 Task: Look for space in Al Quwaysimah, Jordan from 1st June, 2023 to 9th June, 2023 for 4 adults in price range Rs.6000 to Rs.12000. Place can be entire place with 2 bedrooms having 2 beds and 2 bathrooms. Property type can be house, flat, guest house. Amenities needed are: washing machine. Booking option can be shelf check-in. Required host language is English.
Action: Mouse moved to (607, 104)
Screenshot: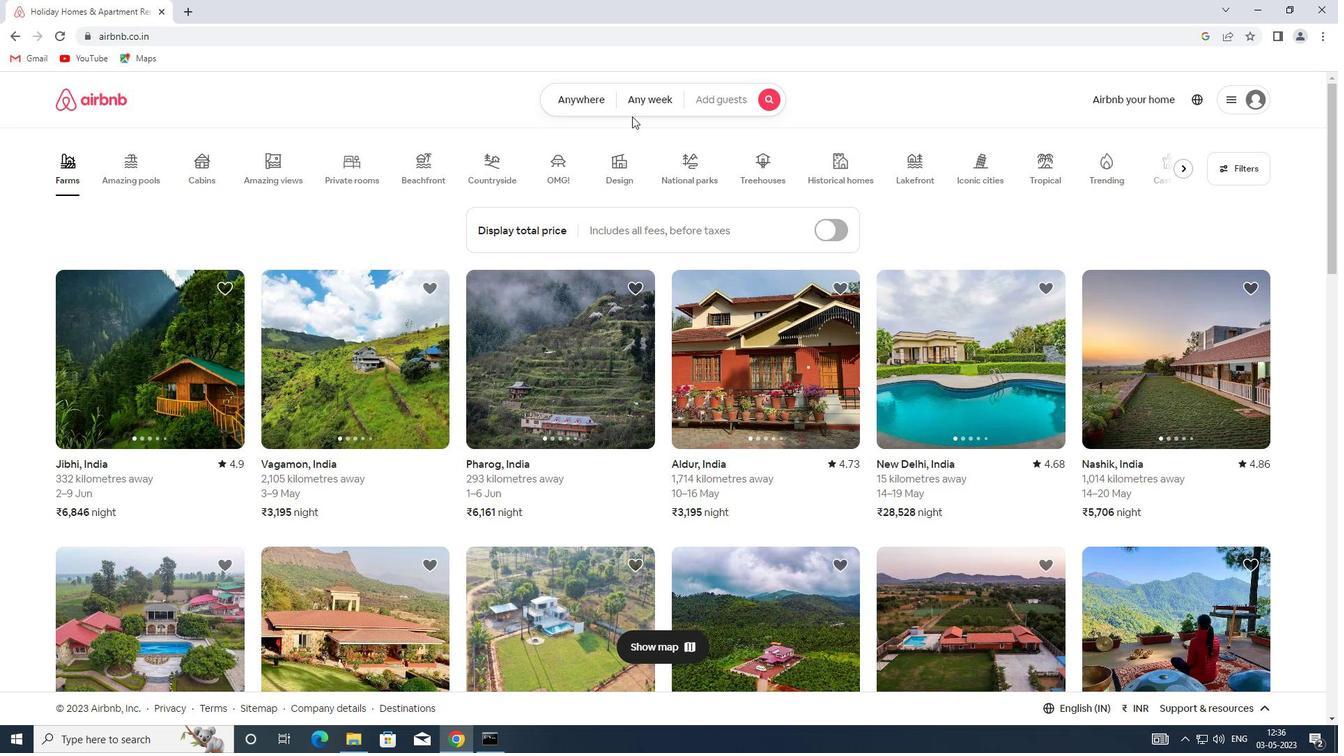 
Action: Mouse pressed left at (607, 104)
Screenshot: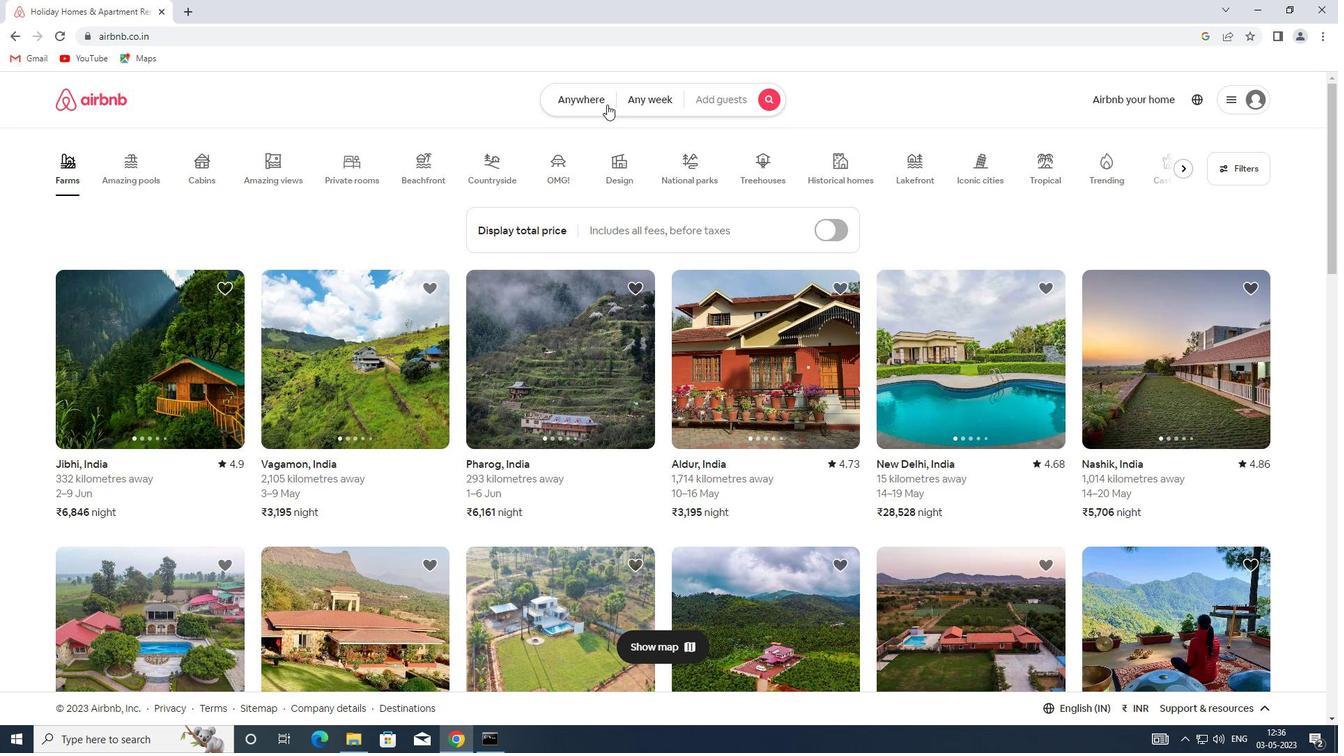 
Action: Mouse moved to (481, 153)
Screenshot: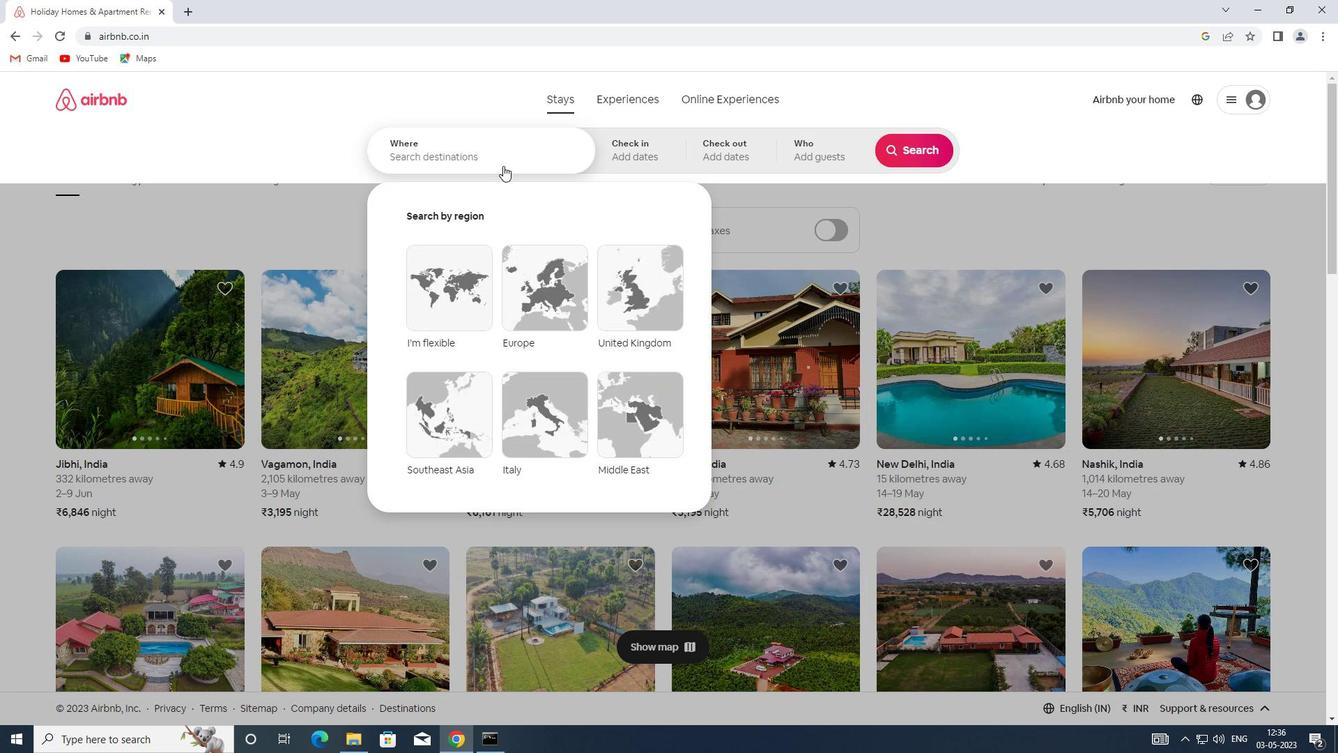 
Action: Mouse pressed left at (481, 153)
Screenshot: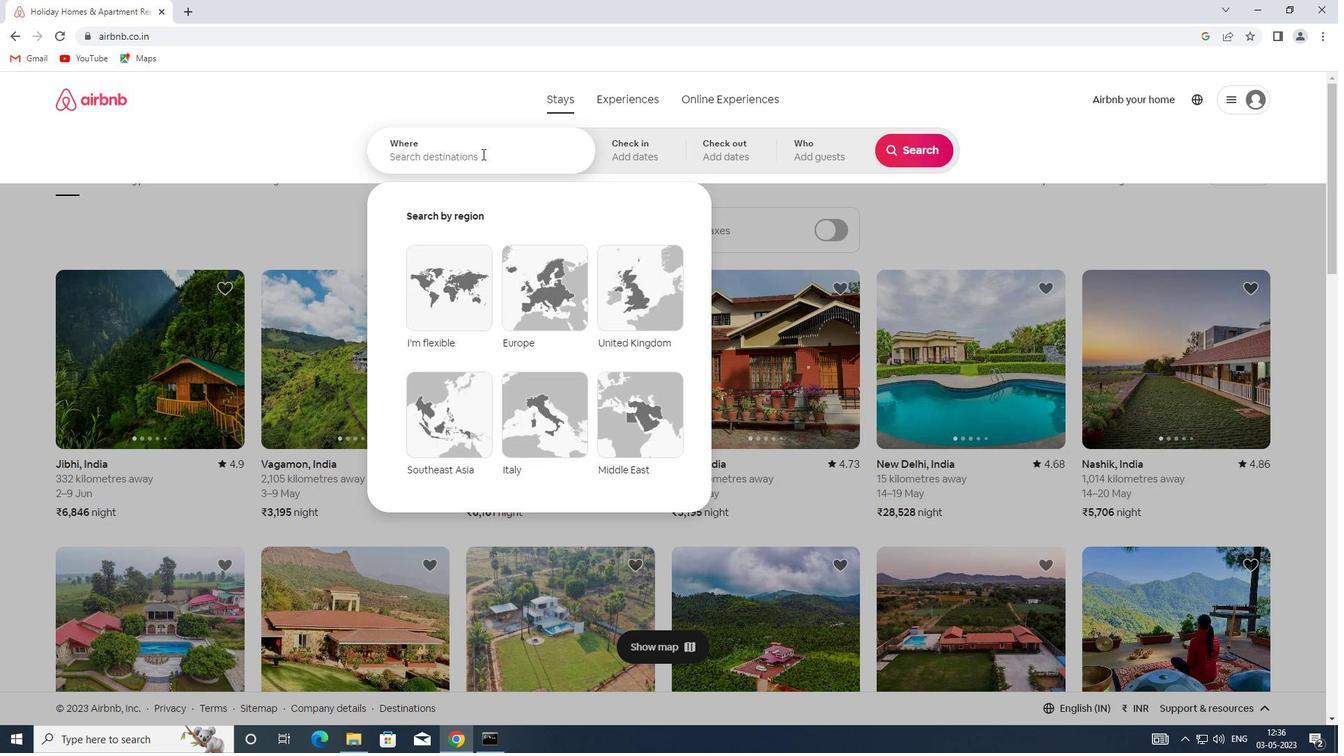 
Action: Key pressed <Key.shift>AI<Key.space><Key.shift>QUWAYSIMAH
Screenshot: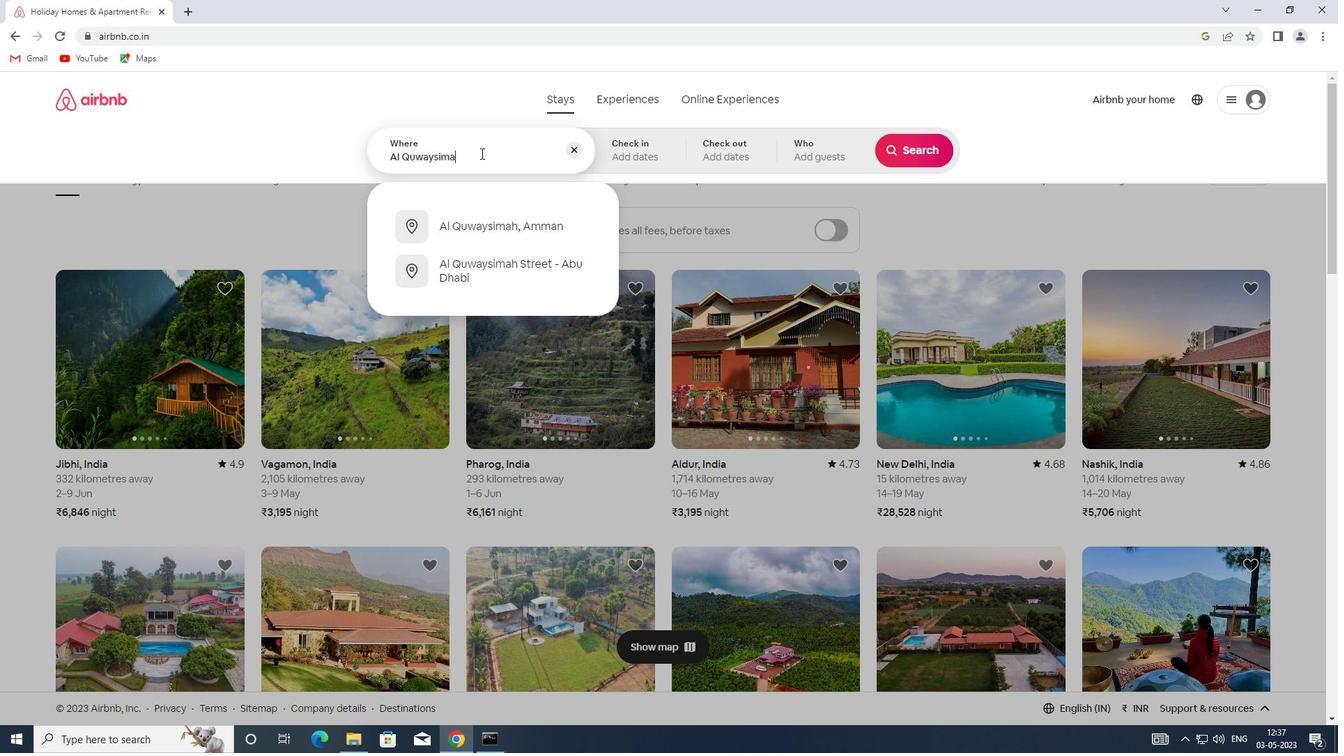 
Action: Mouse moved to (484, 149)
Screenshot: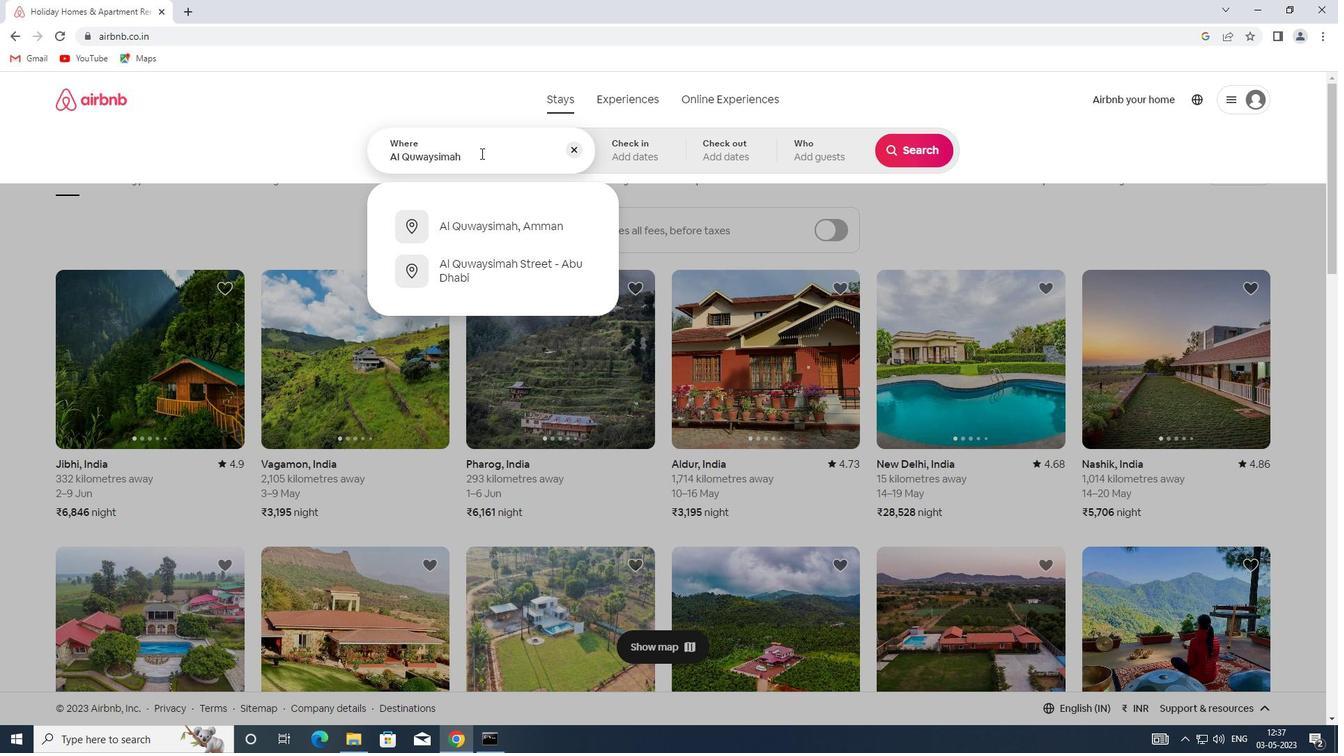 
Action: Key pressed ,<Key.shift>JORDAN
Screenshot: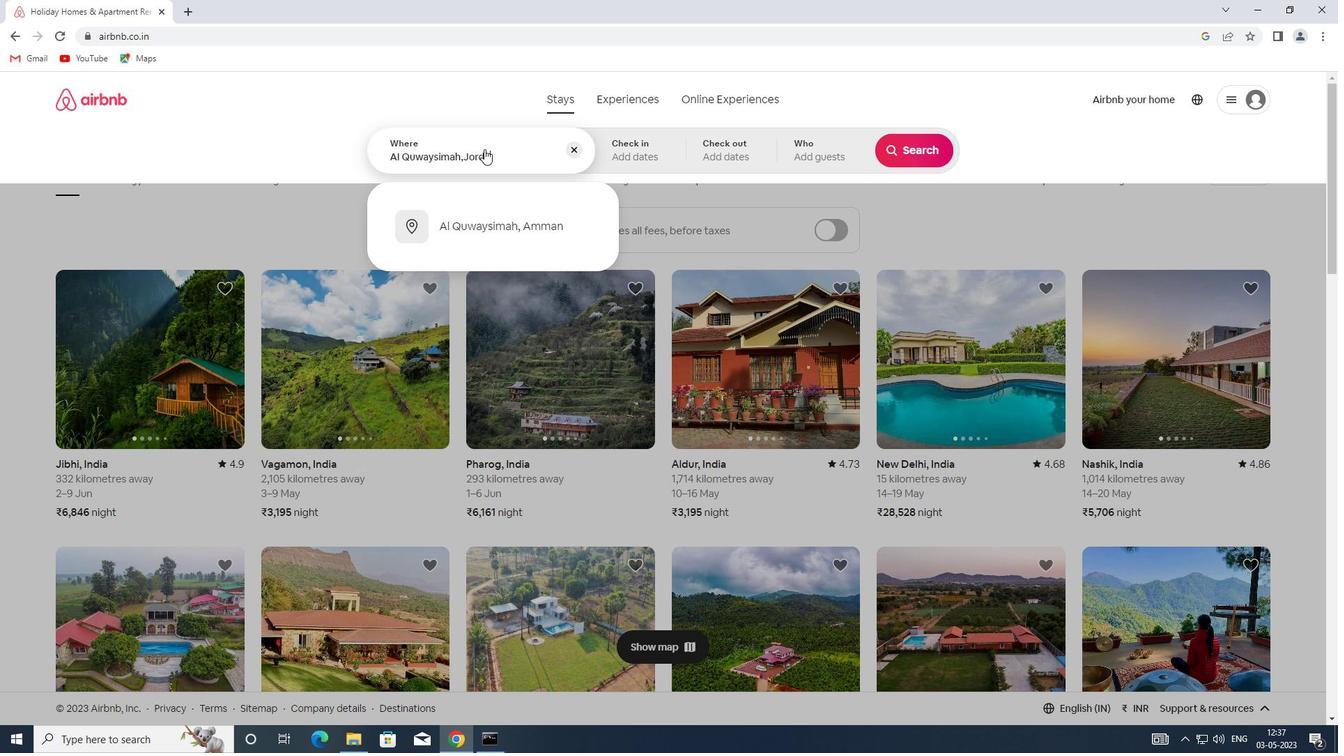 
Action: Mouse moved to (615, 163)
Screenshot: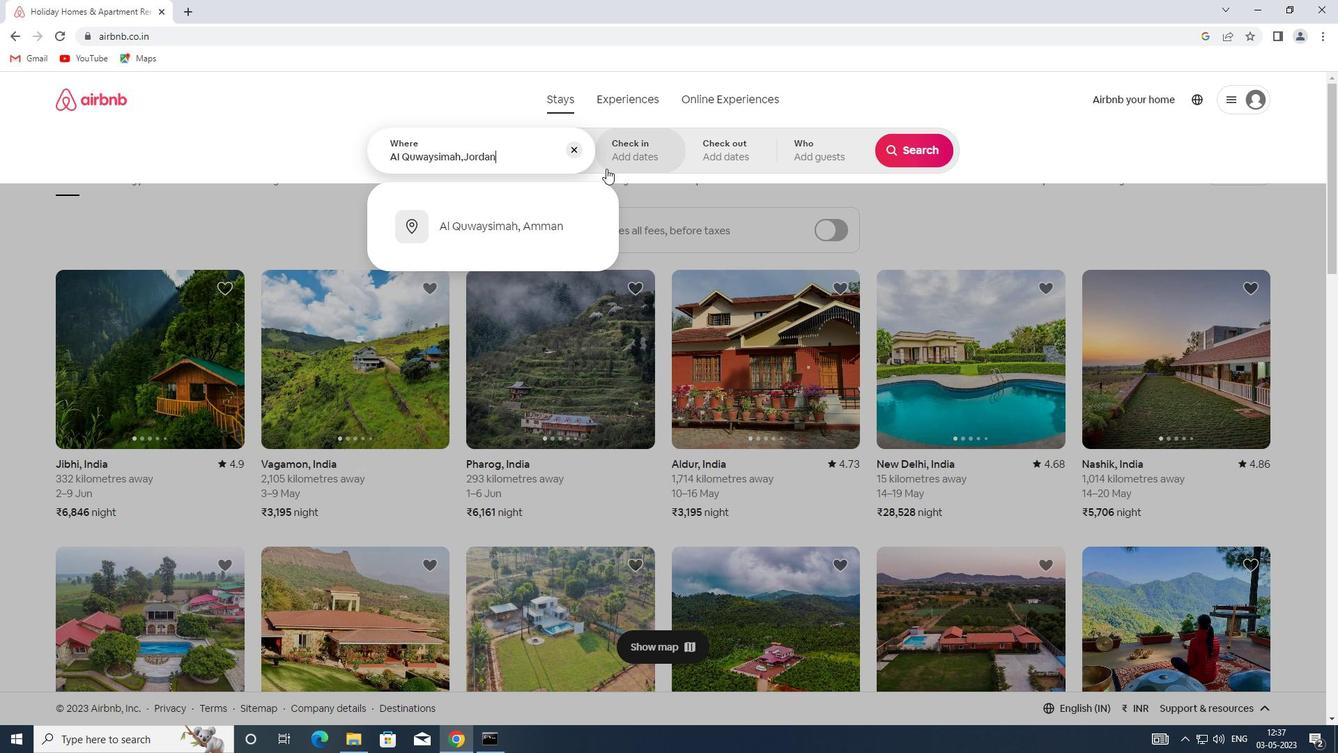
Action: Mouse pressed left at (615, 163)
Screenshot: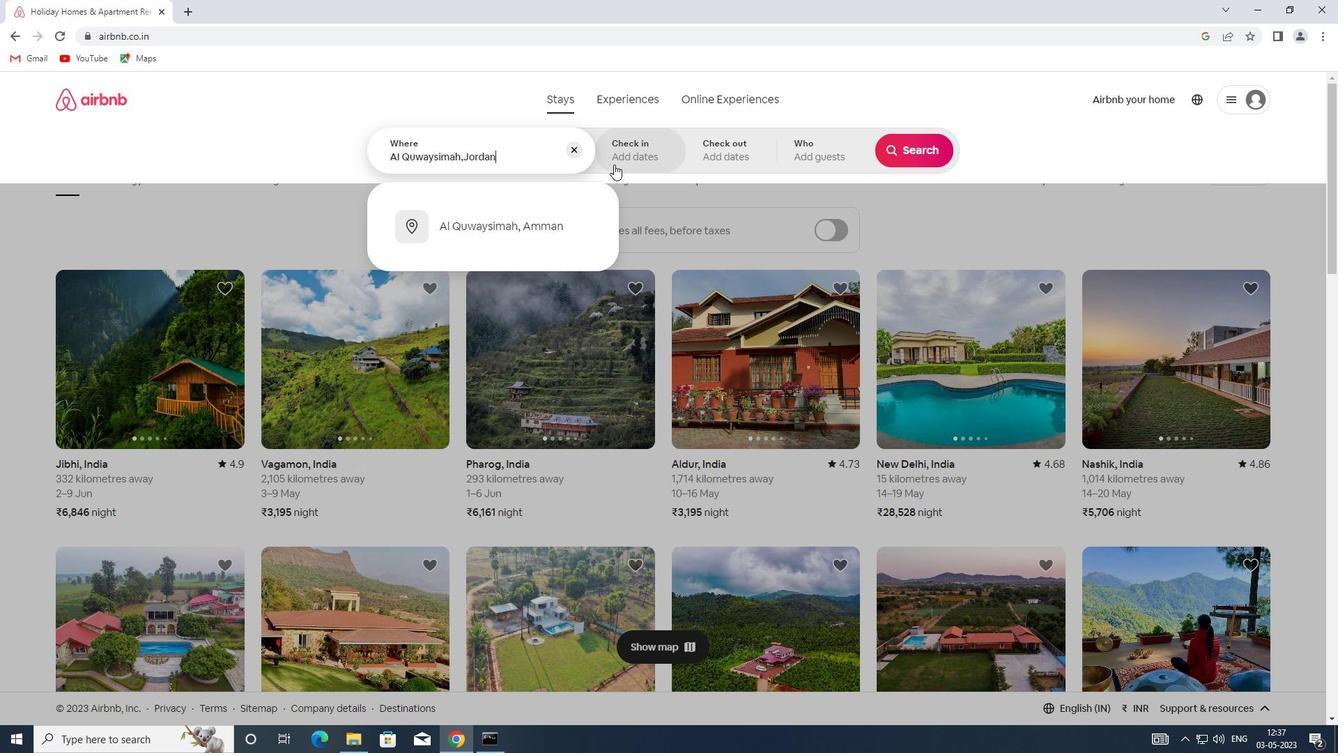 
Action: Mouse moved to (842, 317)
Screenshot: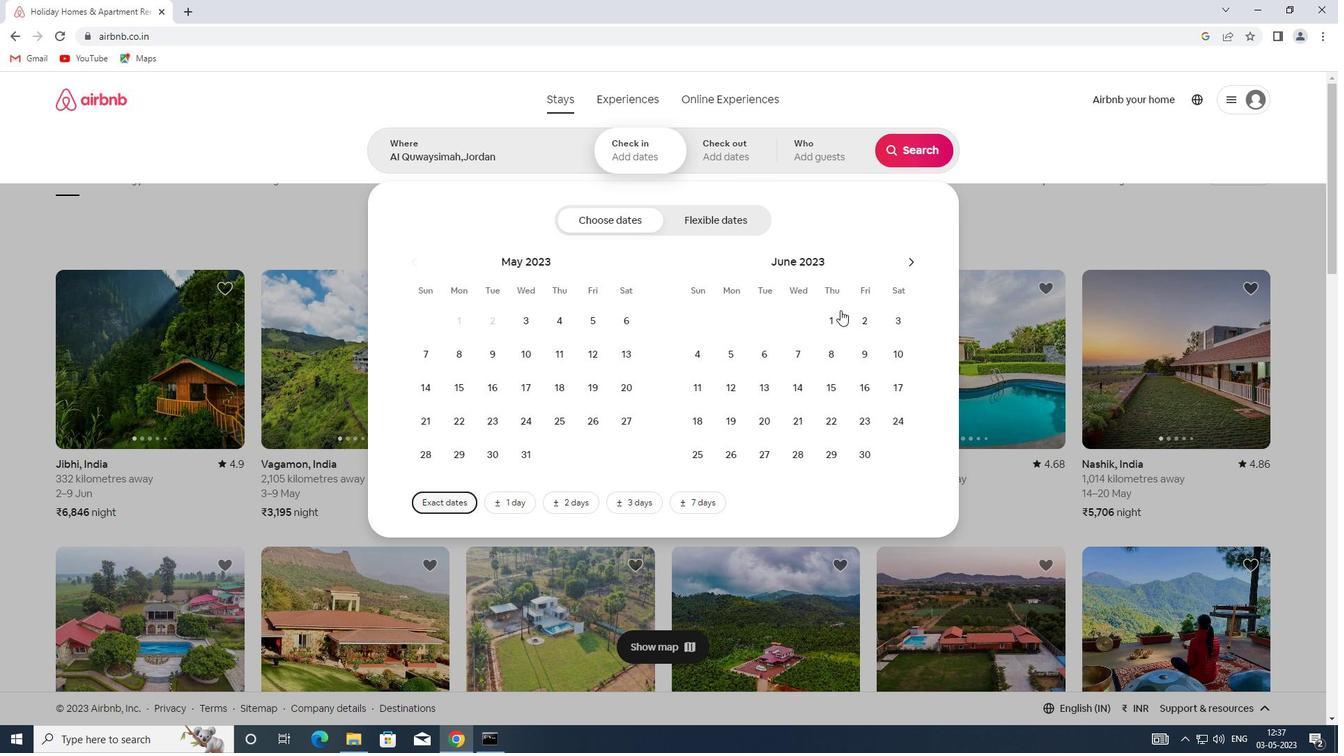 
Action: Mouse pressed left at (842, 317)
Screenshot: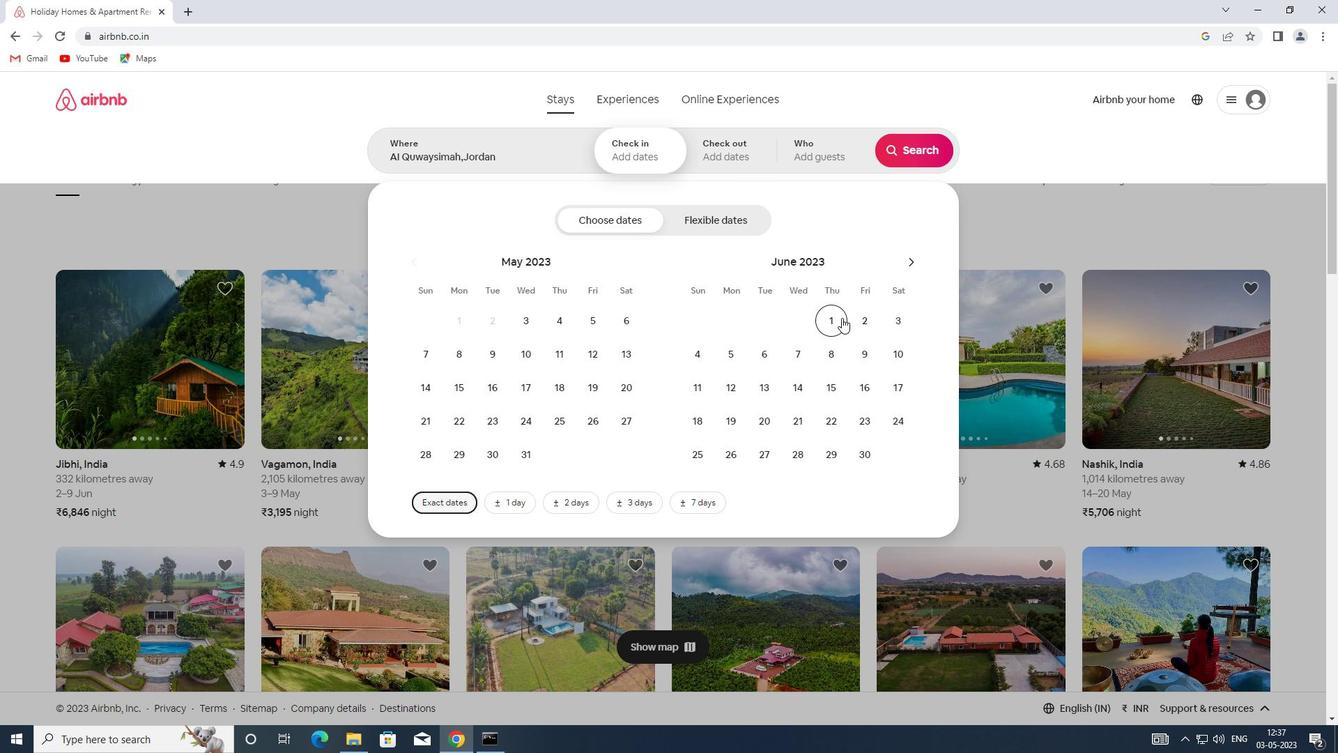 
Action: Mouse moved to (867, 362)
Screenshot: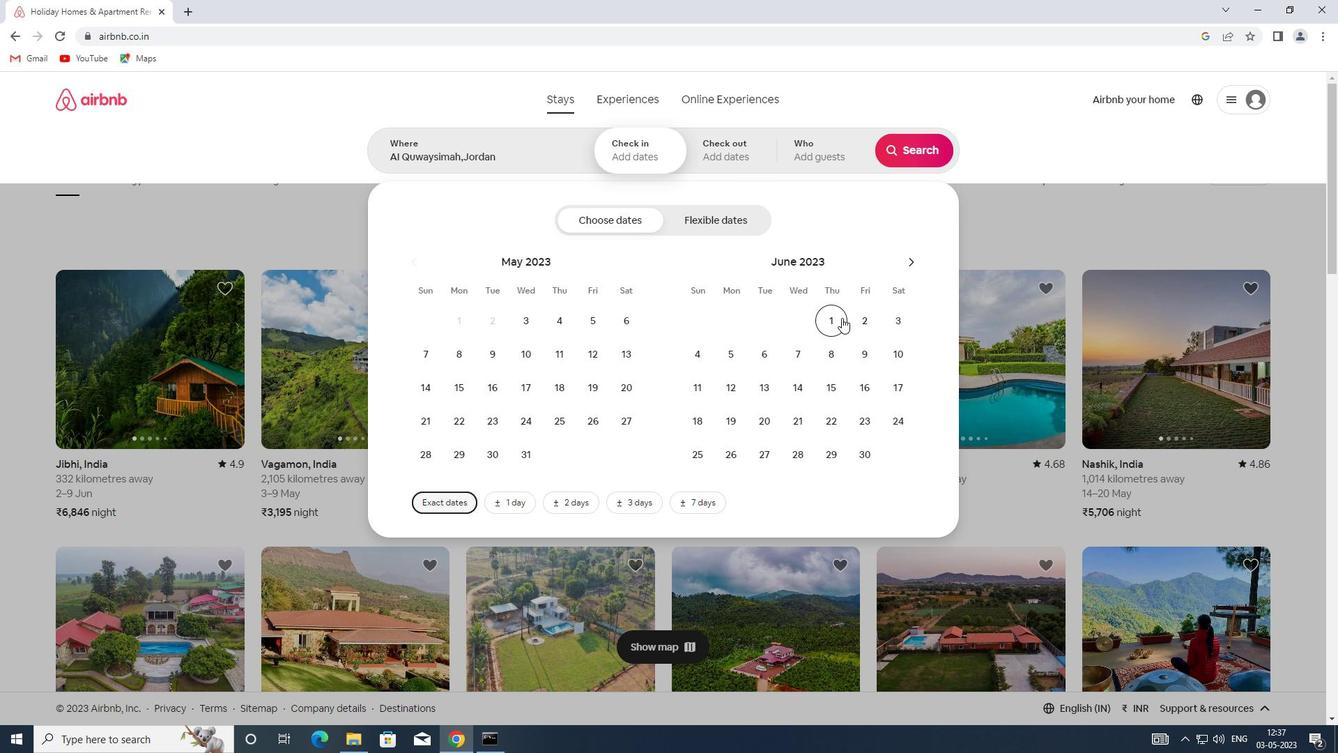 
Action: Mouse pressed left at (867, 362)
Screenshot: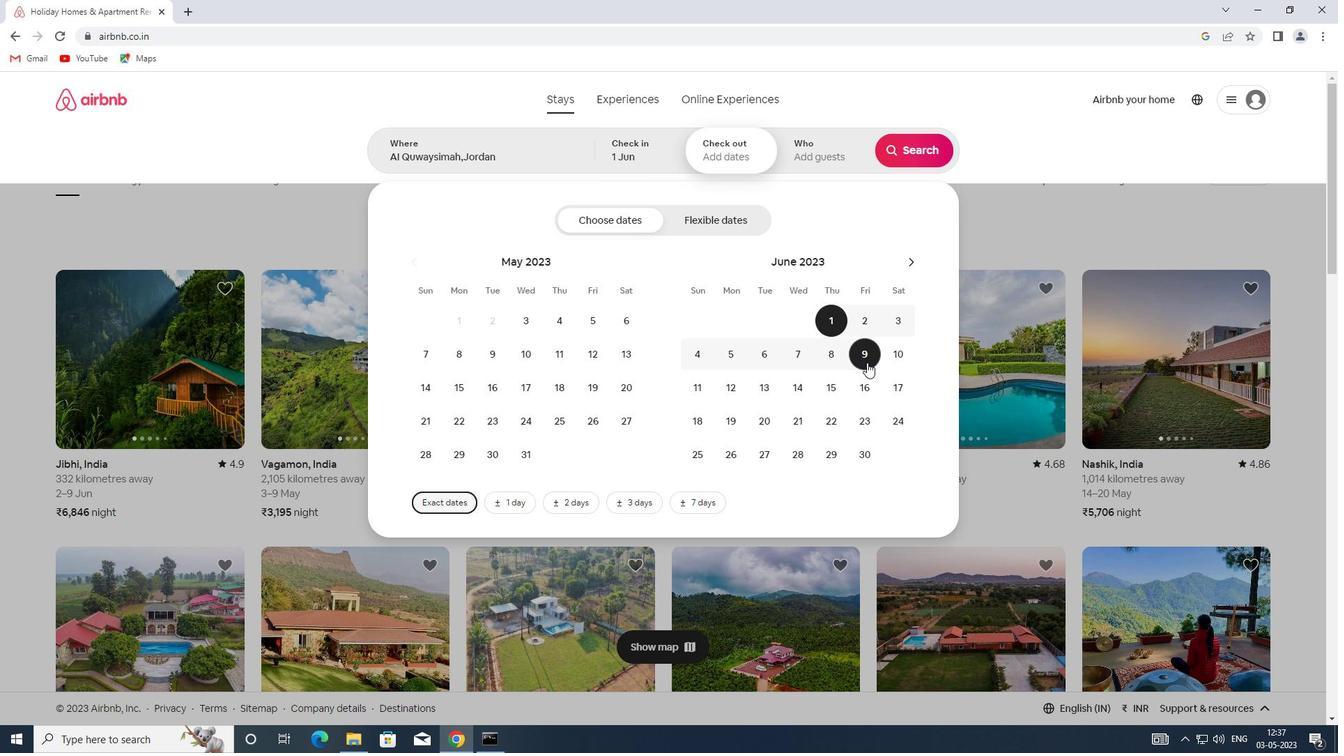 
Action: Mouse moved to (829, 158)
Screenshot: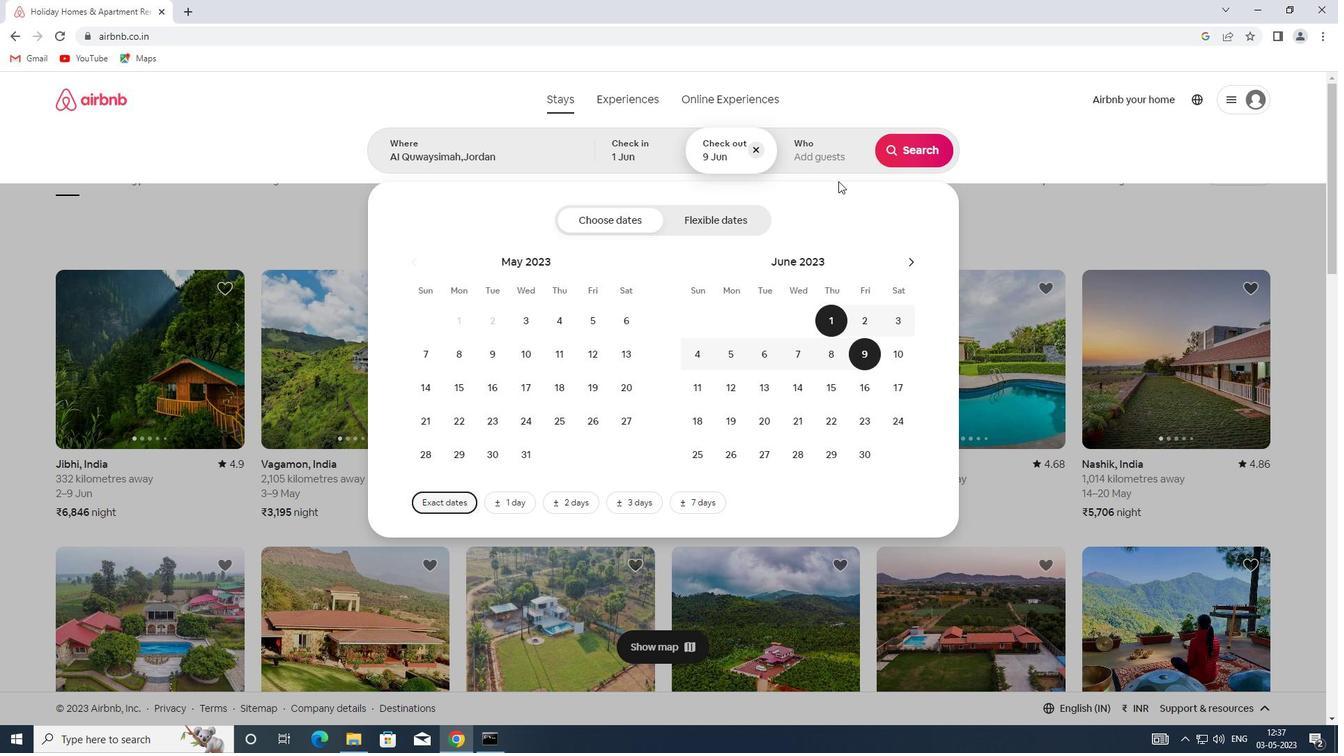 
Action: Mouse pressed left at (829, 158)
Screenshot: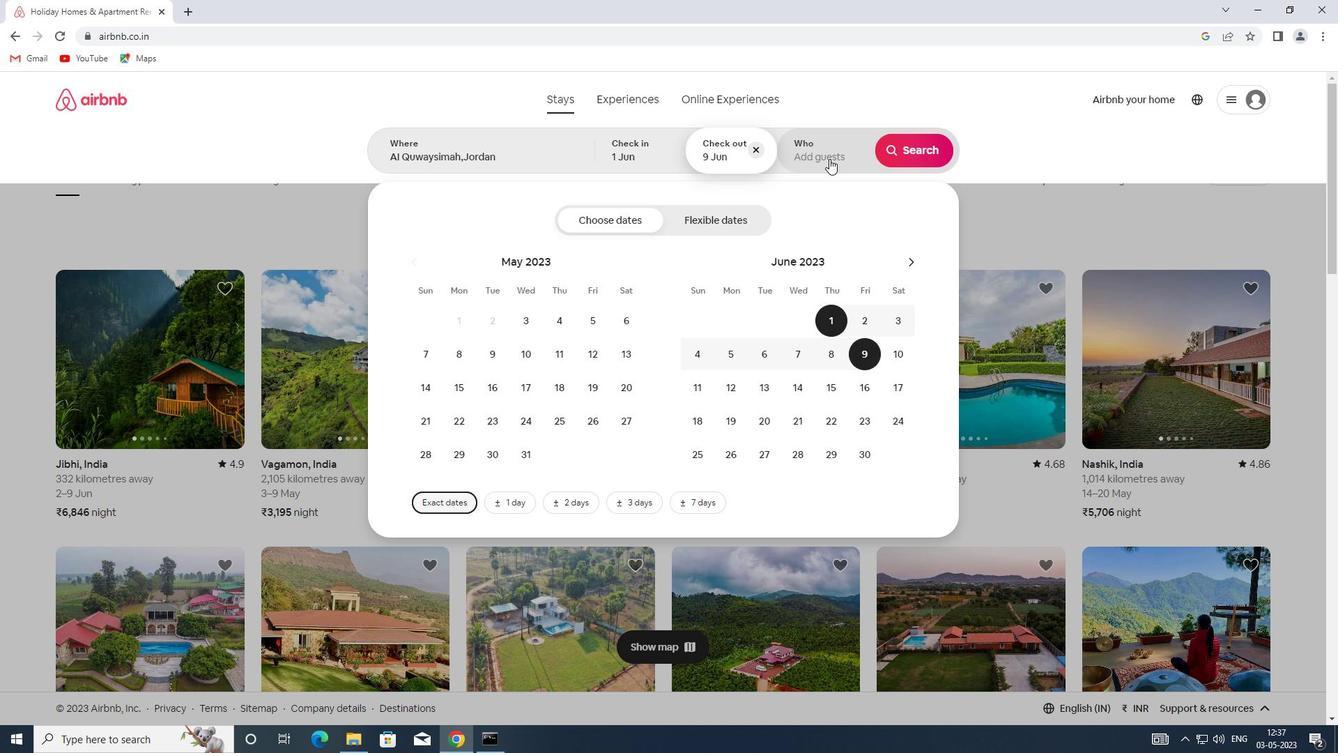 
Action: Mouse moved to (923, 222)
Screenshot: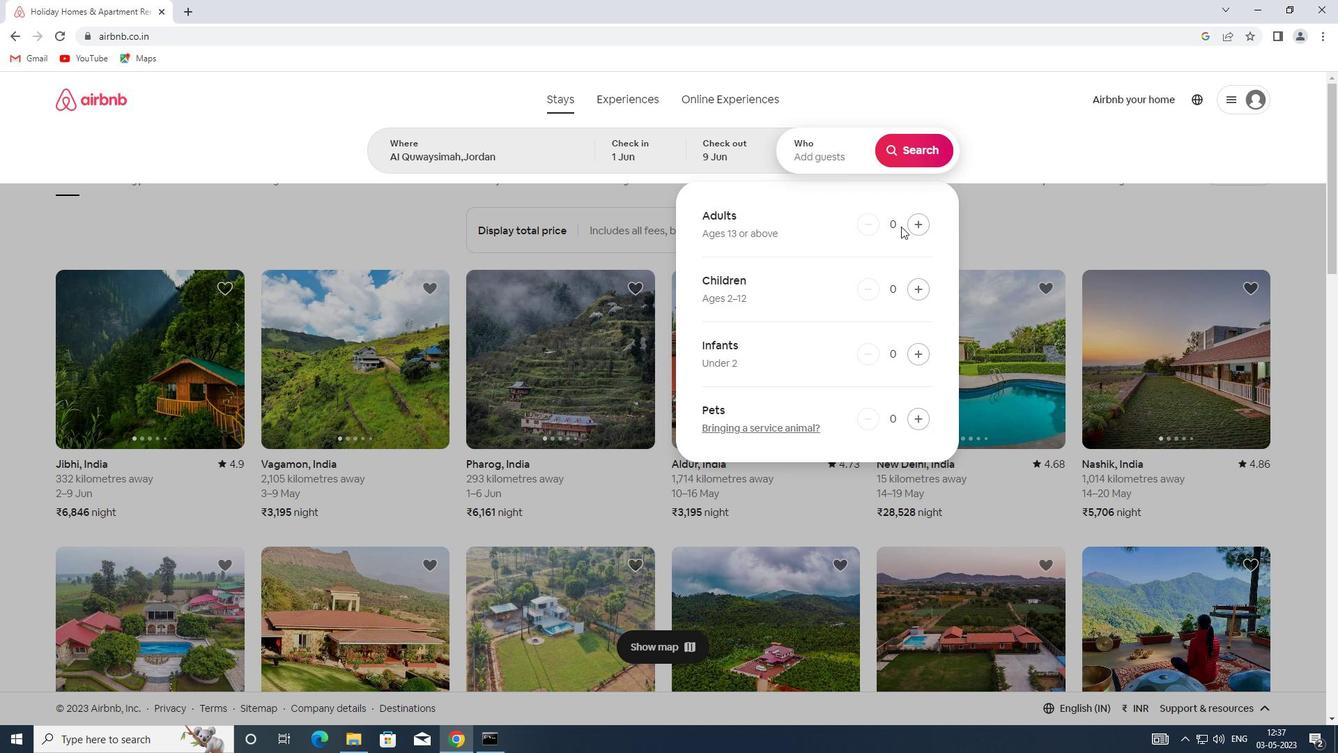 
Action: Mouse pressed left at (923, 222)
Screenshot: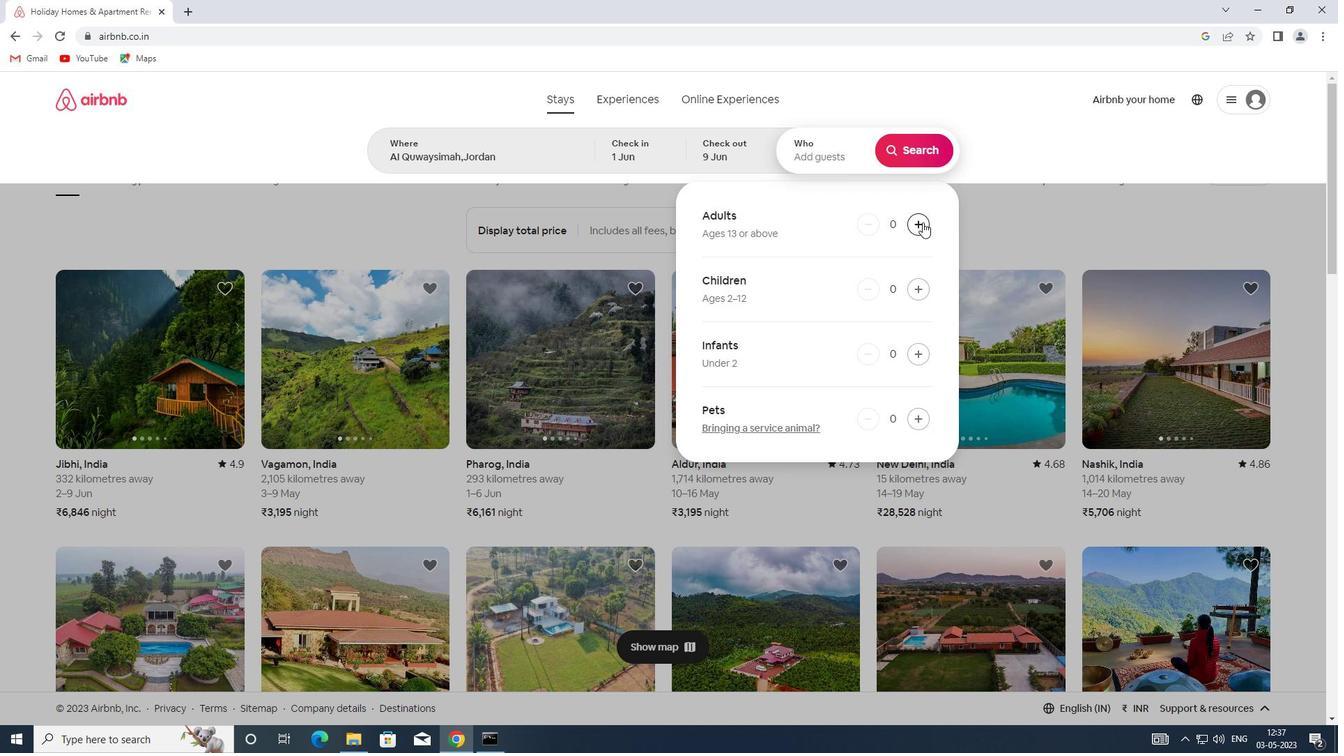 
Action: Mouse pressed left at (923, 222)
Screenshot: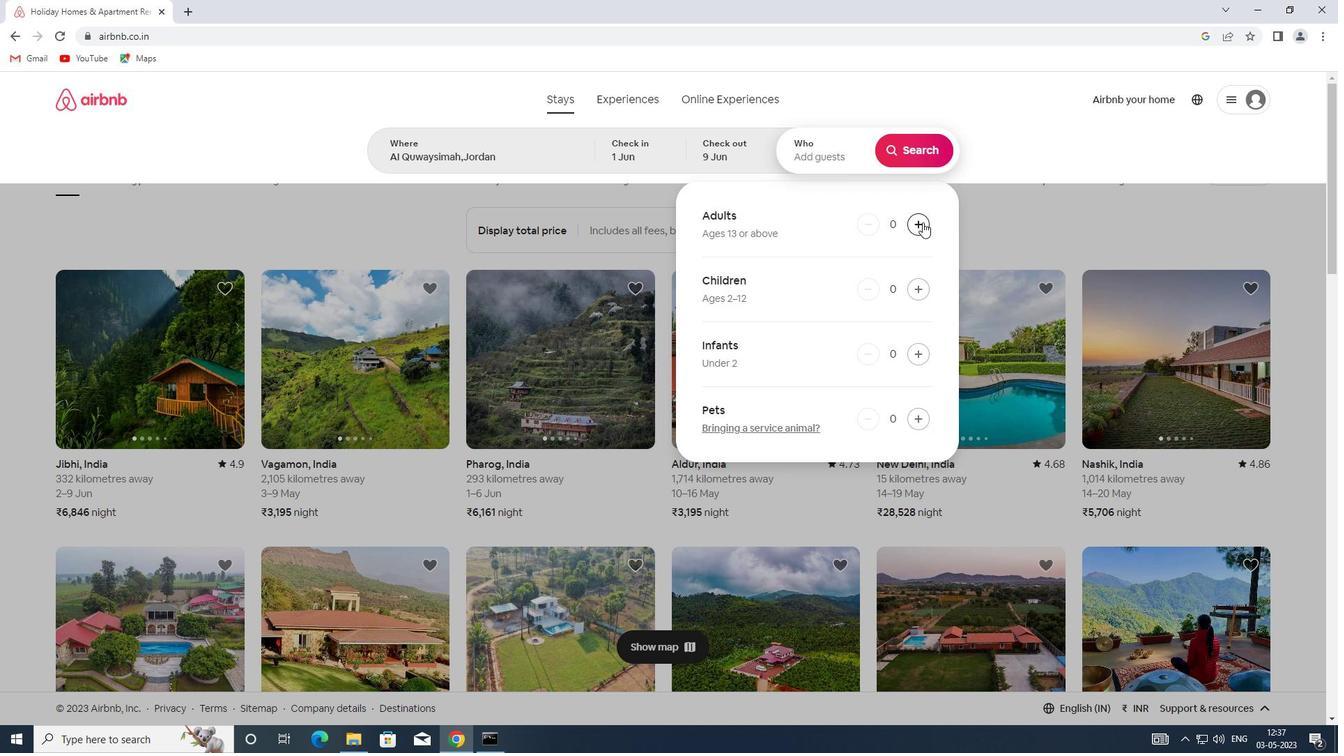 
Action: Mouse pressed left at (923, 222)
Screenshot: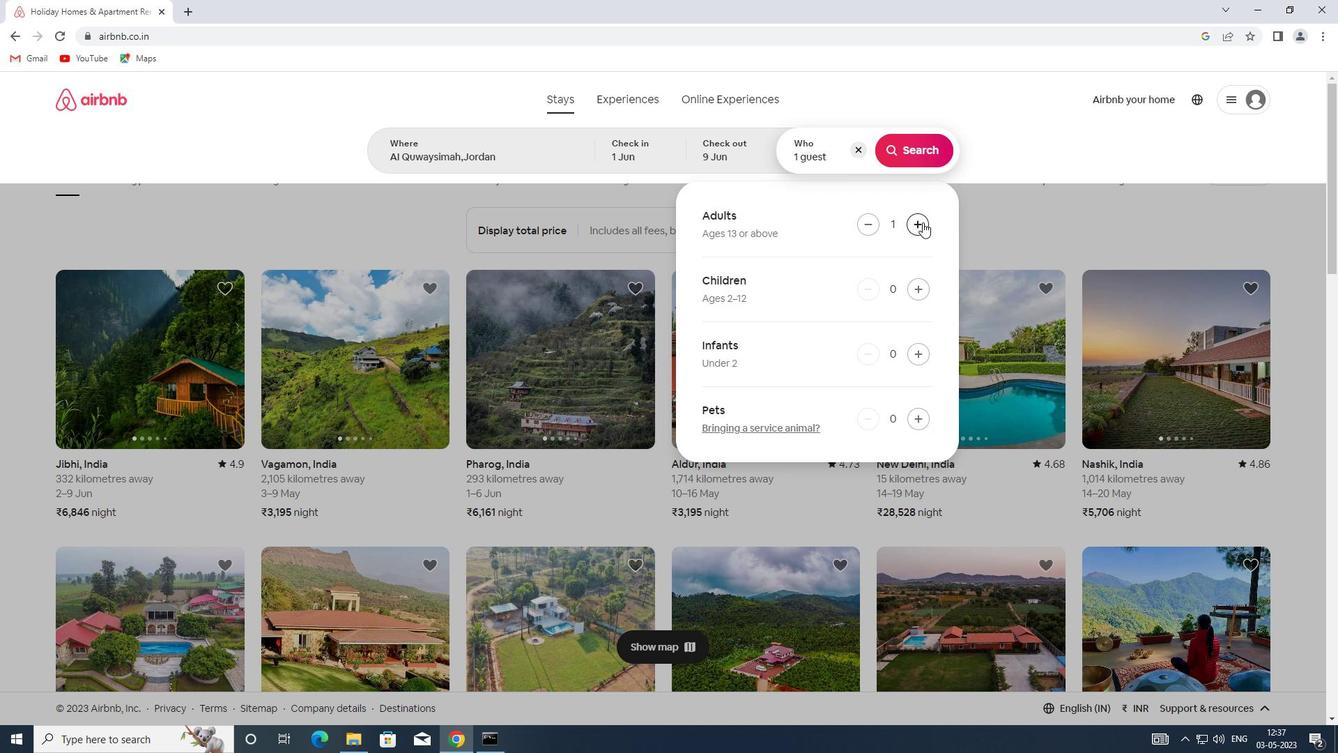 
Action: Mouse pressed left at (923, 222)
Screenshot: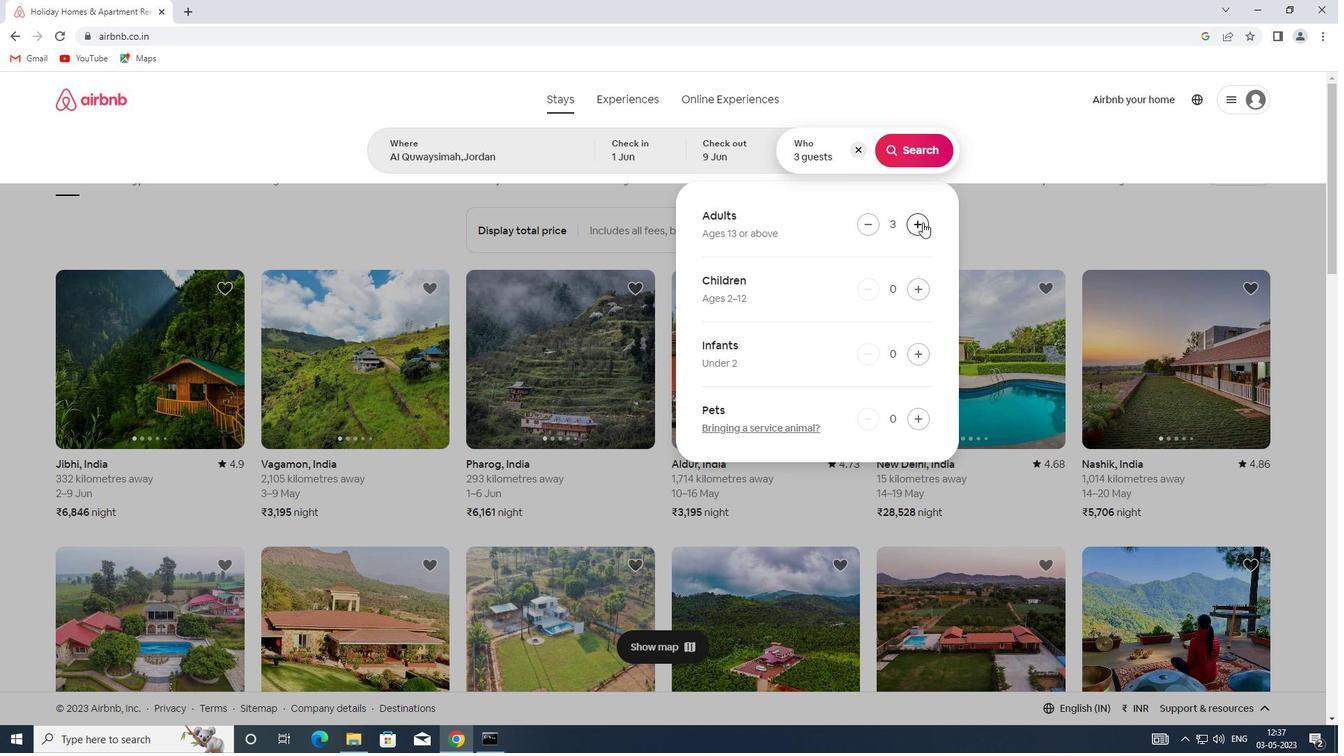 
Action: Mouse moved to (905, 138)
Screenshot: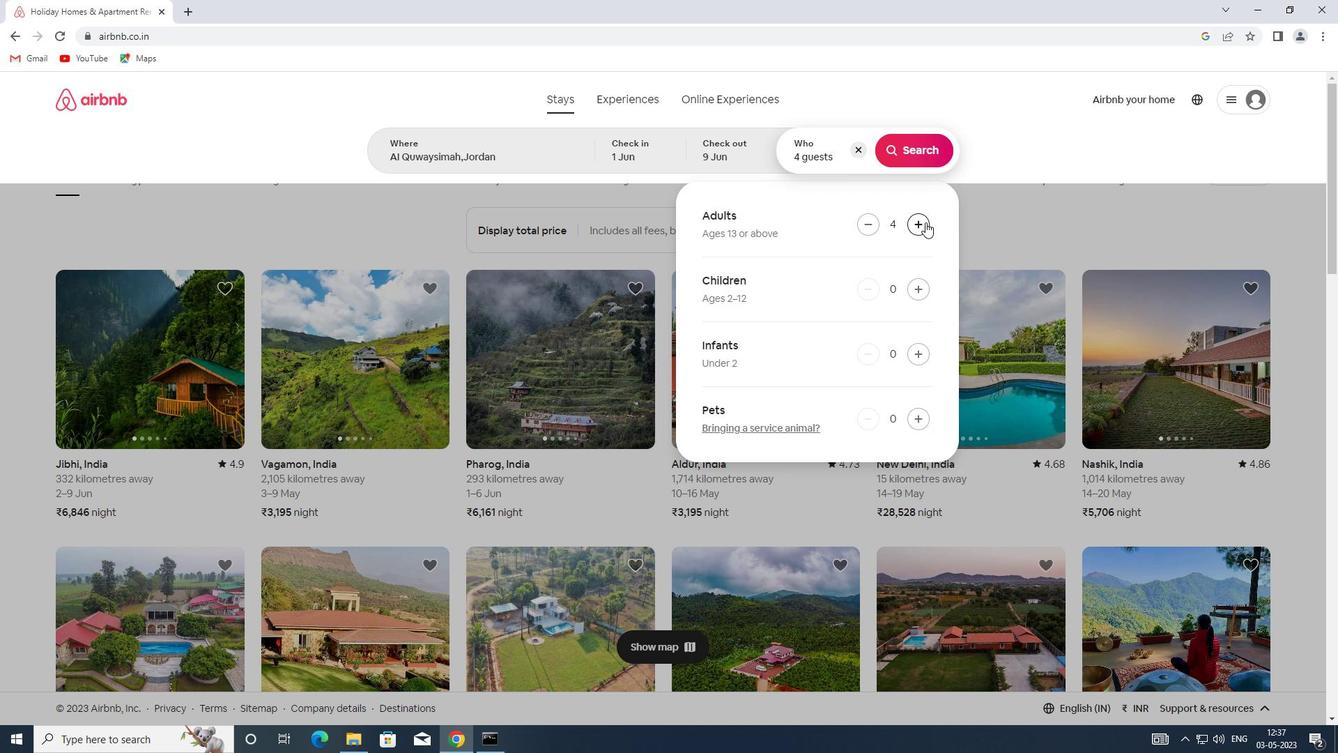 
Action: Mouse pressed left at (905, 138)
Screenshot: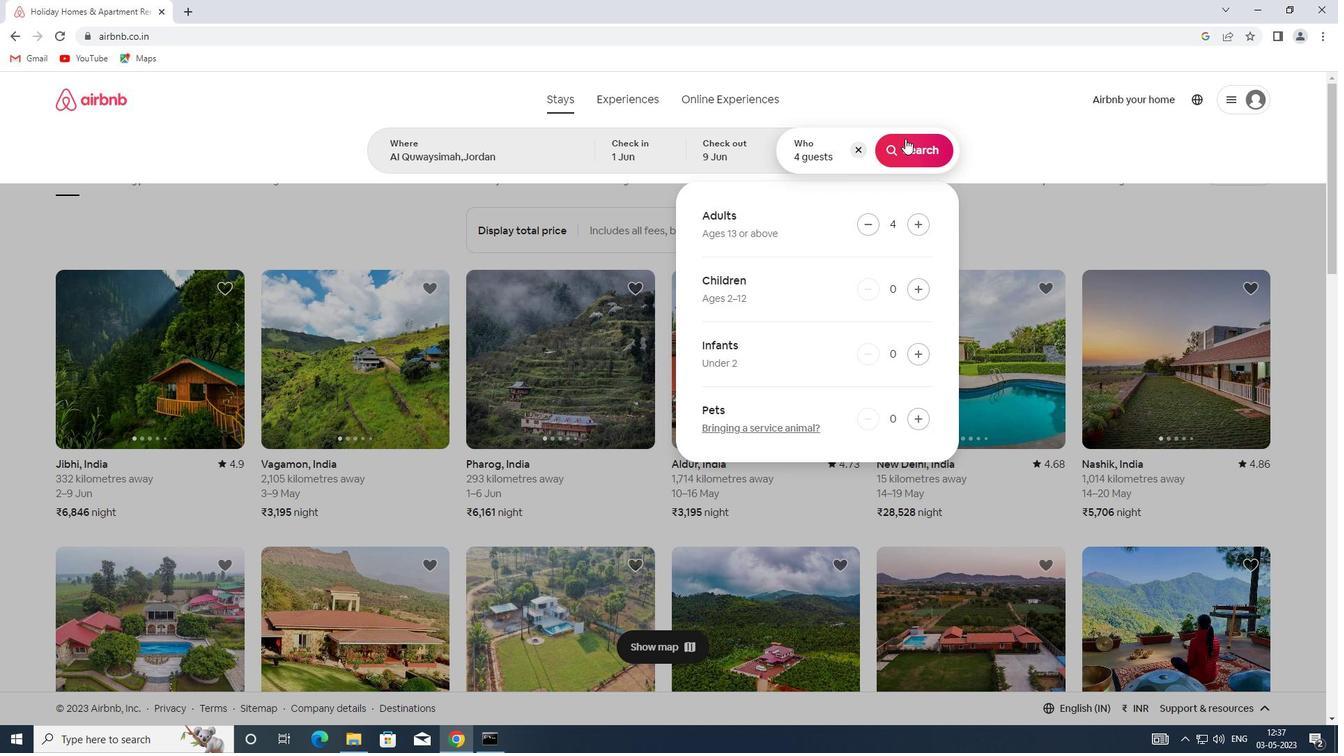 
Action: Mouse moved to (1294, 145)
Screenshot: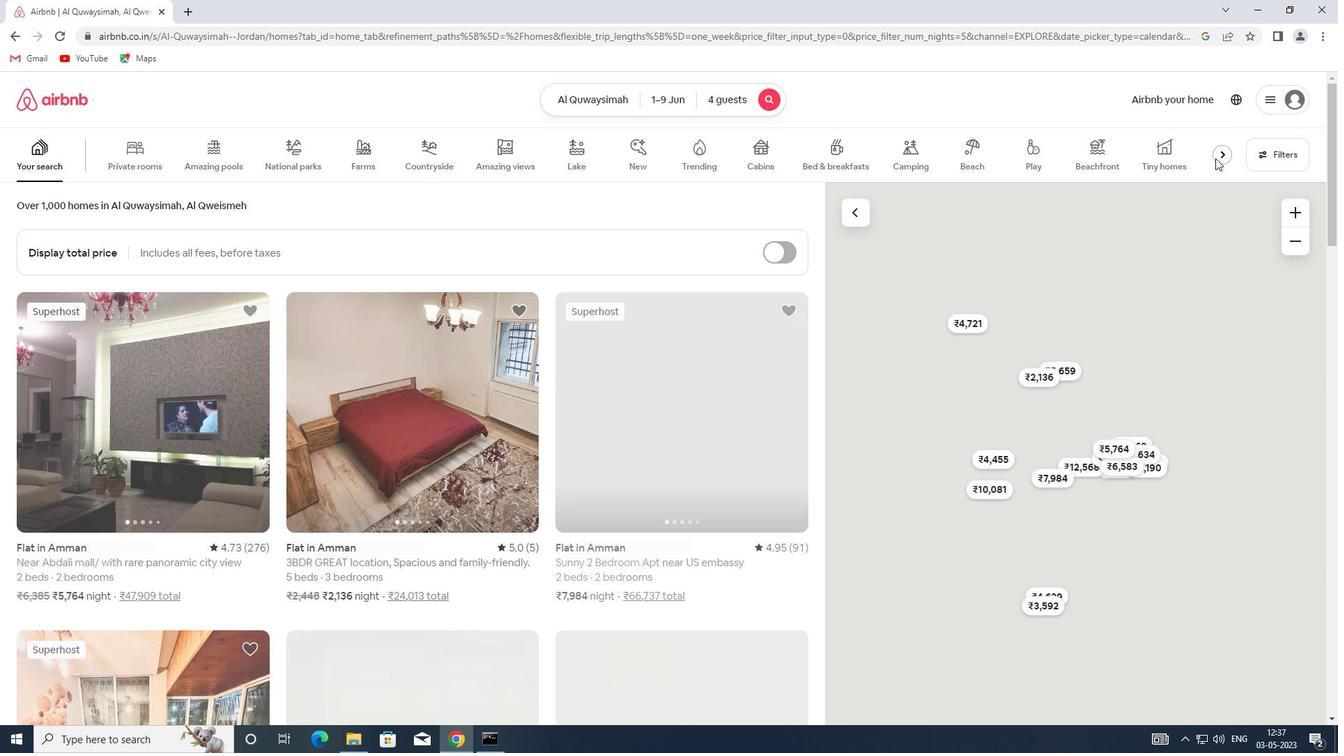 
Action: Mouse pressed left at (1294, 145)
Screenshot: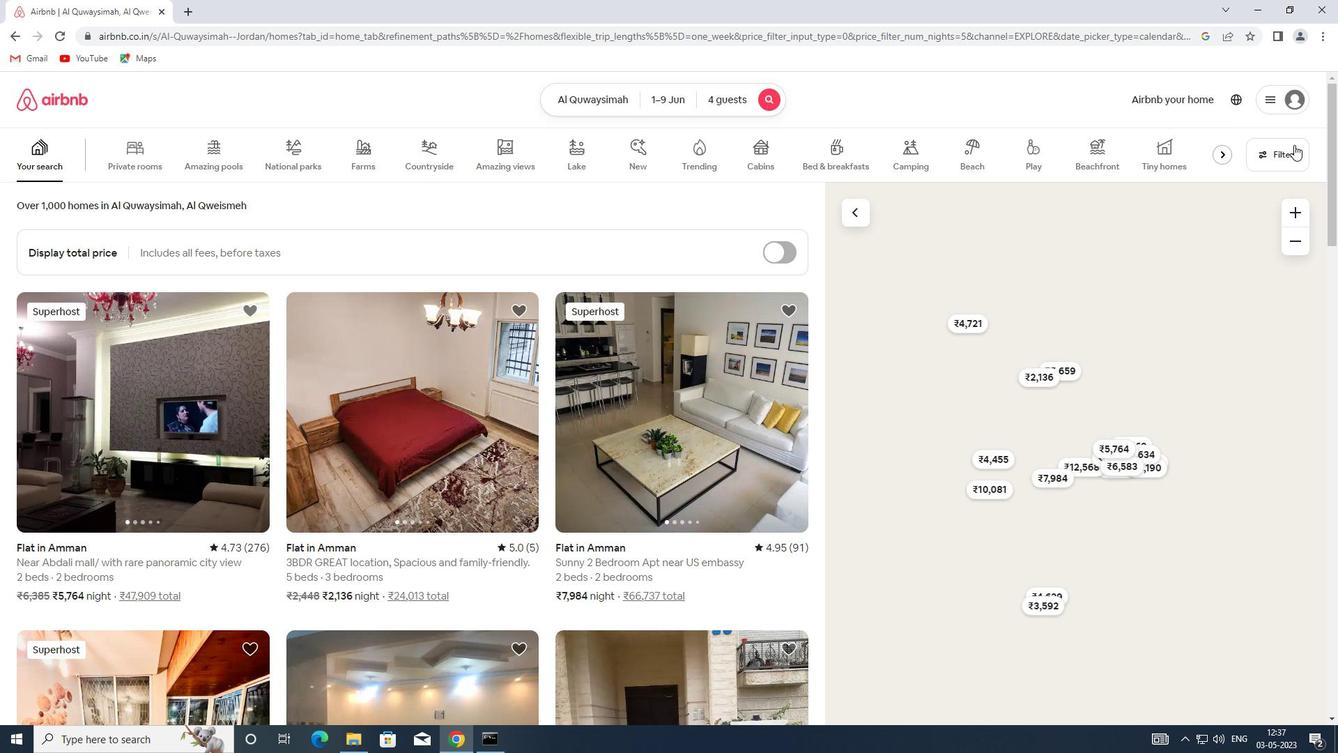 
Action: Mouse moved to (488, 328)
Screenshot: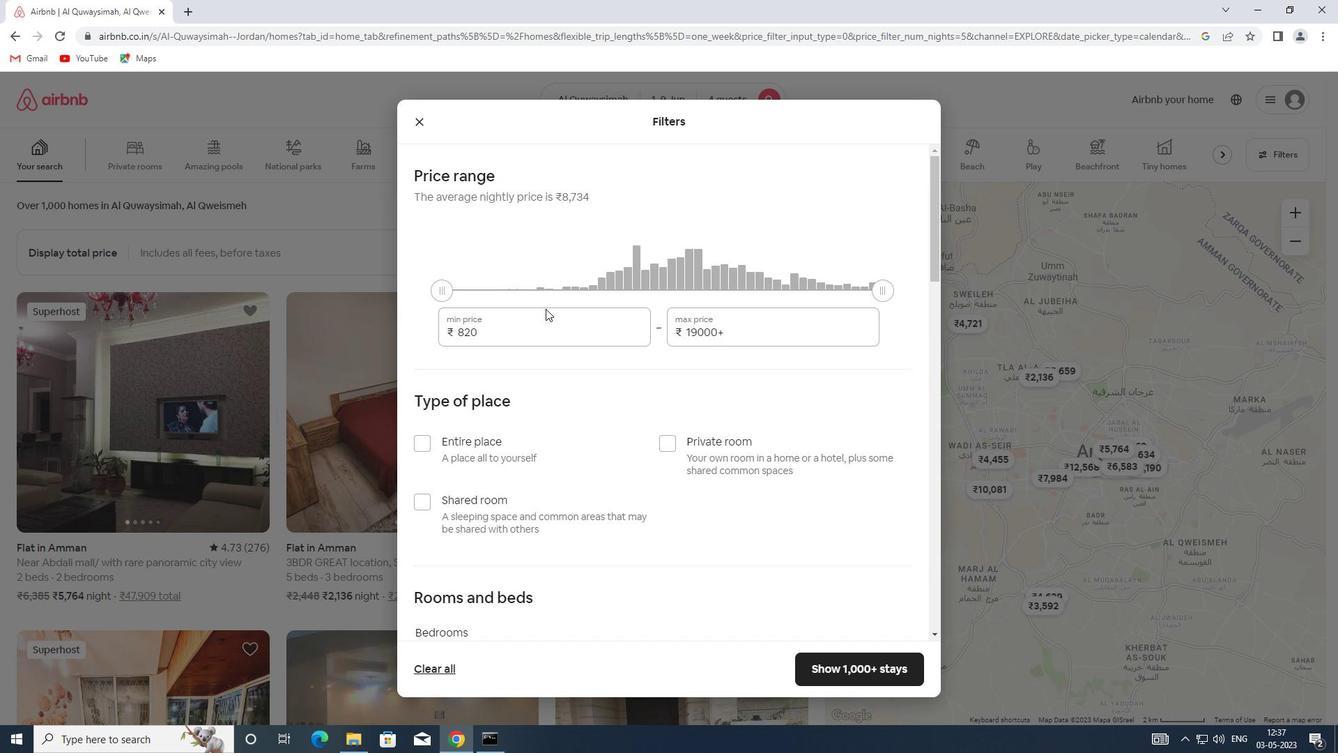 
Action: Mouse pressed left at (488, 328)
Screenshot: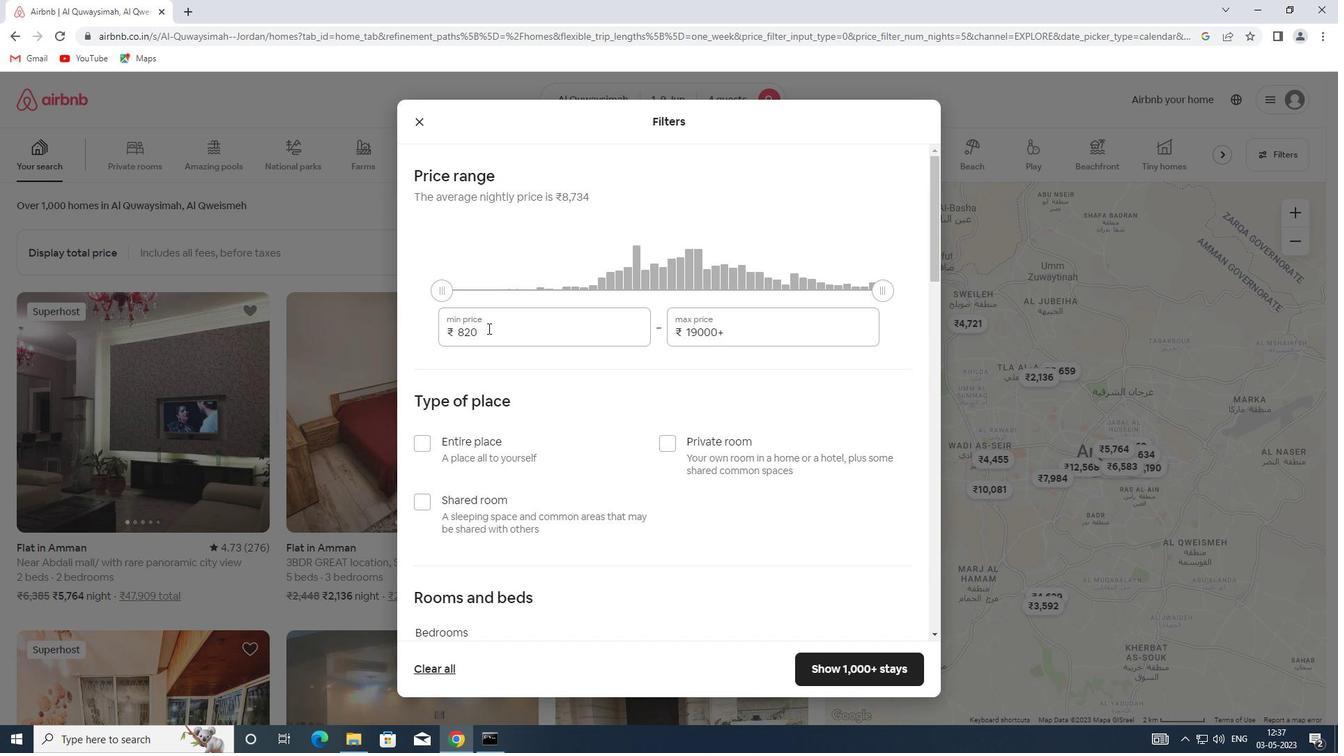
Action: Mouse moved to (430, 329)
Screenshot: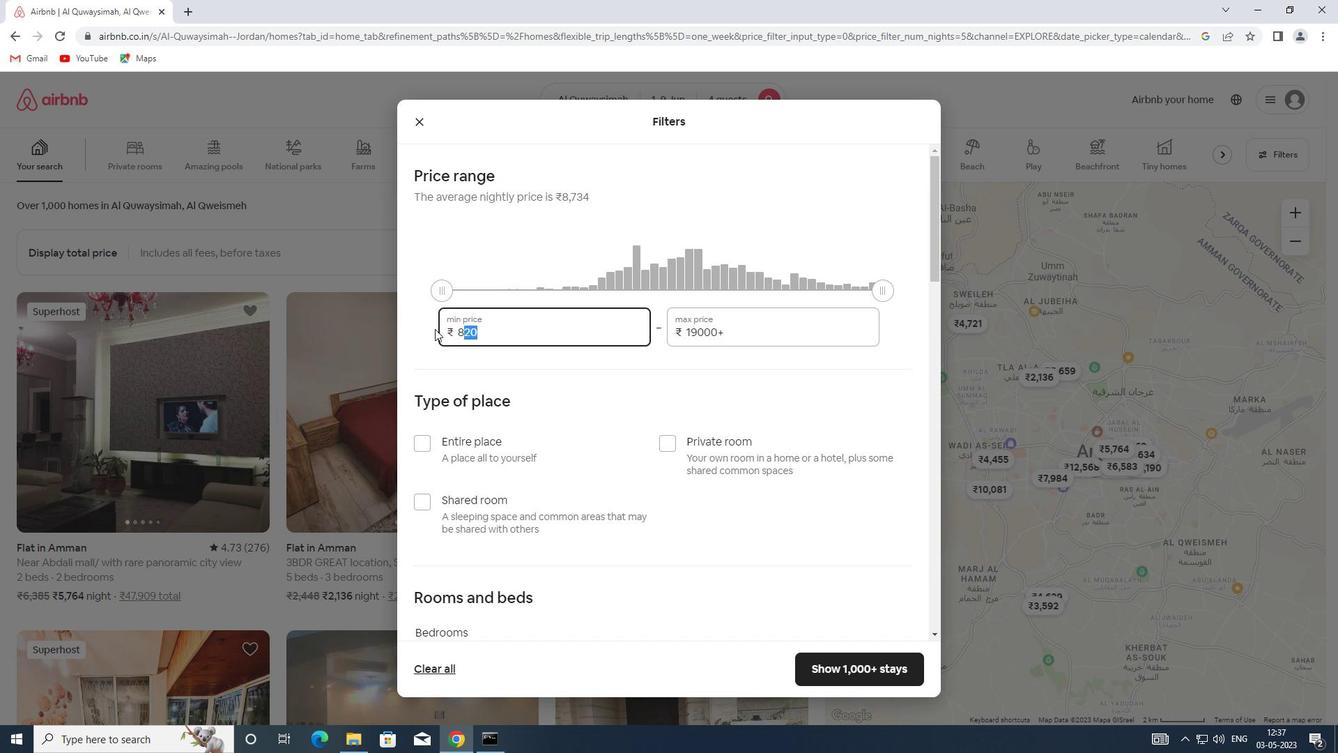 
Action: Key pressed 6000
Screenshot: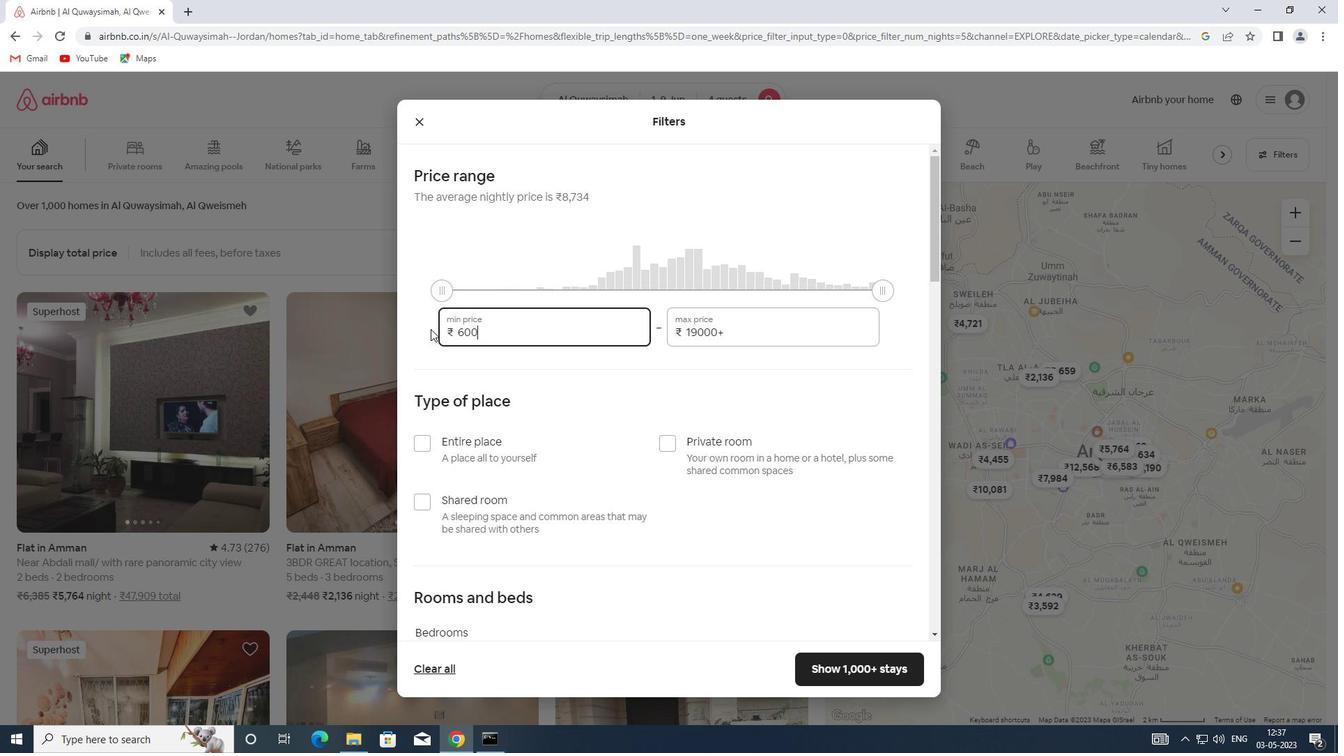 
Action: Mouse moved to (746, 333)
Screenshot: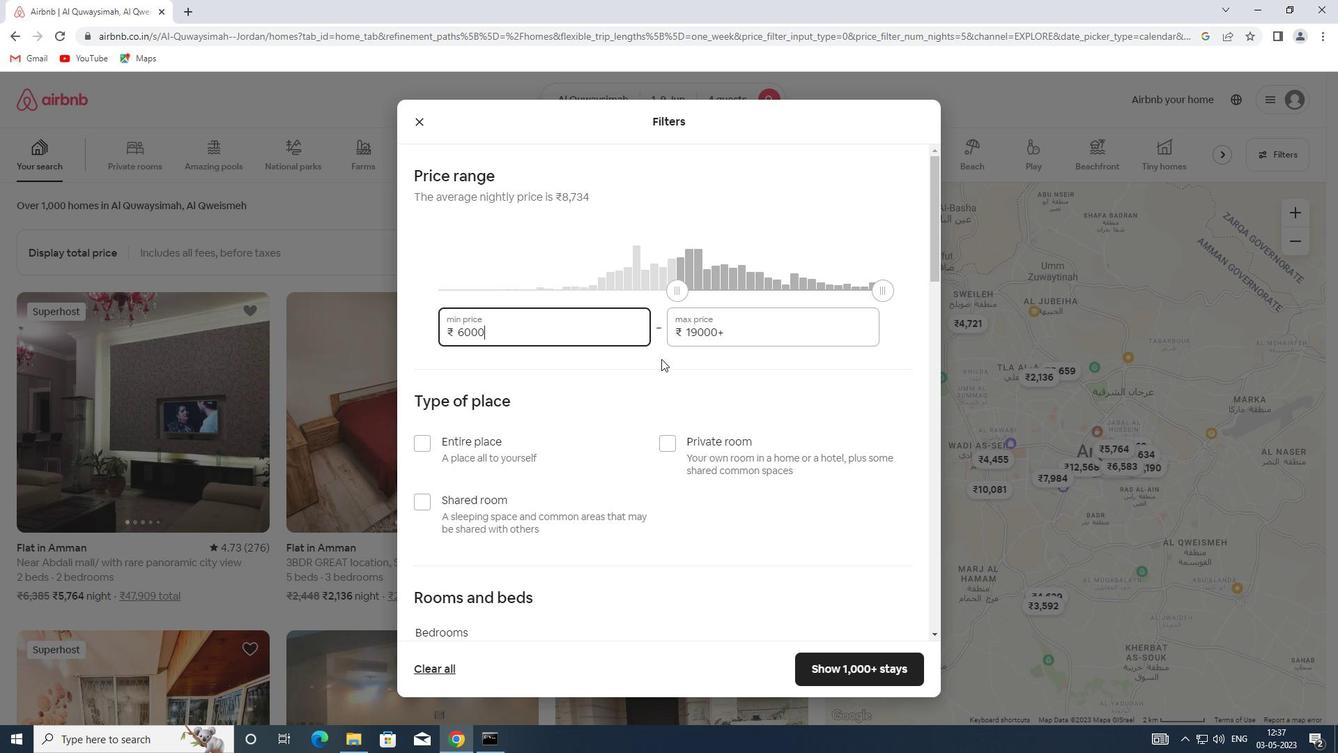 
Action: Mouse pressed left at (746, 333)
Screenshot: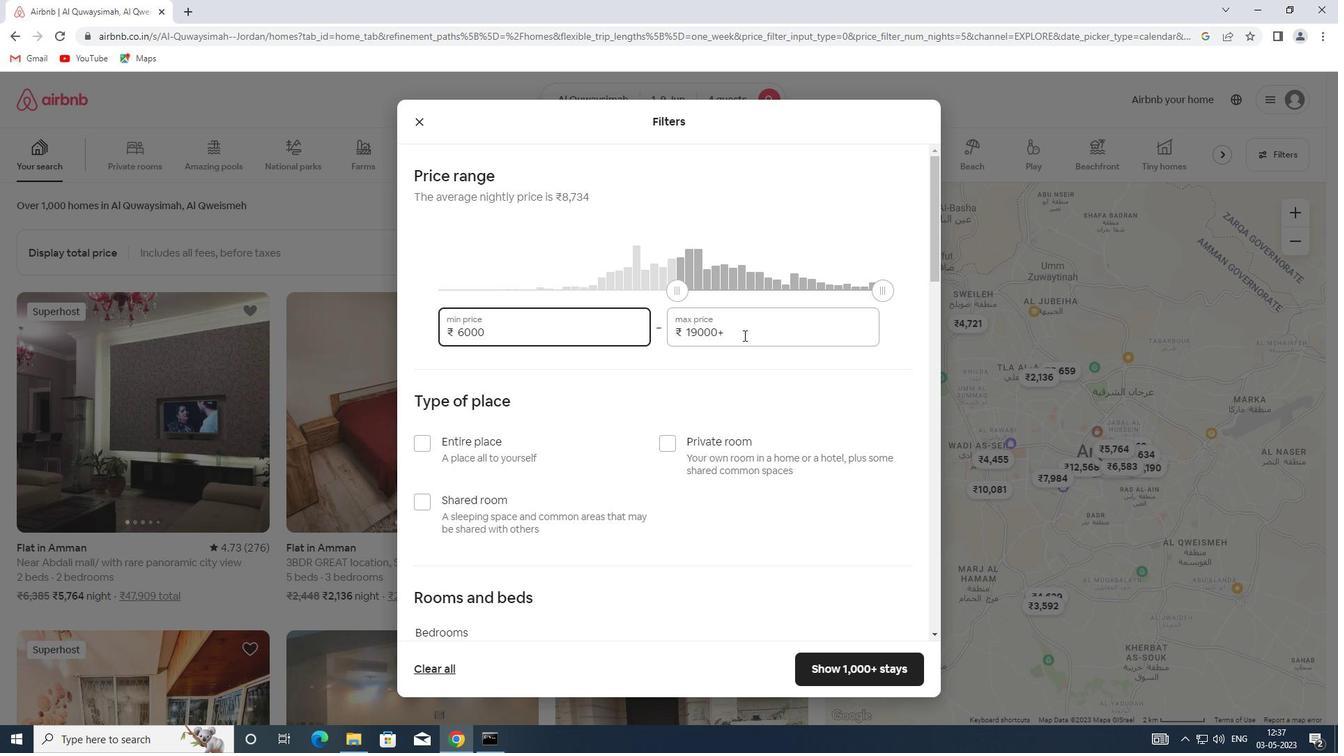 
Action: Mouse moved to (626, 334)
Screenshot: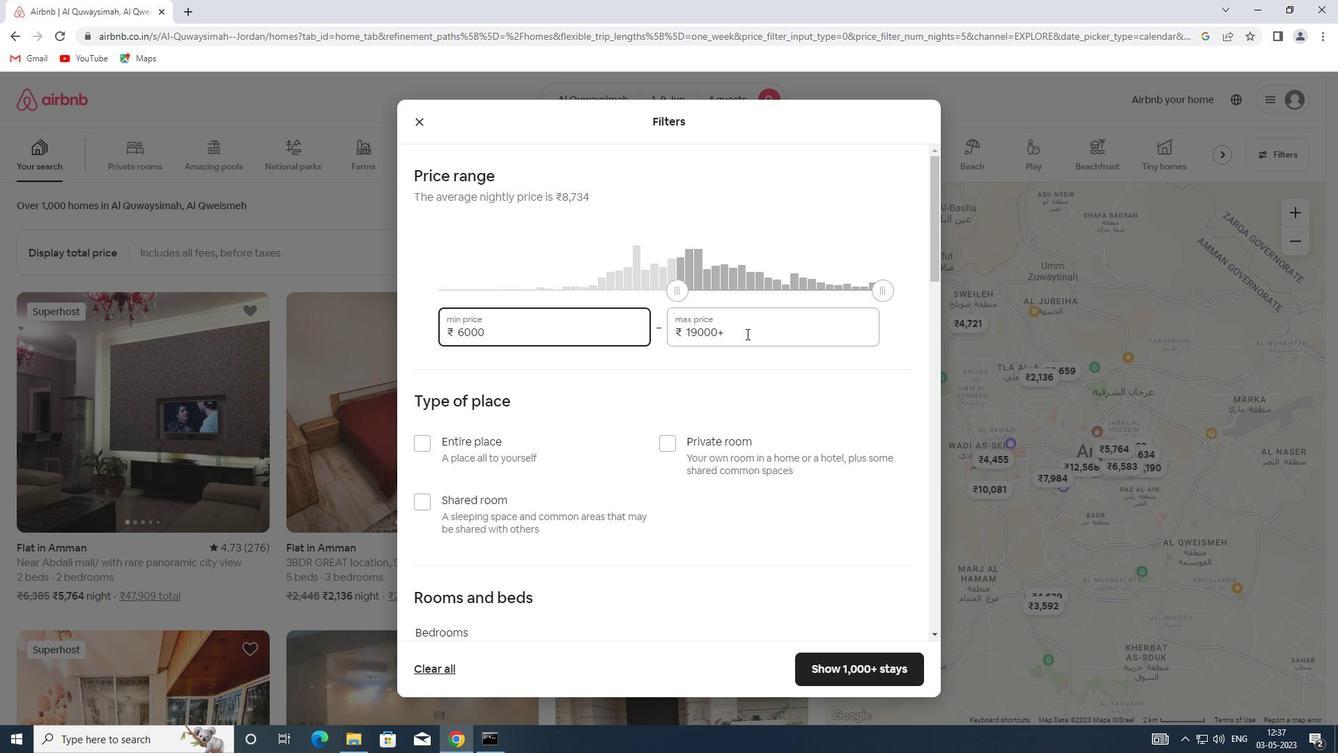 
Action: Key pressed 12000
Screenshot: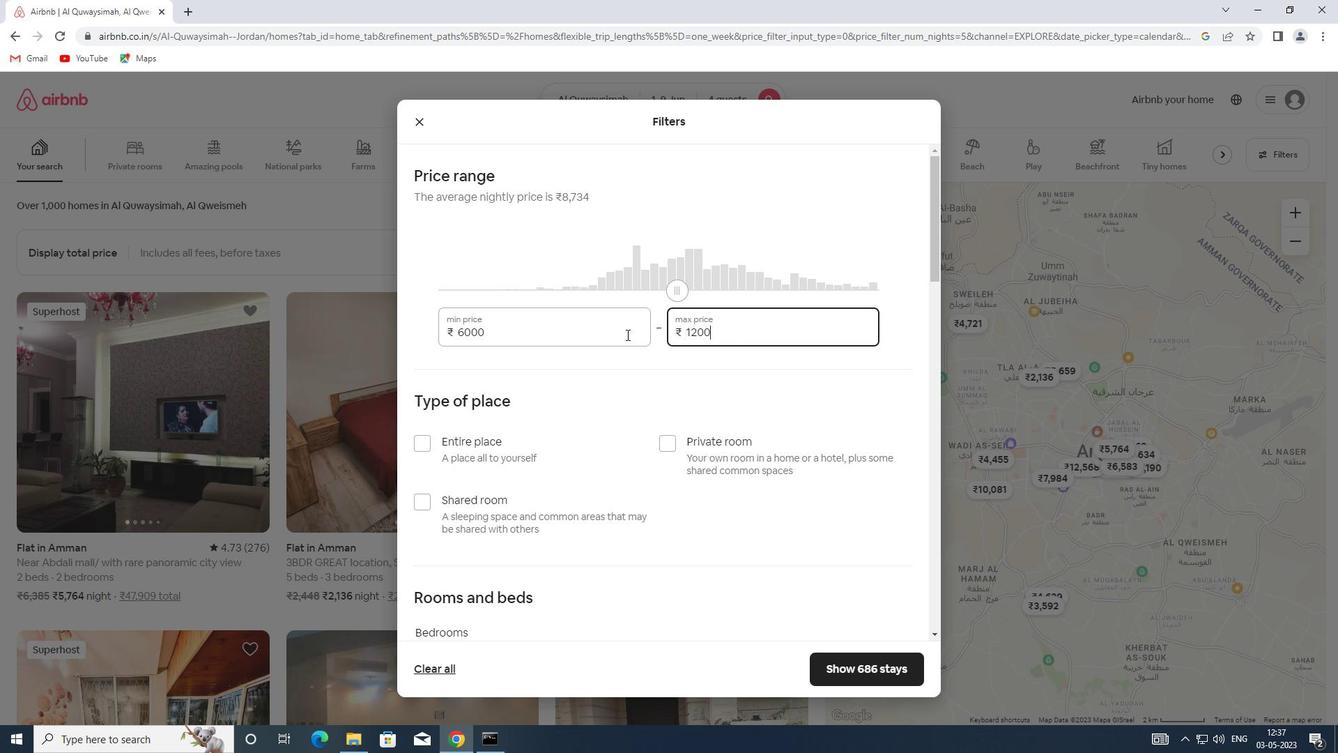 
Action: Mouse moved to (414, 437)
Screenshot: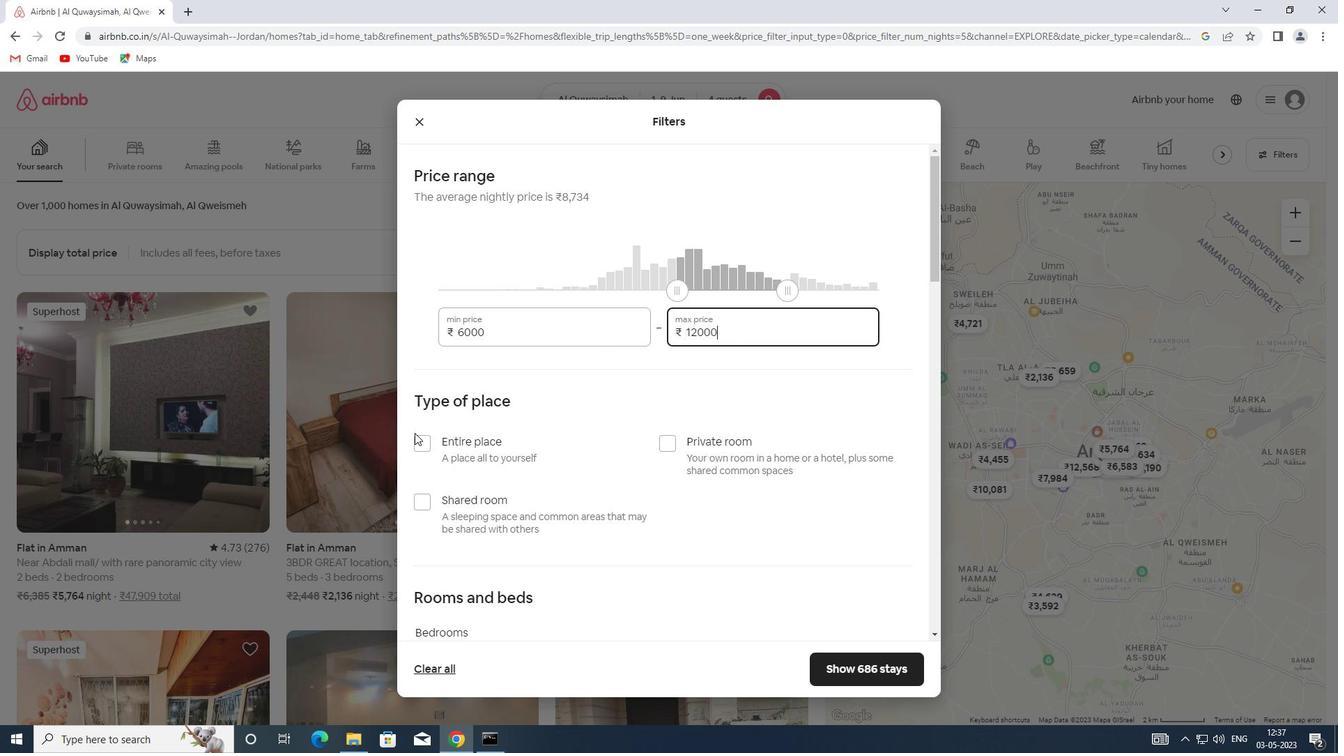 
Action: Mouse pressed left at (414, 437)
Screenshot: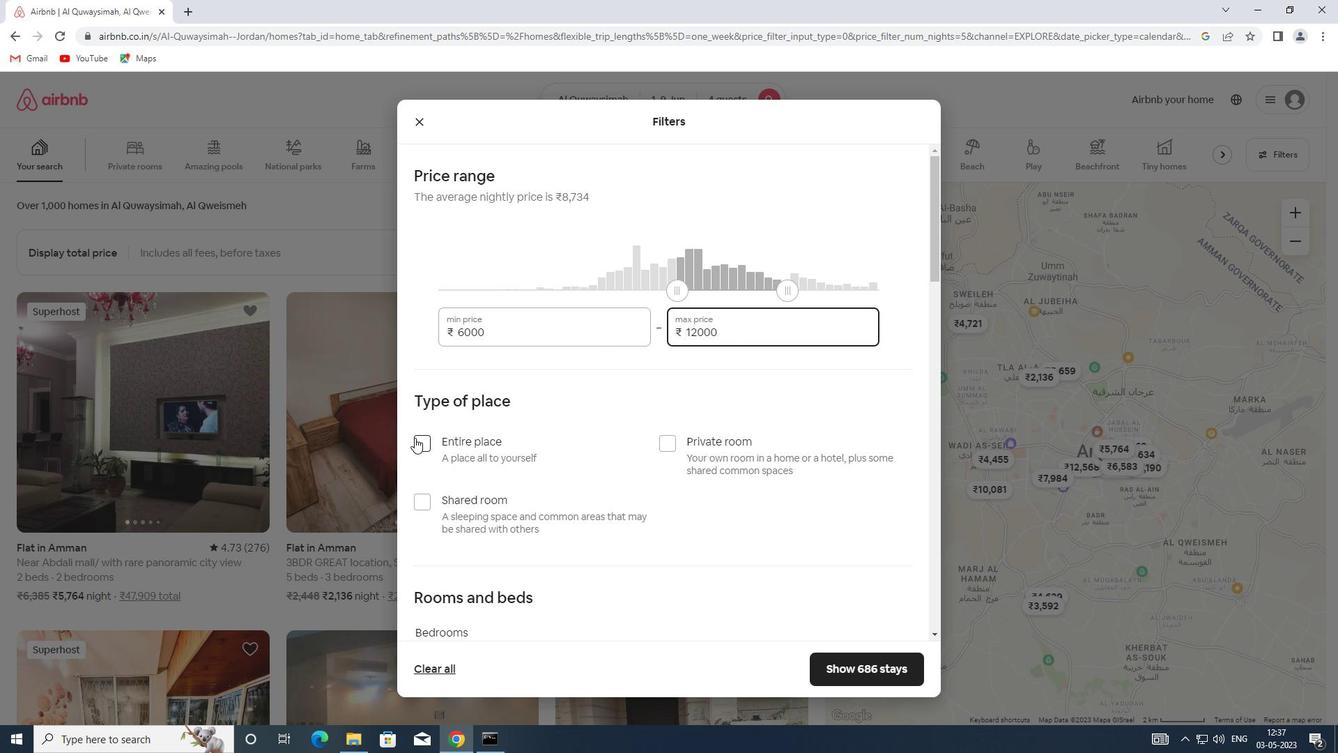 
Action: Mouse moved to (417, 437)
Screenshot: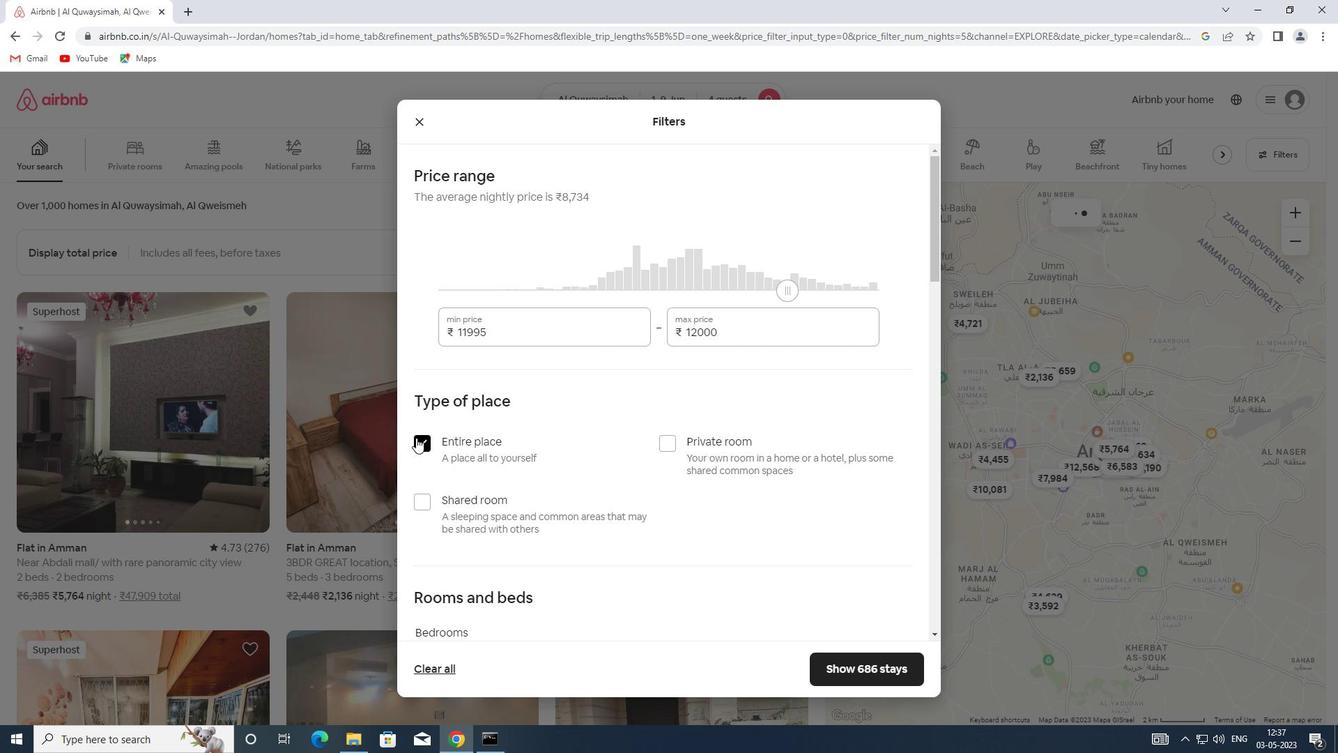 
Action: Mouse scrolled (417, 437) with delta (0, 0)
Screenshot: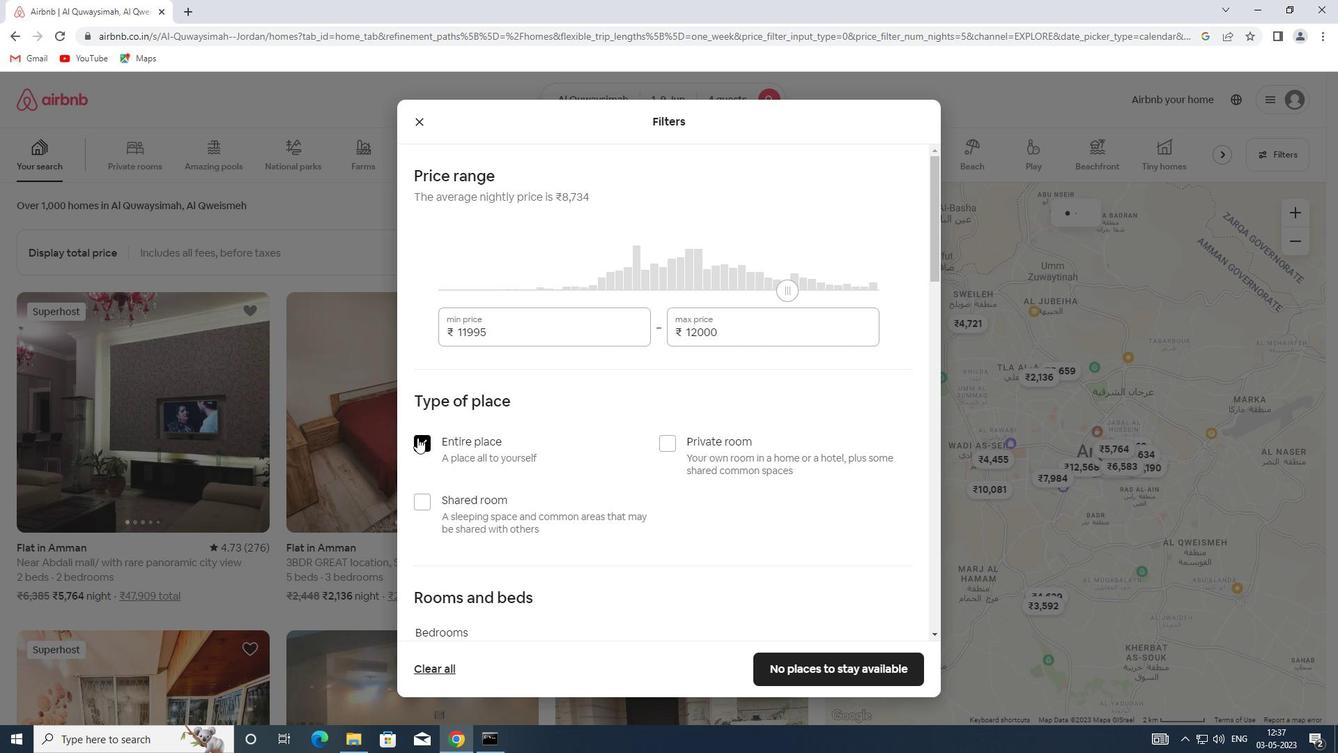 
Action: Mouse scrolled (417, 437) with delta (0, 0)
Screenshot: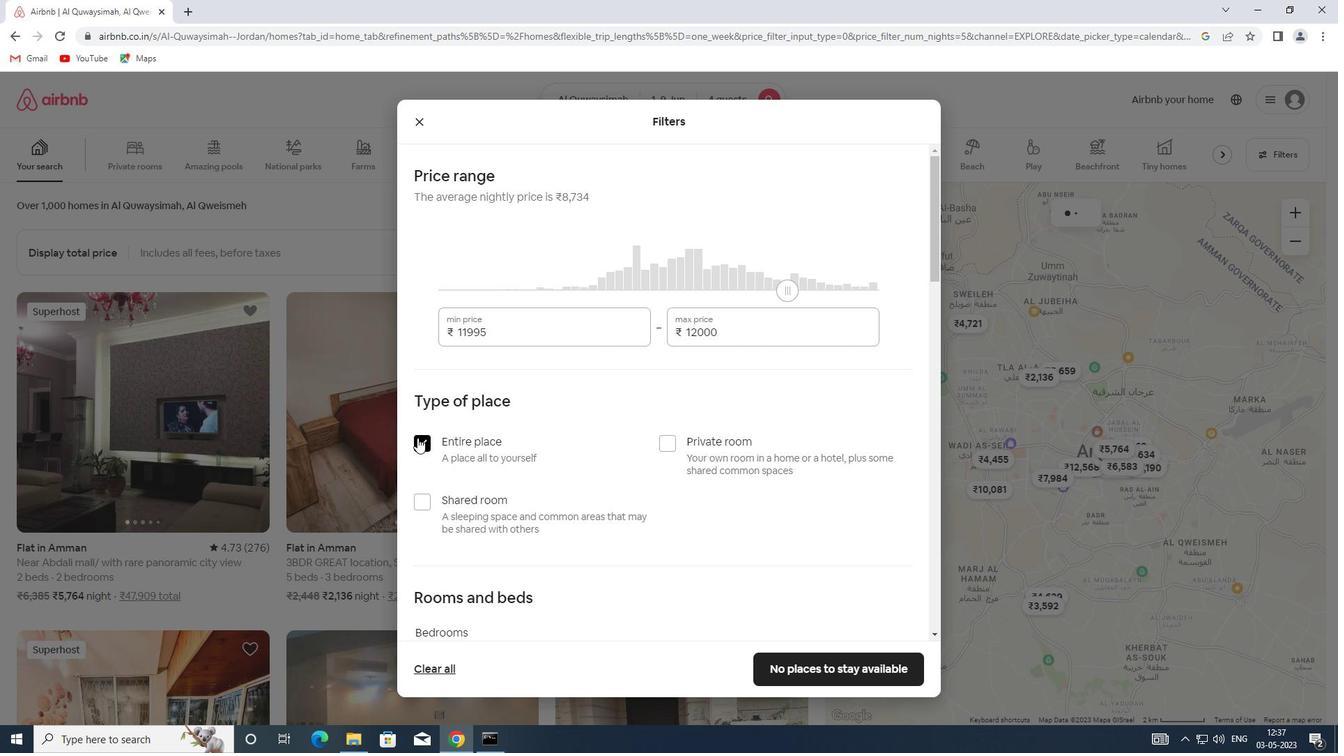 
Action: Mouse scrolled (417, 437) with delta (0, 0)
Screenshot: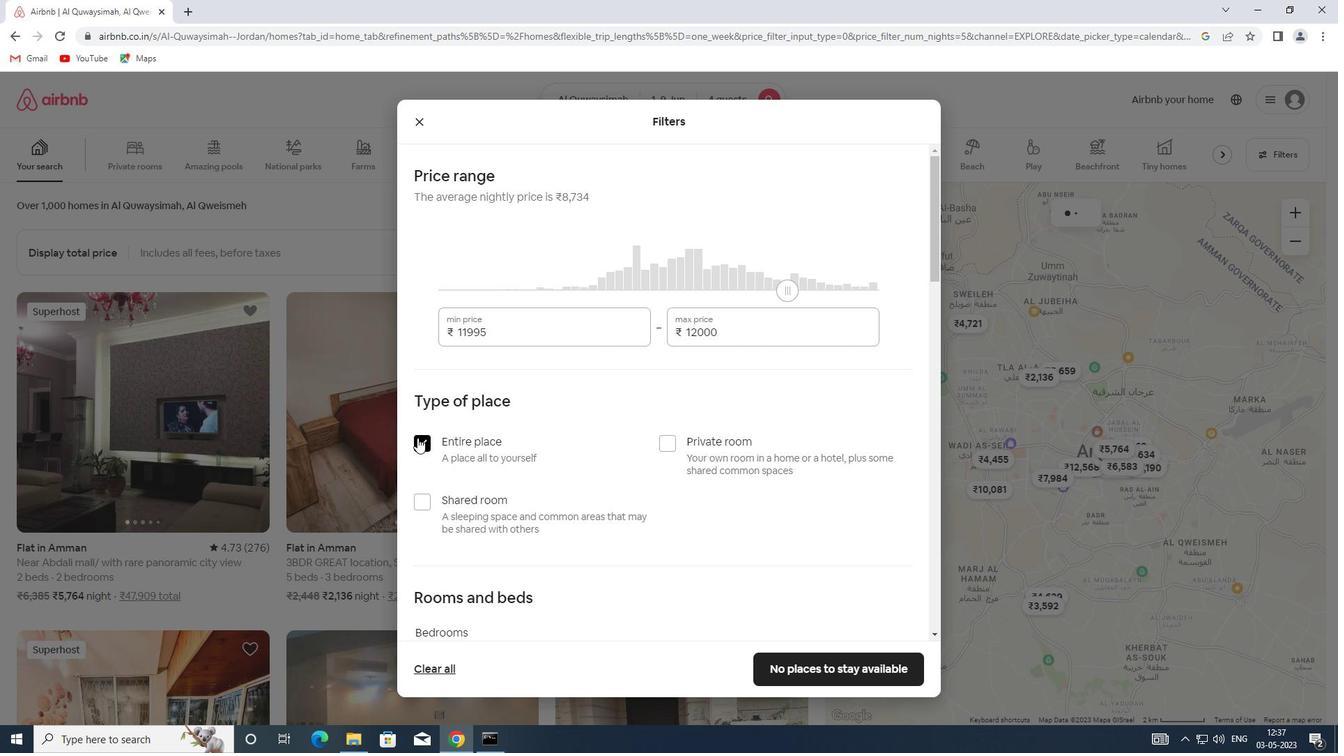 
Action: Mouse moved to (418, 437)
Screenshot: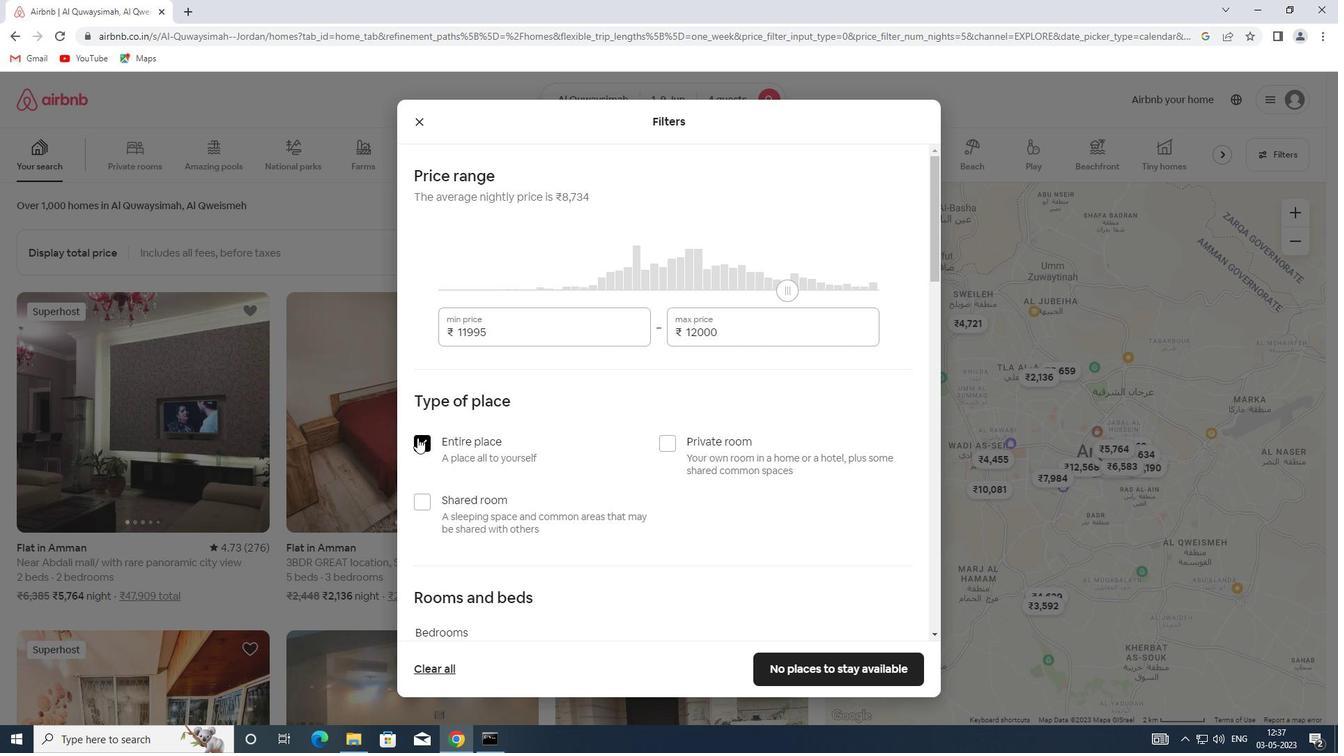 
Action: Mouse scrolled (418, 437) with delta (0, 0)
Screenshot: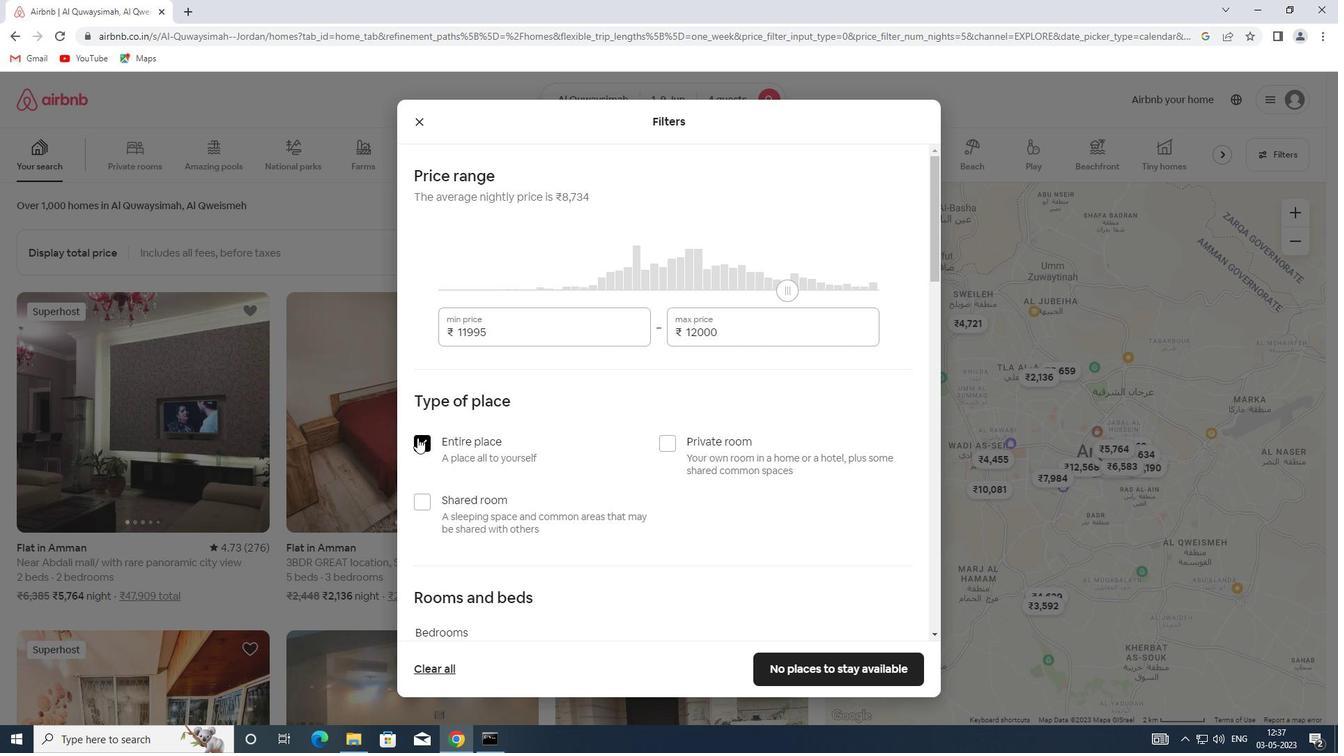 
Action: Mouse moved to (534, 400)
Screenshot: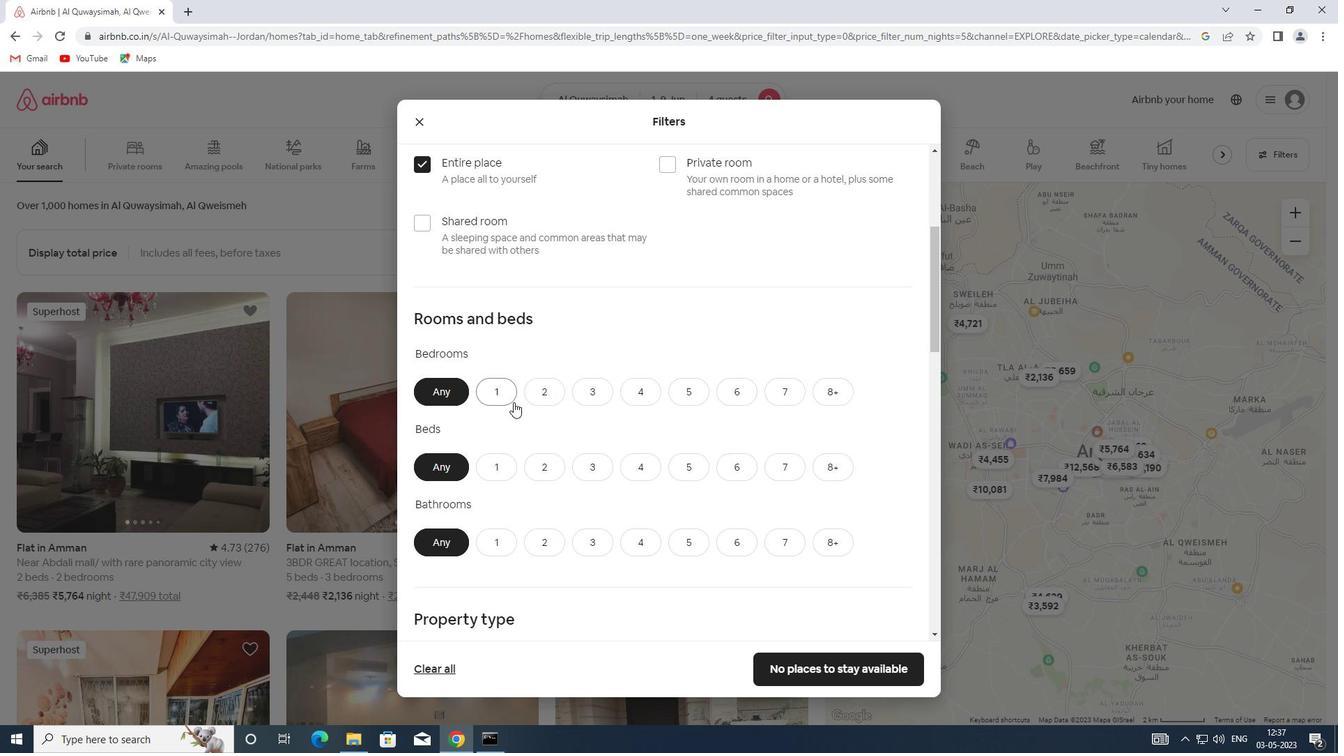 
Action: Mouse pressed left at (534, 400)
Screenshot: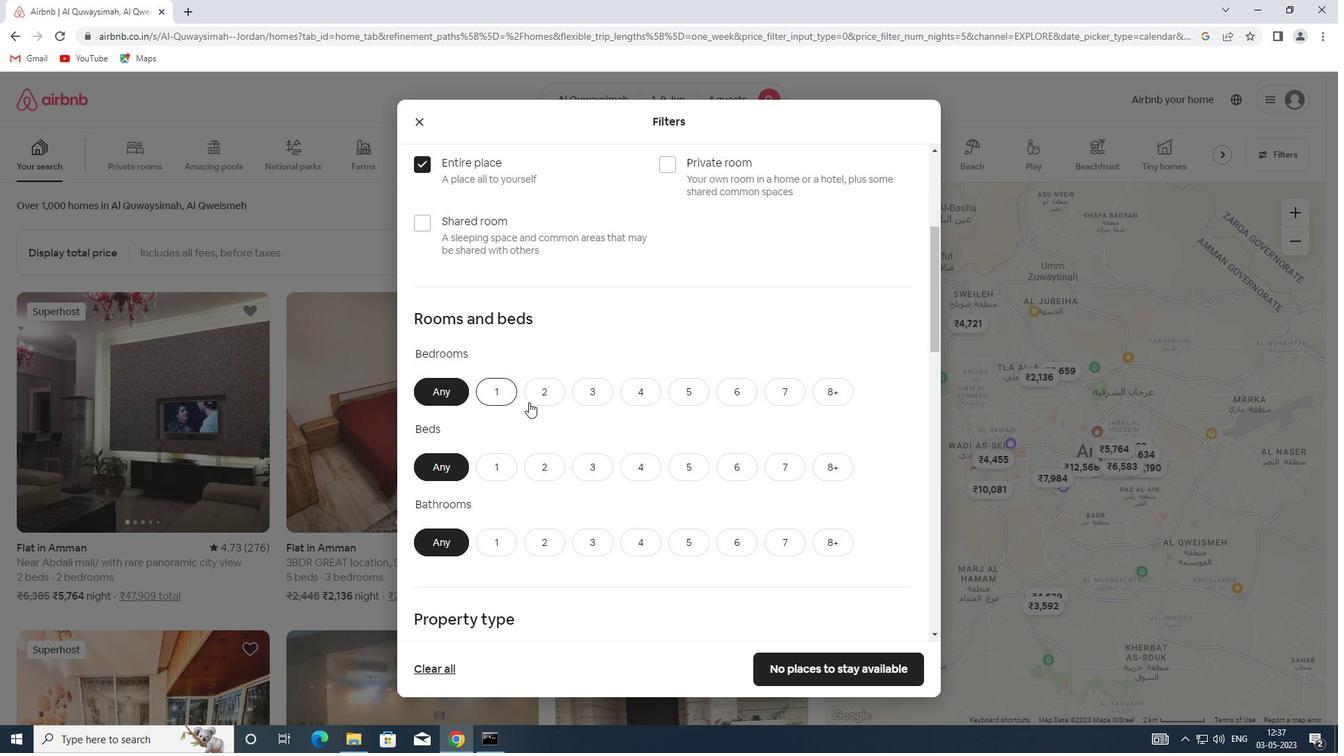 
Action: Mouse moved to (537, 454)
Screenshot: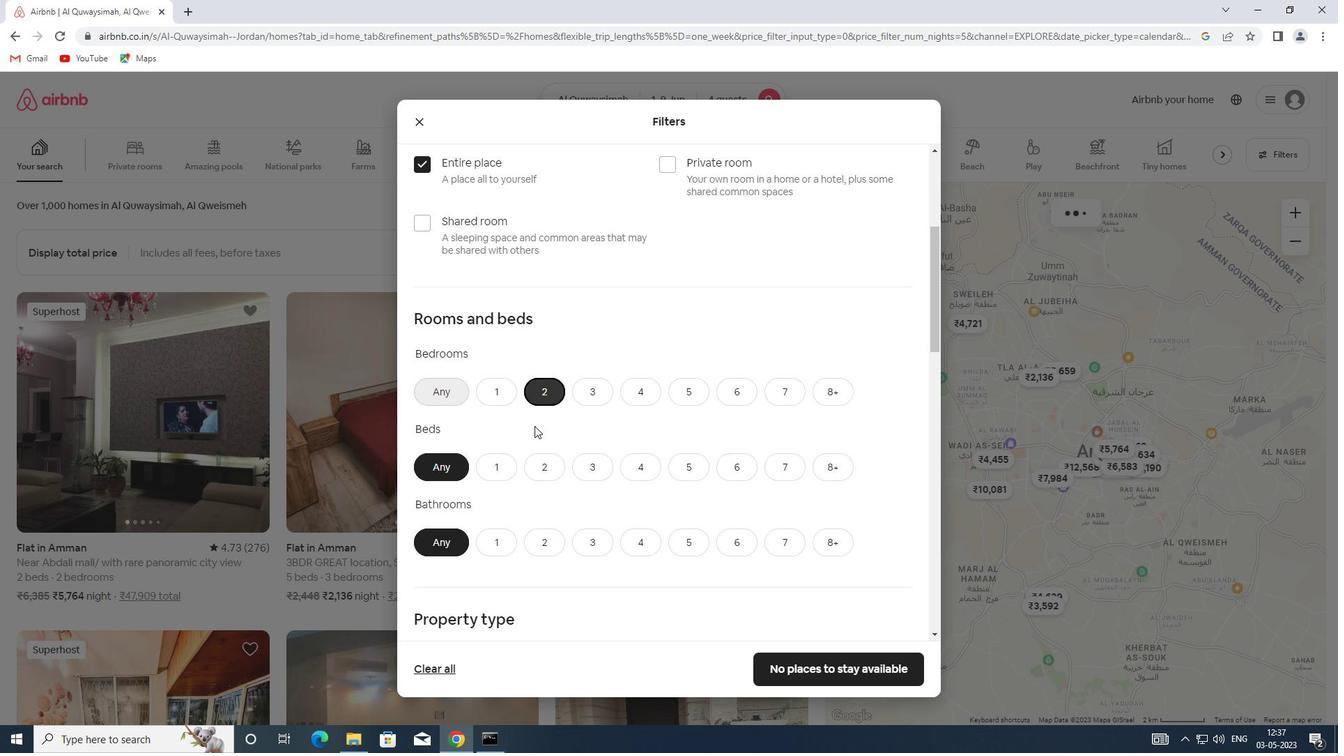 
Action: Mouse pressed left at (537, 454)
Screenshot: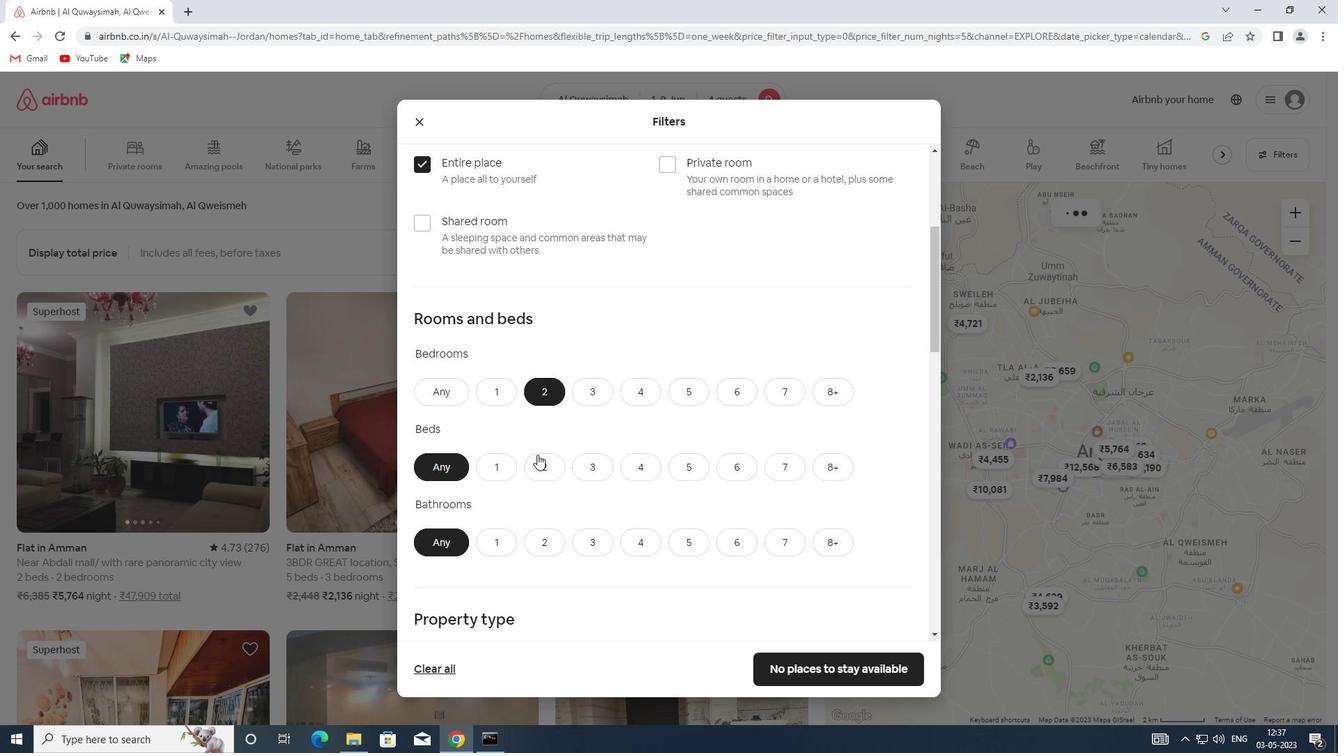 
Action: Mouse scrolled (537, 453) with delta (0, 0)
Screenshot: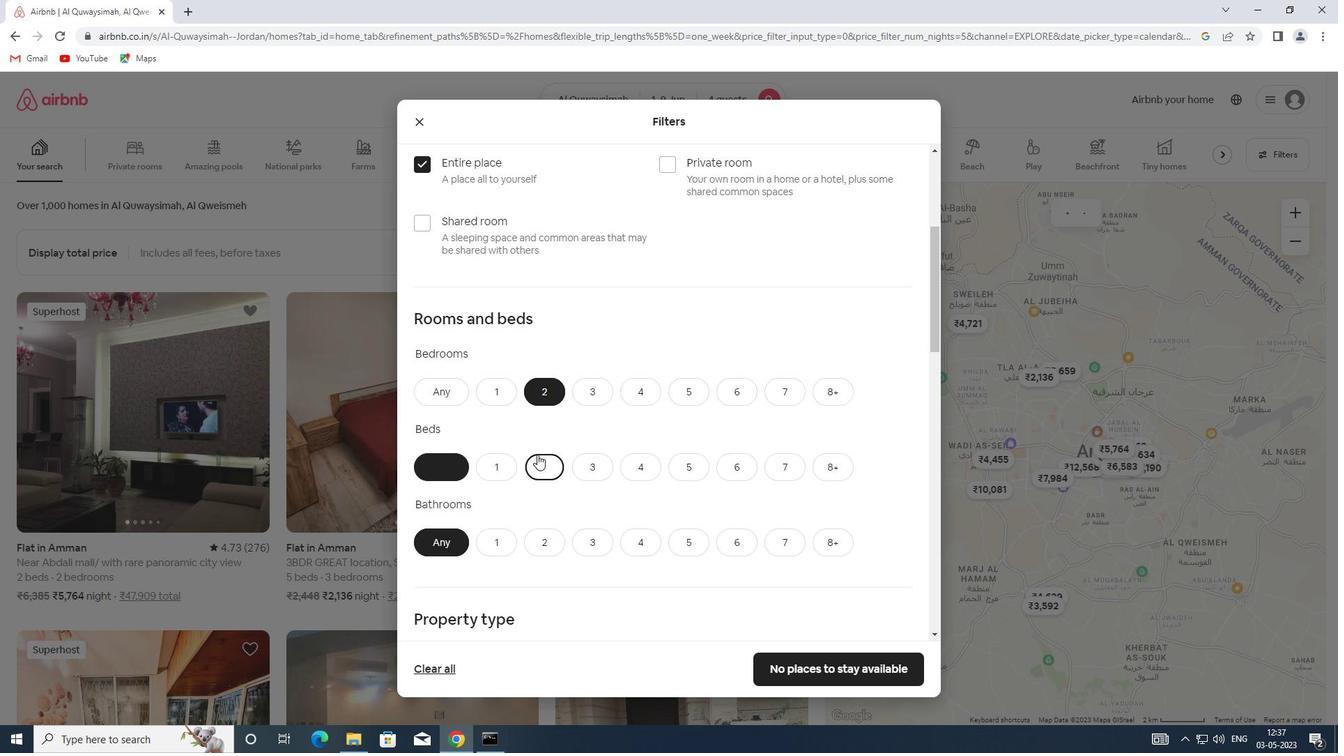 
Action: Mouse scrolled (537, 453) with delta (0, 0)
Screenshot: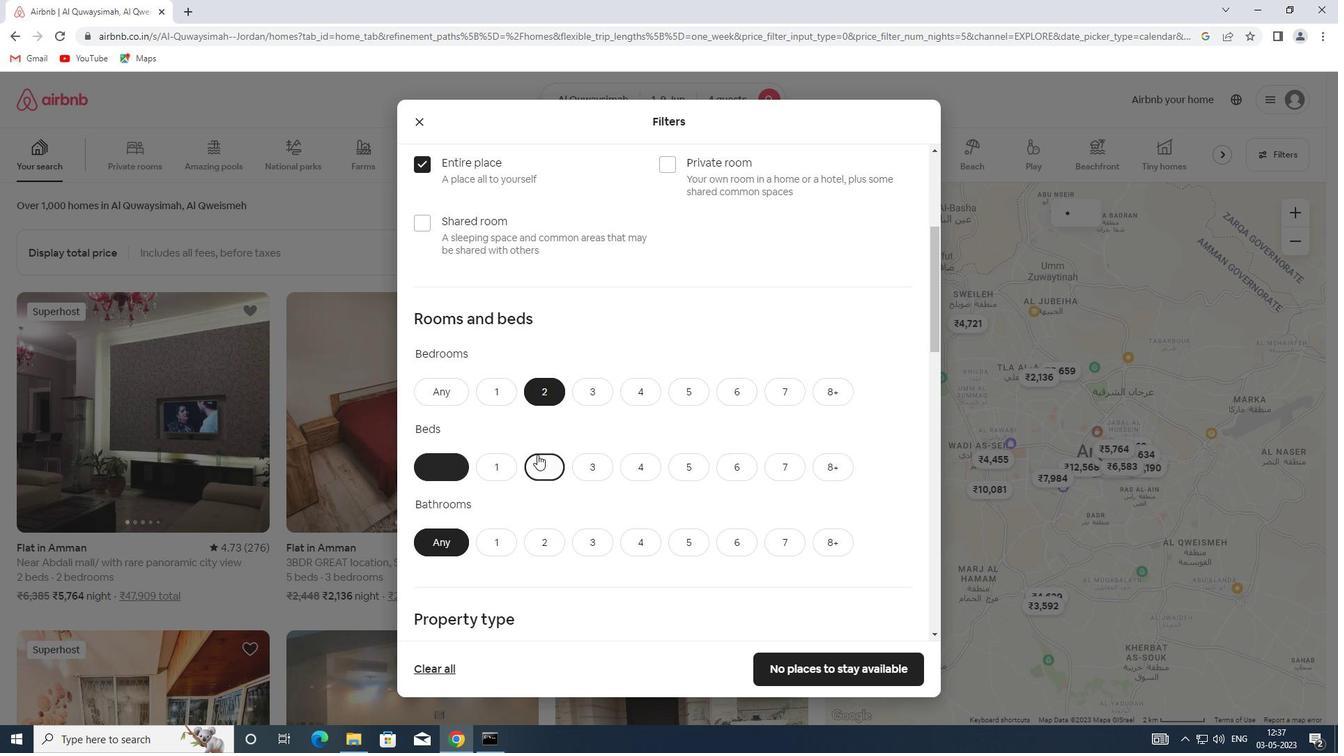 
Action: Mouse scrolled (537, 453) with delta (0, 0)
Screenshot: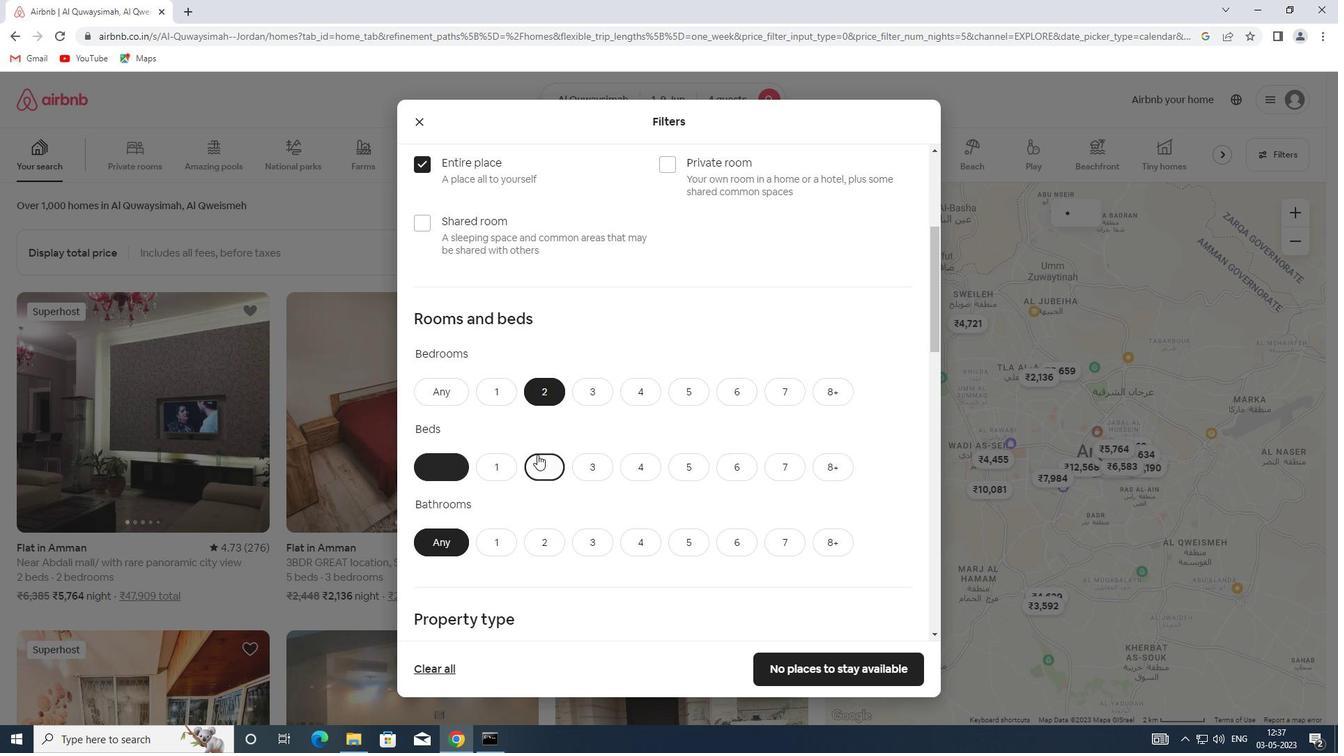 
Action: Mouse moved to (551, 338)
Screenshot: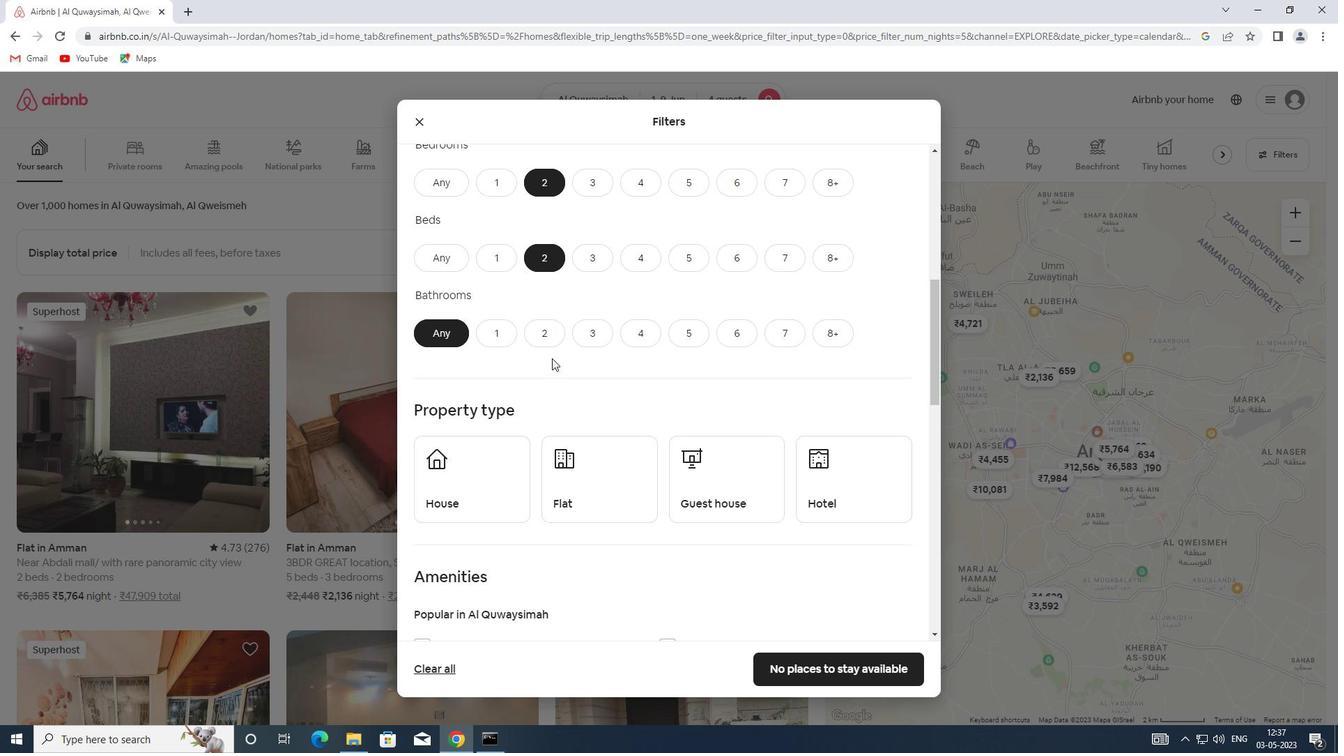 
Action: Mouse pressed left at (551, 338)
Screenshot: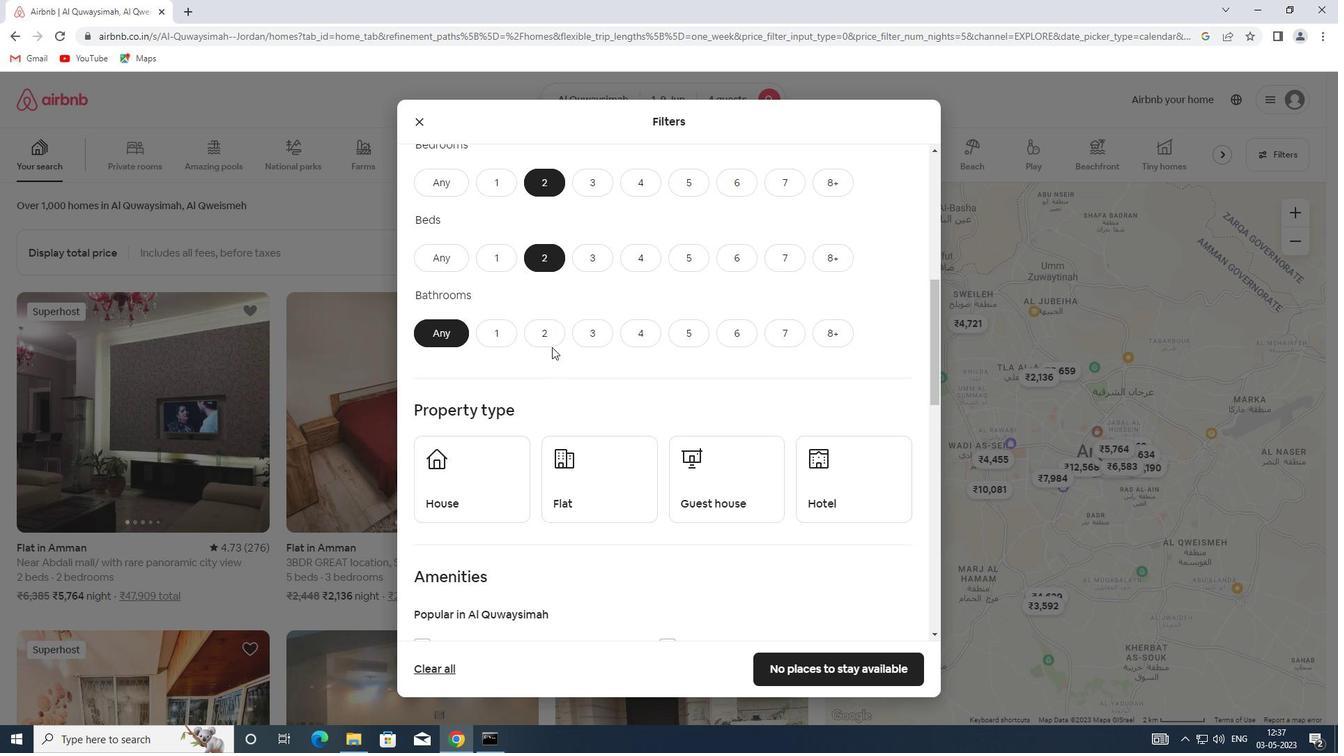 
Action: Mouse moved to (476, 456)
Screenshot: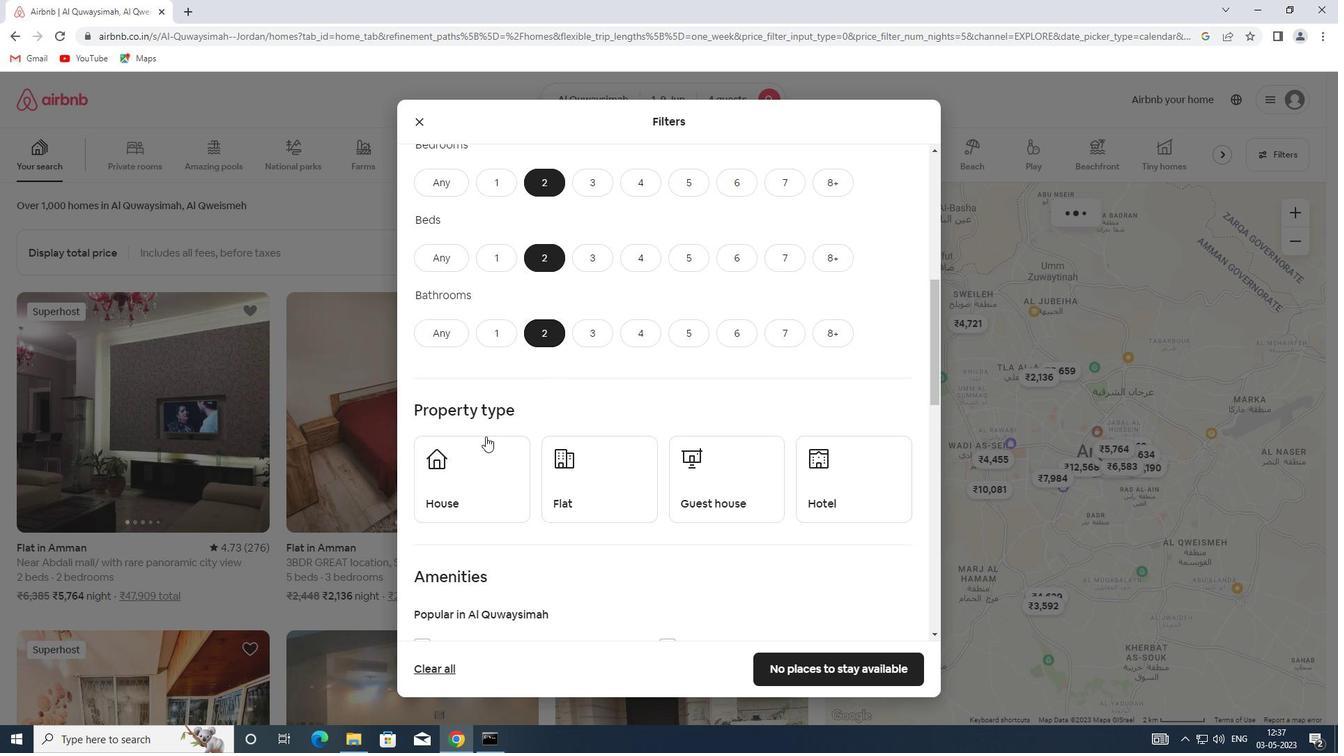 
Action: Mouse pressed left at (476, 456)
Screenshot: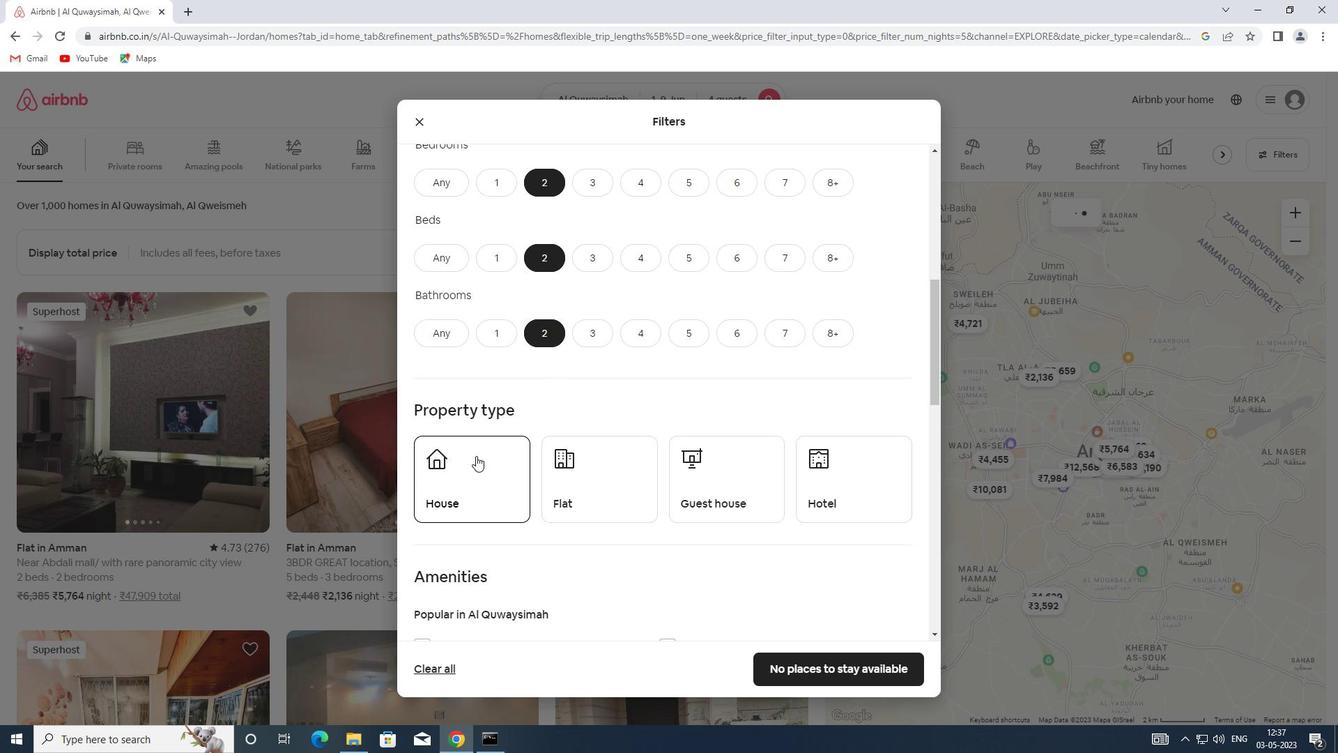 
Action: Mouse moved to (585, 477)
Screenshot: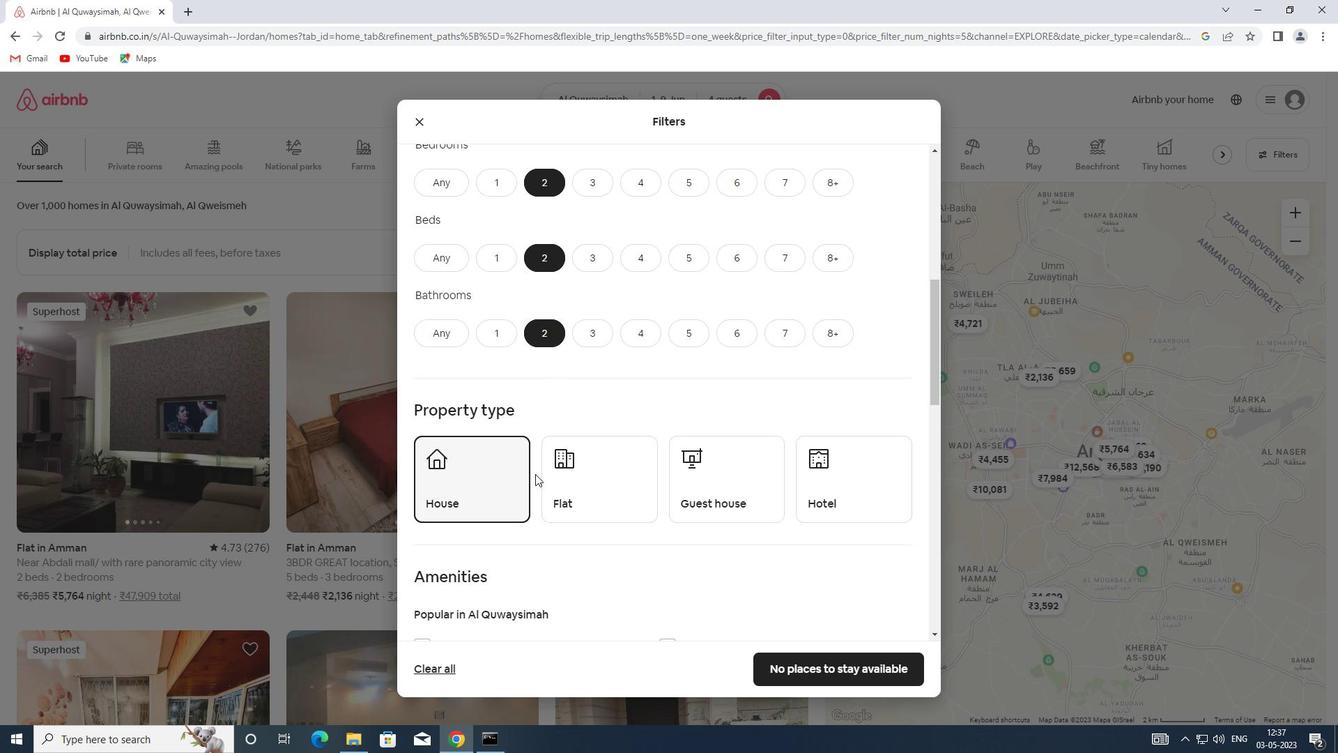 
Action: Mouse pressed left at (585, 477)
Screenshot: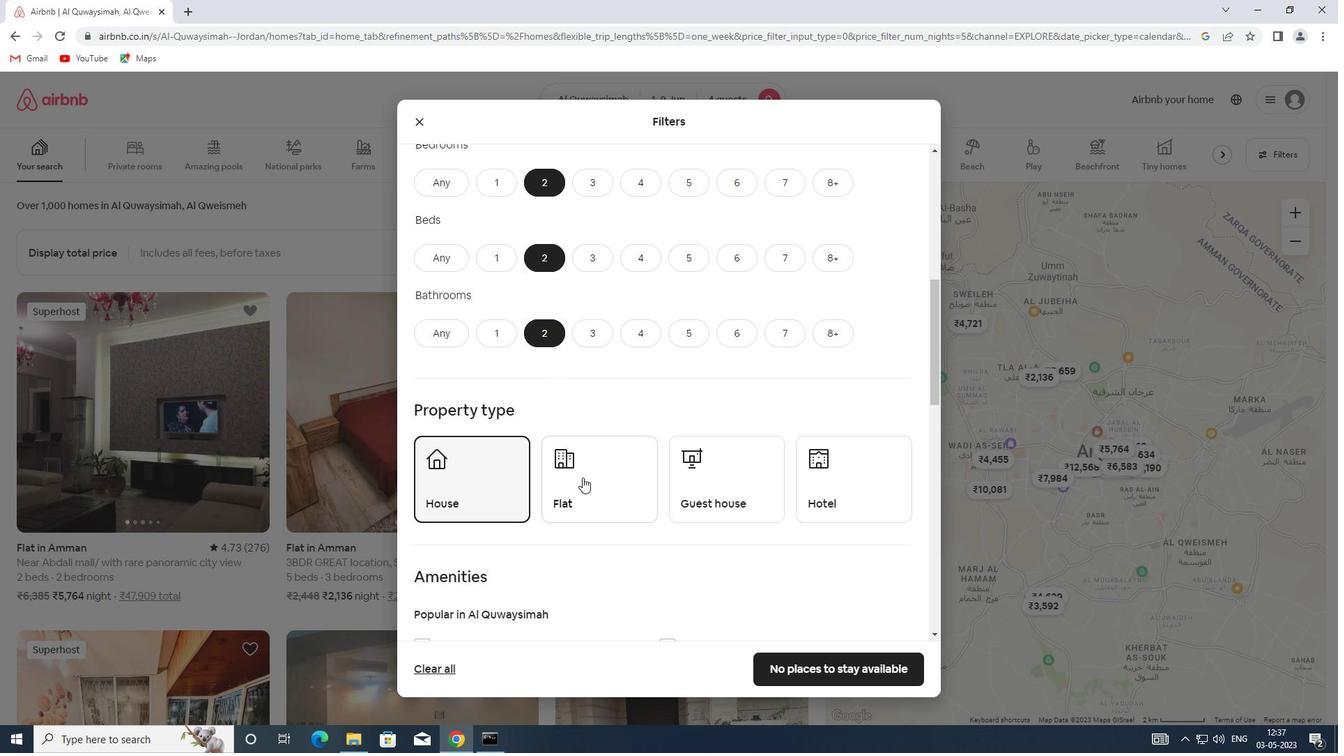 
Action: Mouse moved to (718, 475)
Screenshot: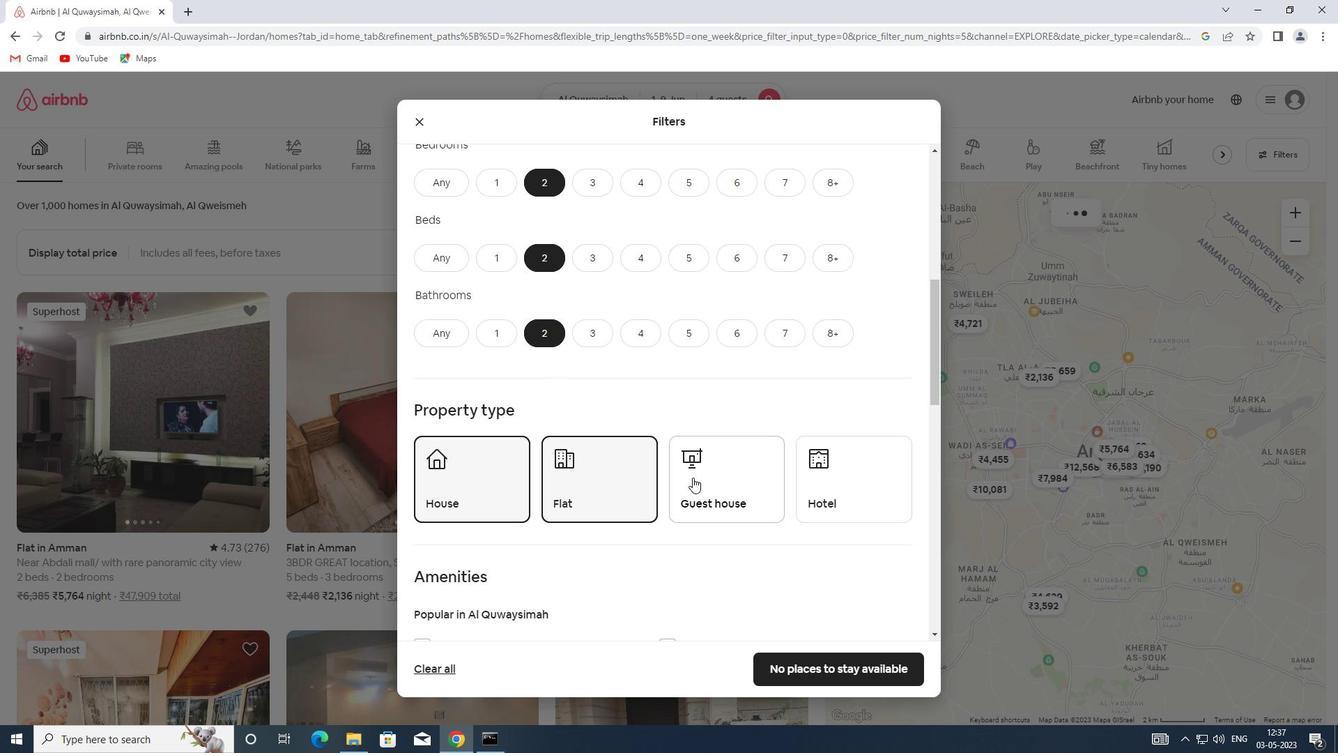 
Action: Mouse pressed left at (718, 475)
Screenshot: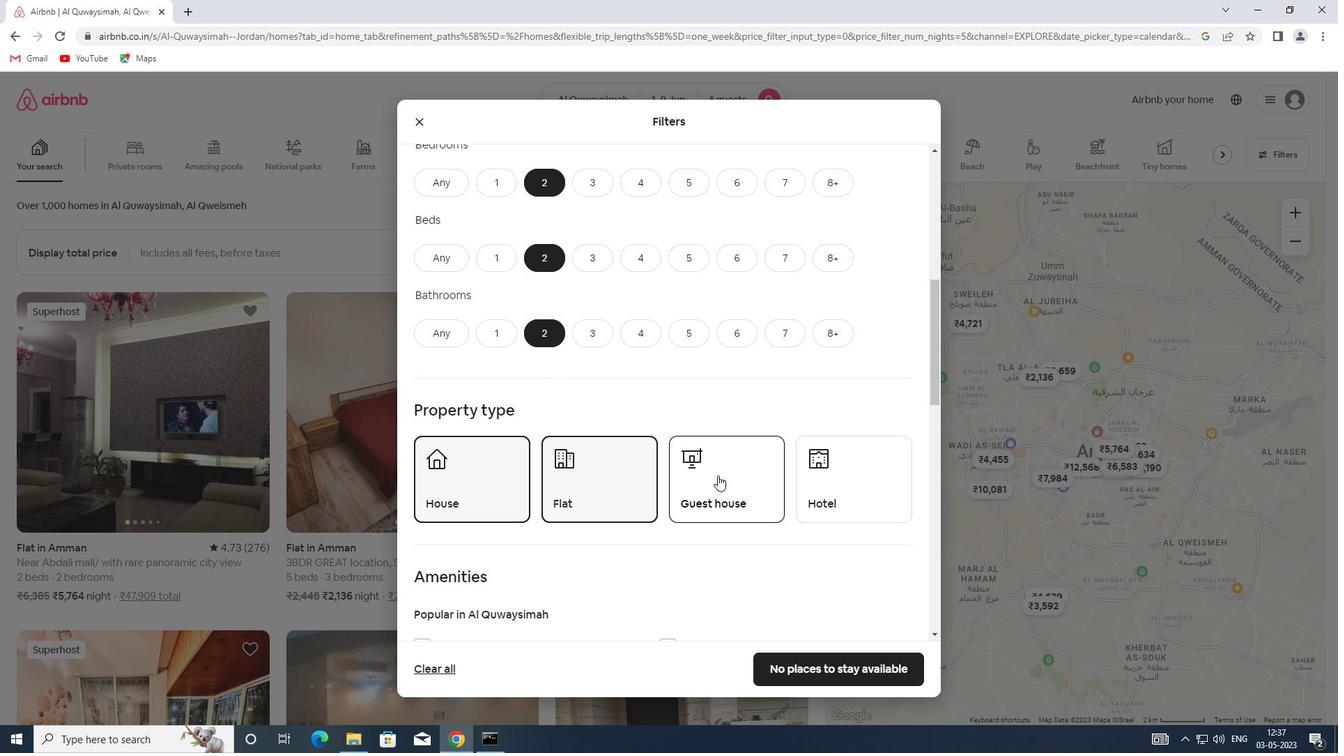 
Action: Mouse moved to (718, 474)
Screenshot: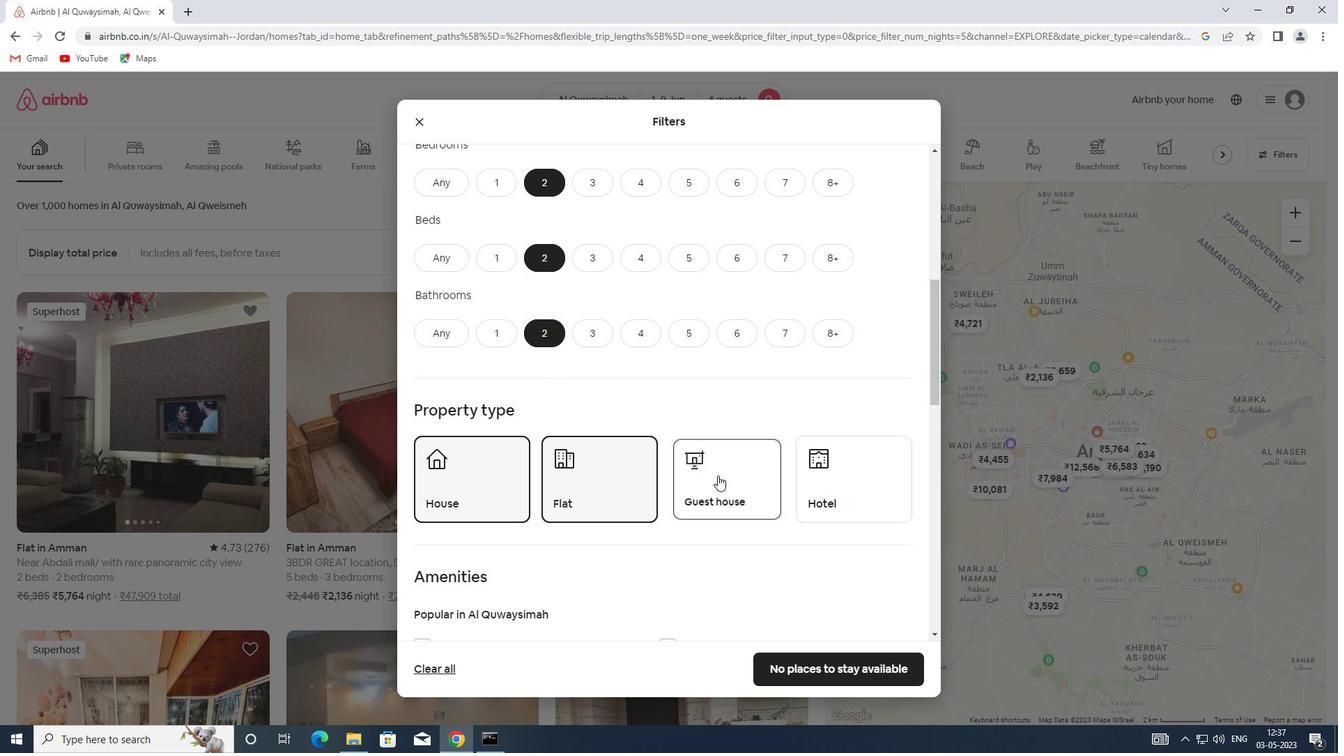 
Action: Mouse scrolled (718, 474) with delta (0, 0)
Screenshot: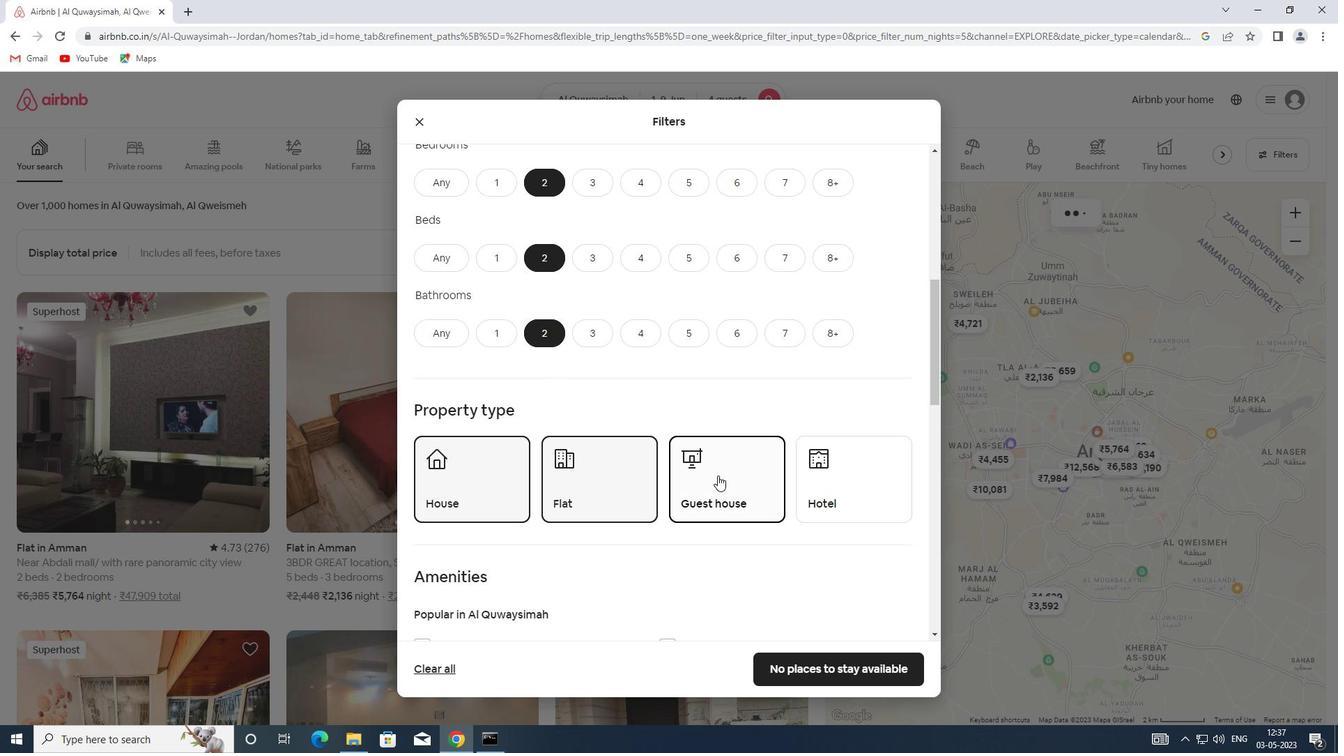 
Action: Mouse scrolled (718, 474) with delta (0, 0)
Screenshot: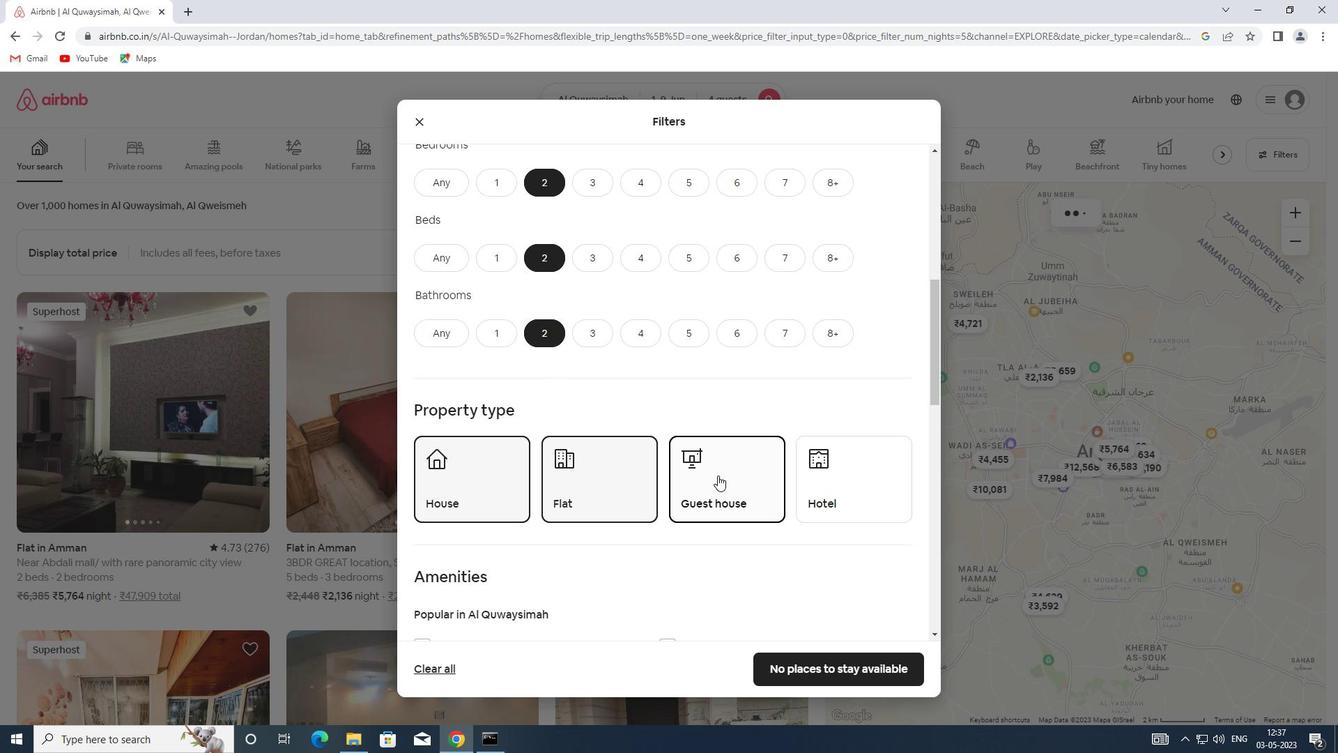 
Action: Mouse scrolled (718, 474) with delta (0, 0)
Screenshot: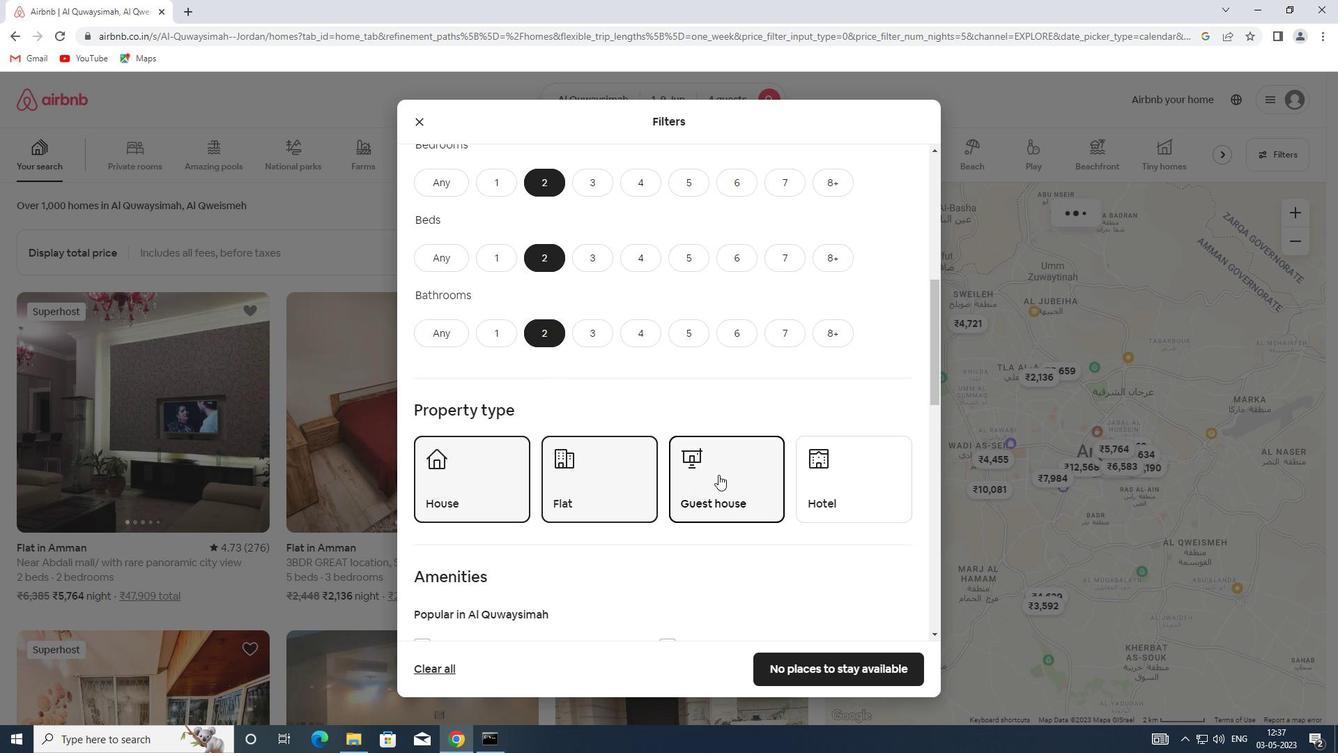 
Action: Mouse scrolled (718, 474) with delta (0, 0)
Screenshot: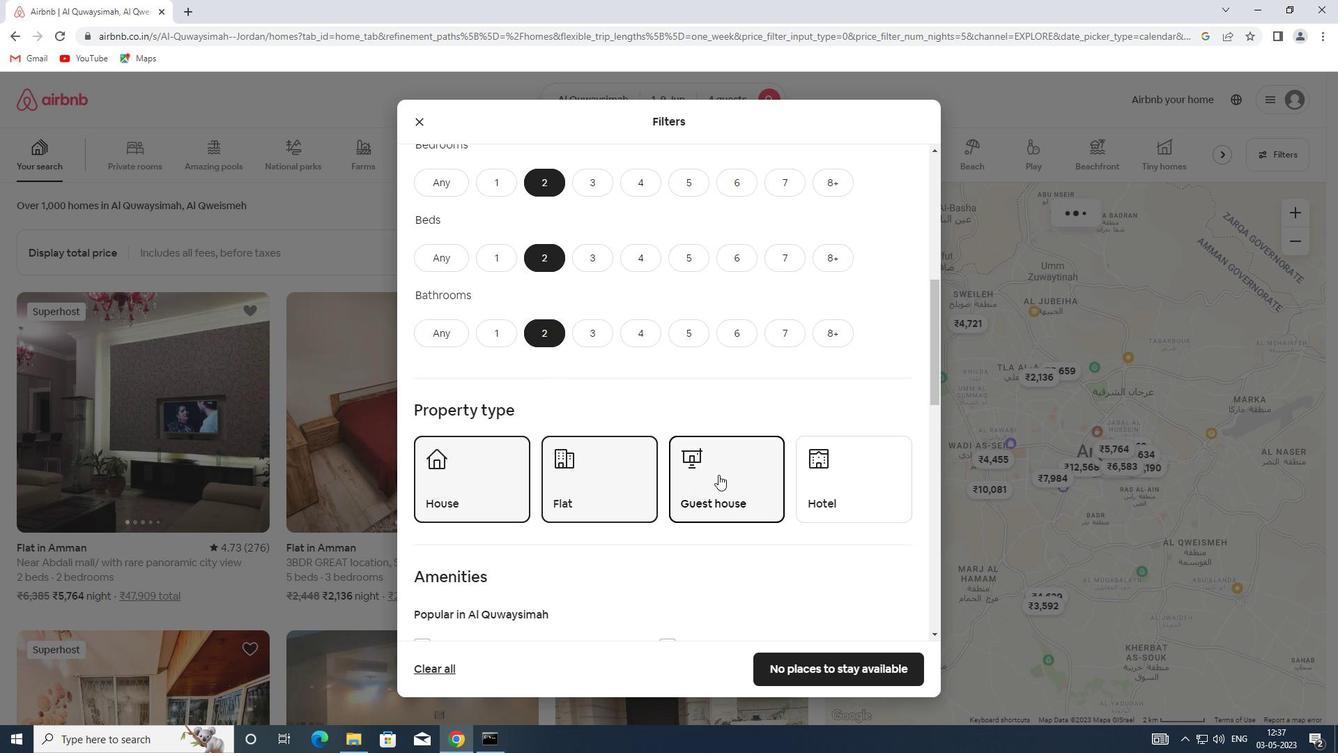 
Action: Mouse moved to (483, 396)
Screenshot: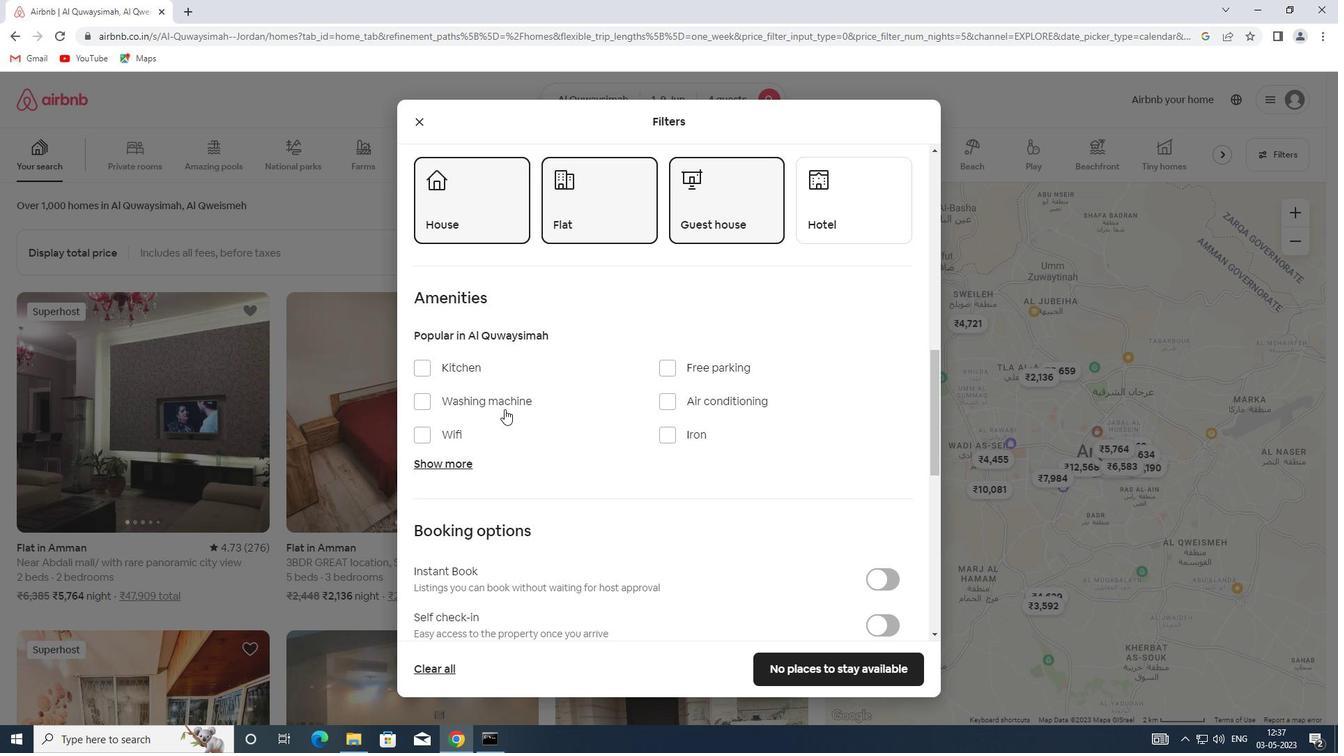 
Action: Mouse pressed left at (483, 396)
Screenshot: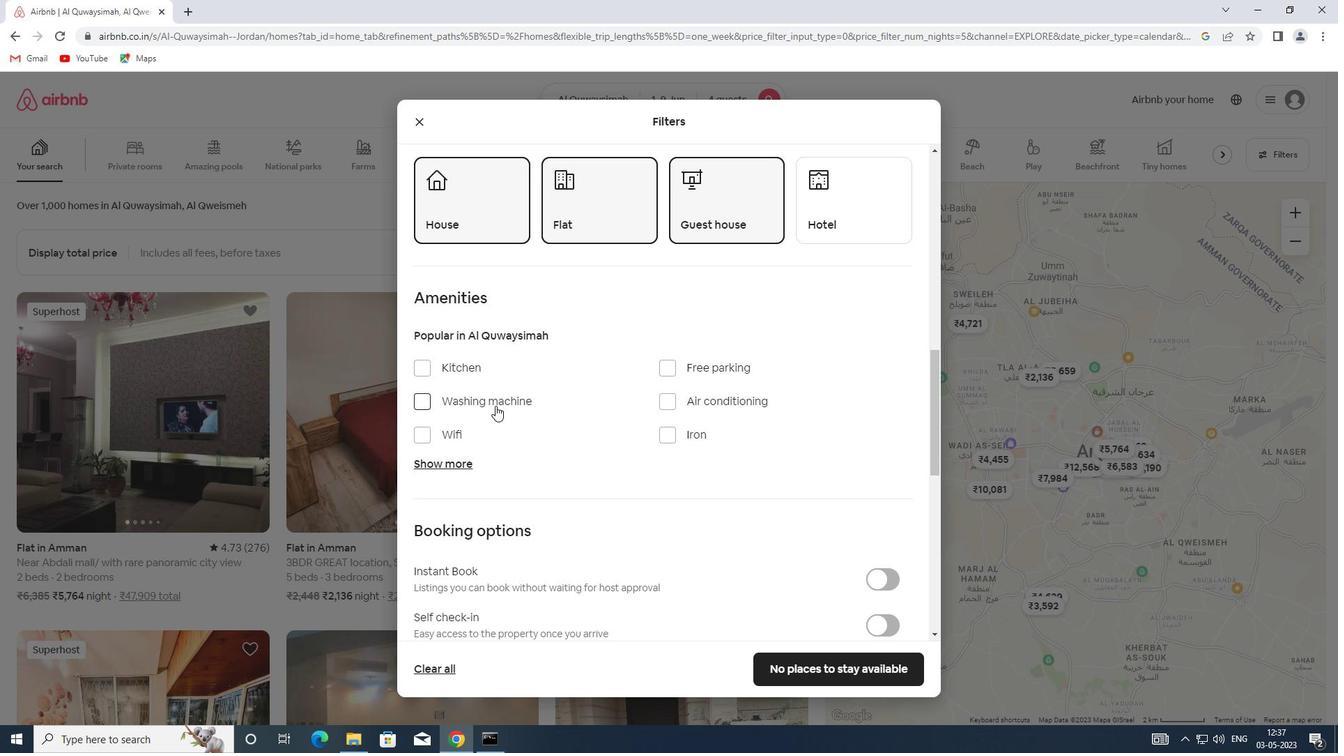 
Action: Mouse moved to (534, 401)
Screenshot: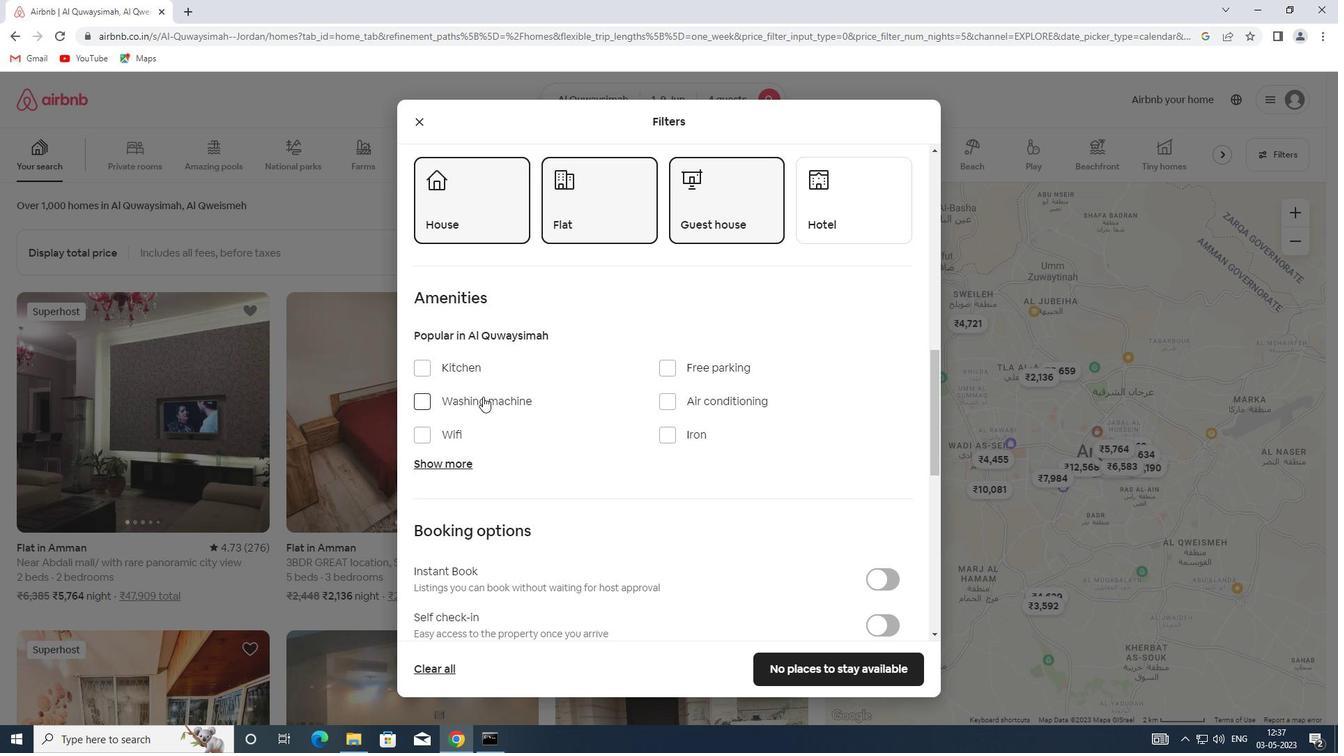 
Action: Mouse scrolled (534, 400) with delta (0, 0)
Screenshot: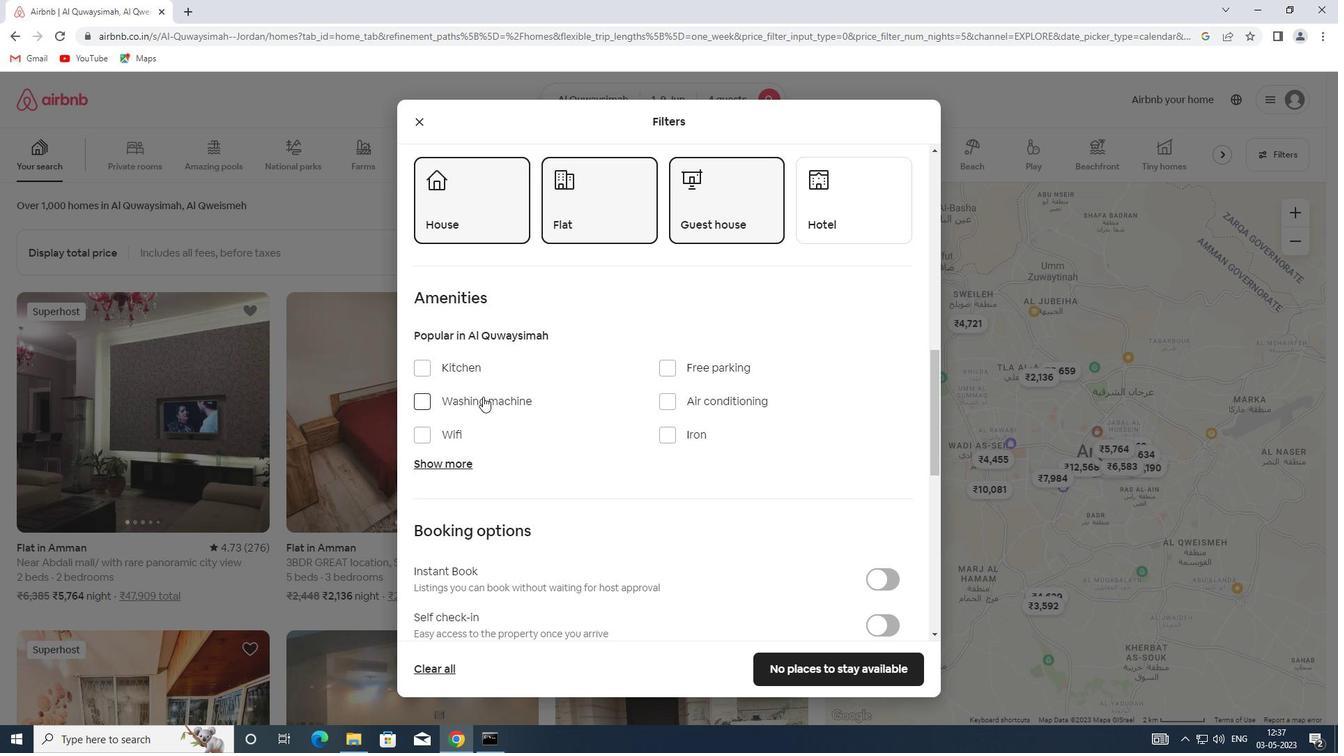 
Action: Mouse scrolled (534, 400) with delta (0, 0)
Screenshot: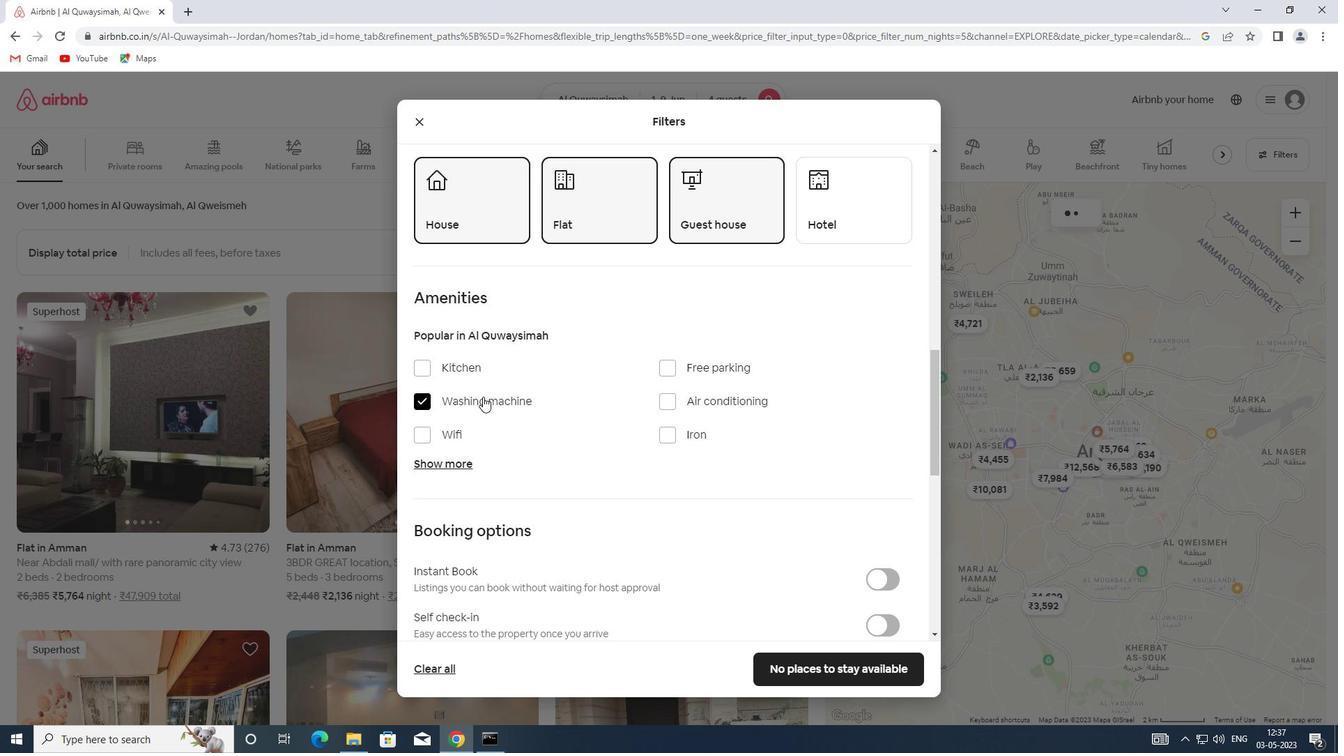 
Action: Mouse scrolled (534, 400) with delta (0, 0)
Screenshot: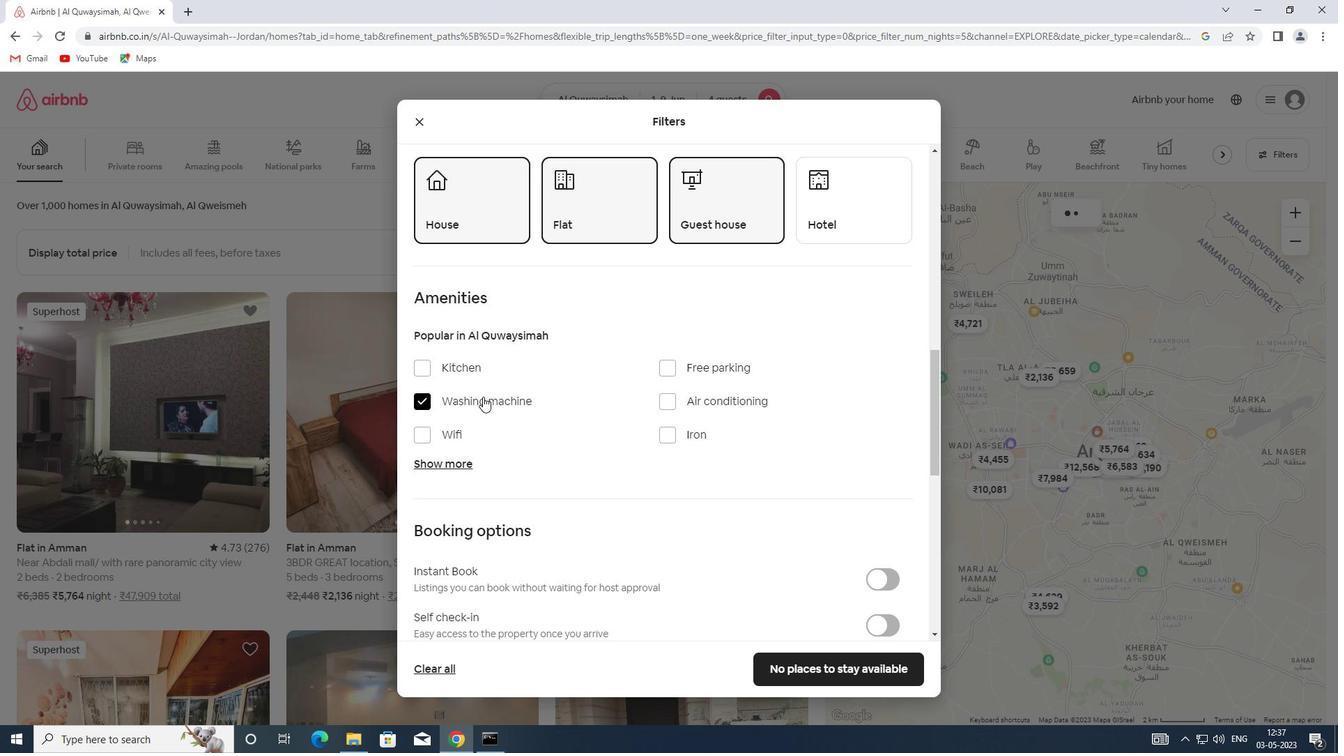 
Action: Mouse scrolled (534, 400) with delta (0, 0)
Screenshot: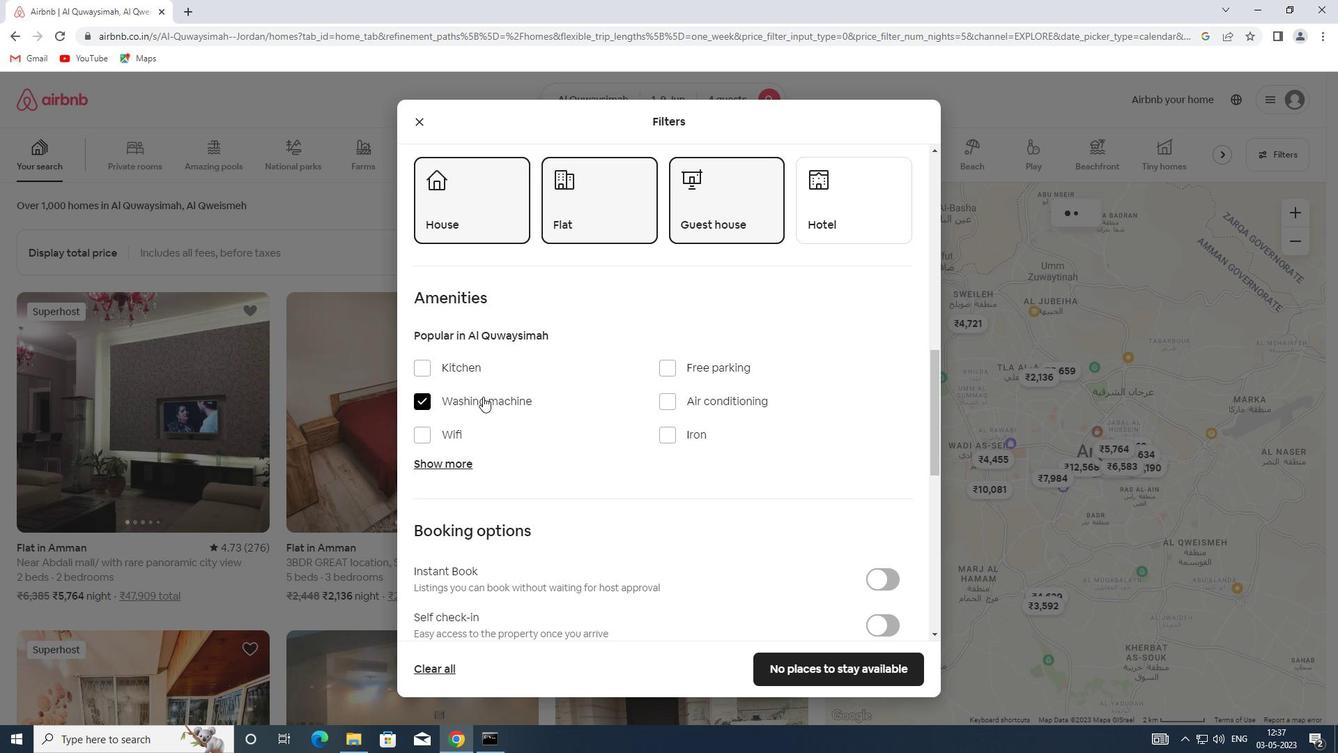
Action: Mouse moved to (873, 352)
Screenshot: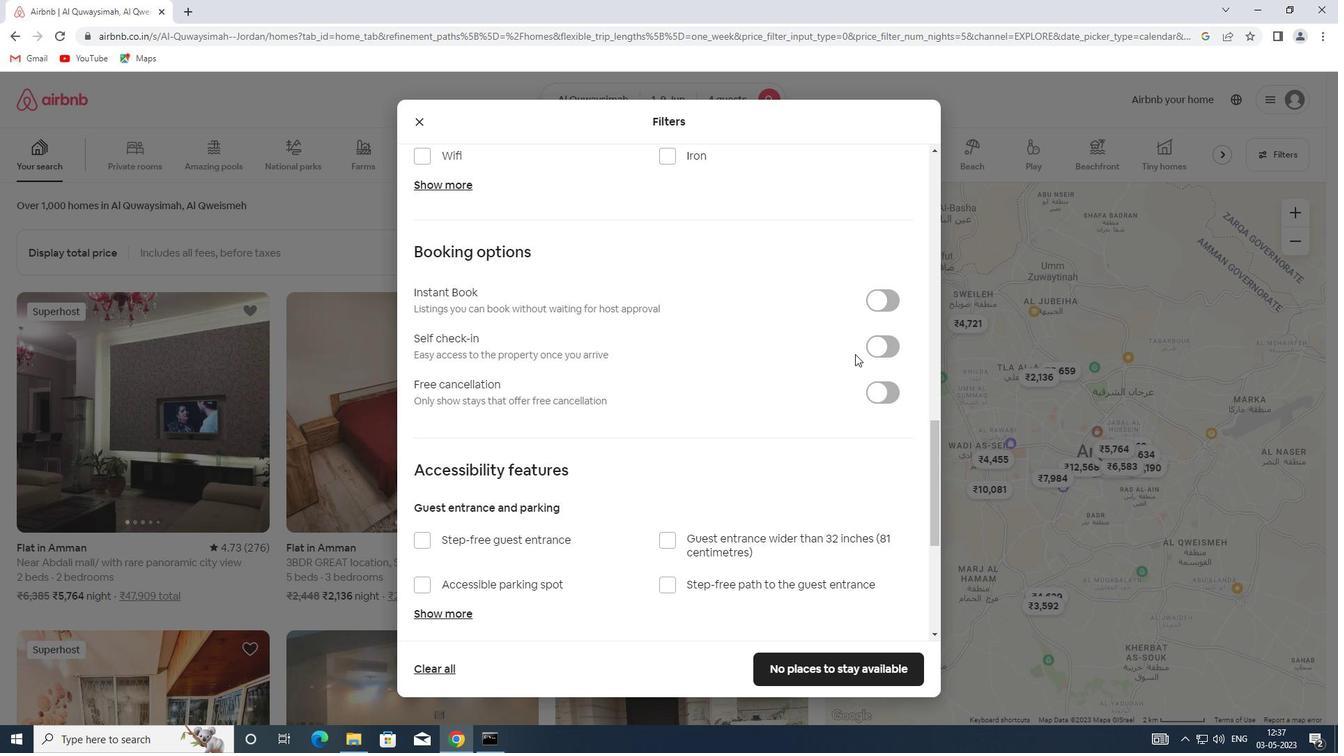 
Action: Mouse pressed left at (873, 352)
Screenshot: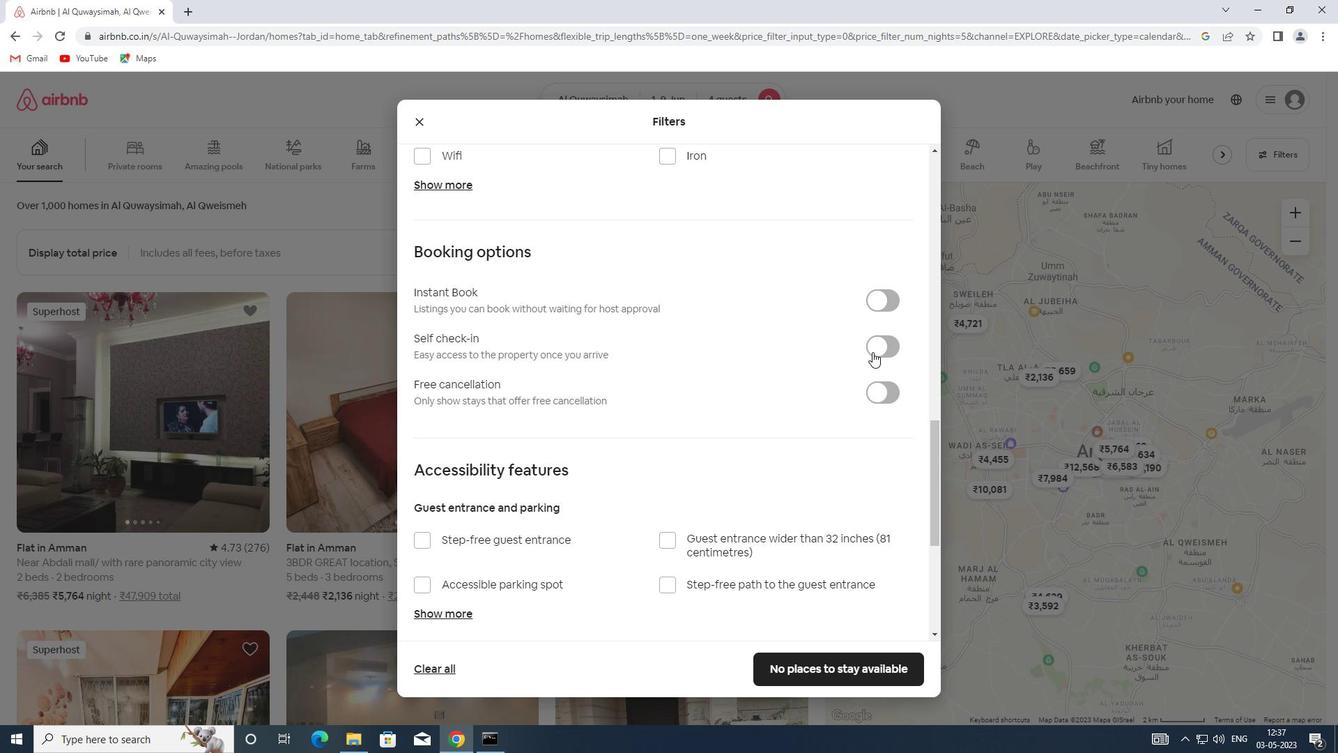 
Action: Mouse moved to (463, 500)
Screenshot: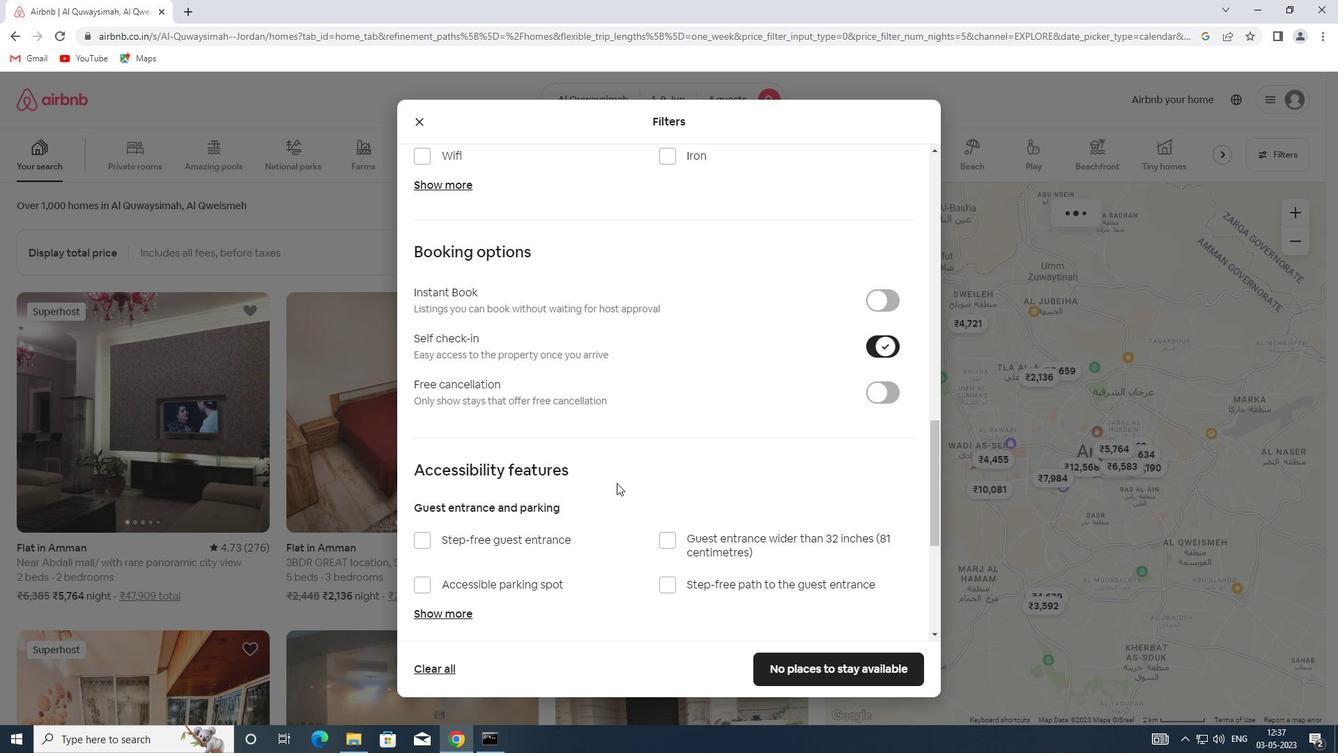 
Action: Mouse scrolled (463, 499) with delta (0, 0)
Screenshot: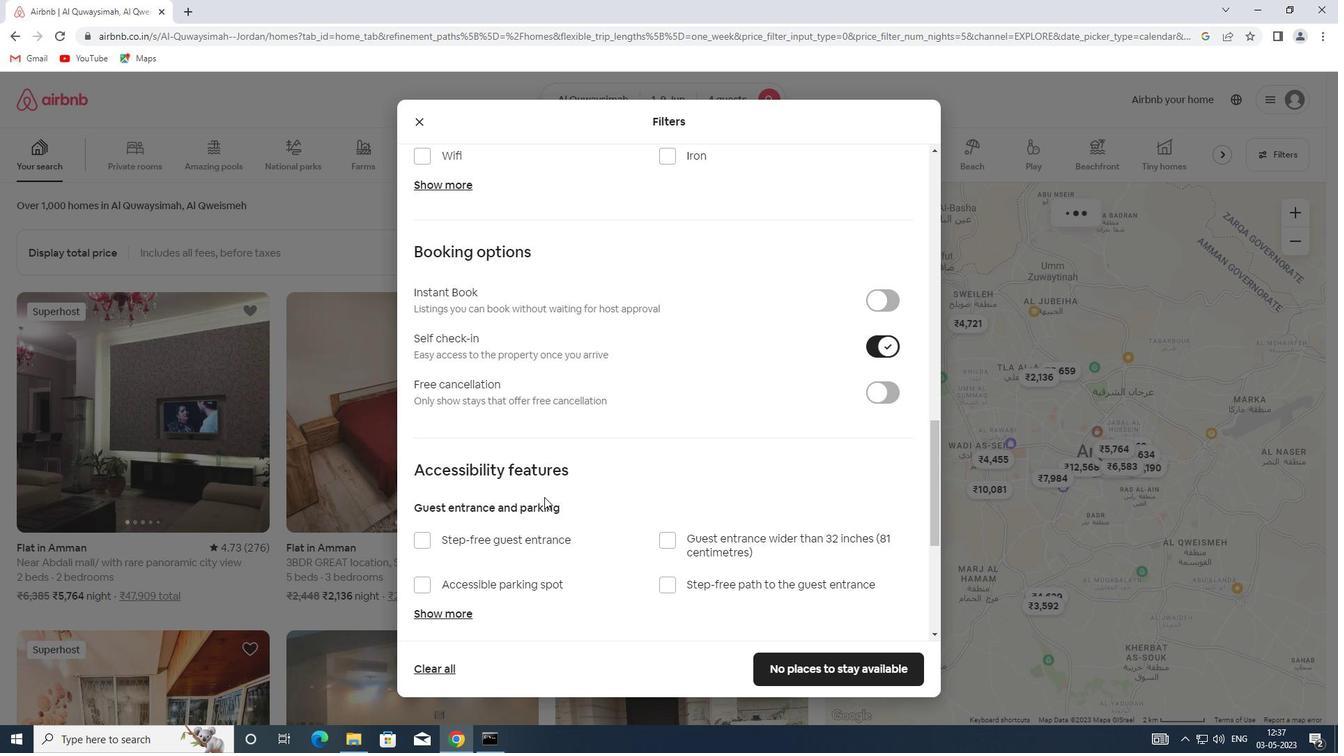 
Action: Mouse scrolled (463, 499) with delta (0, 0)
Screenshot: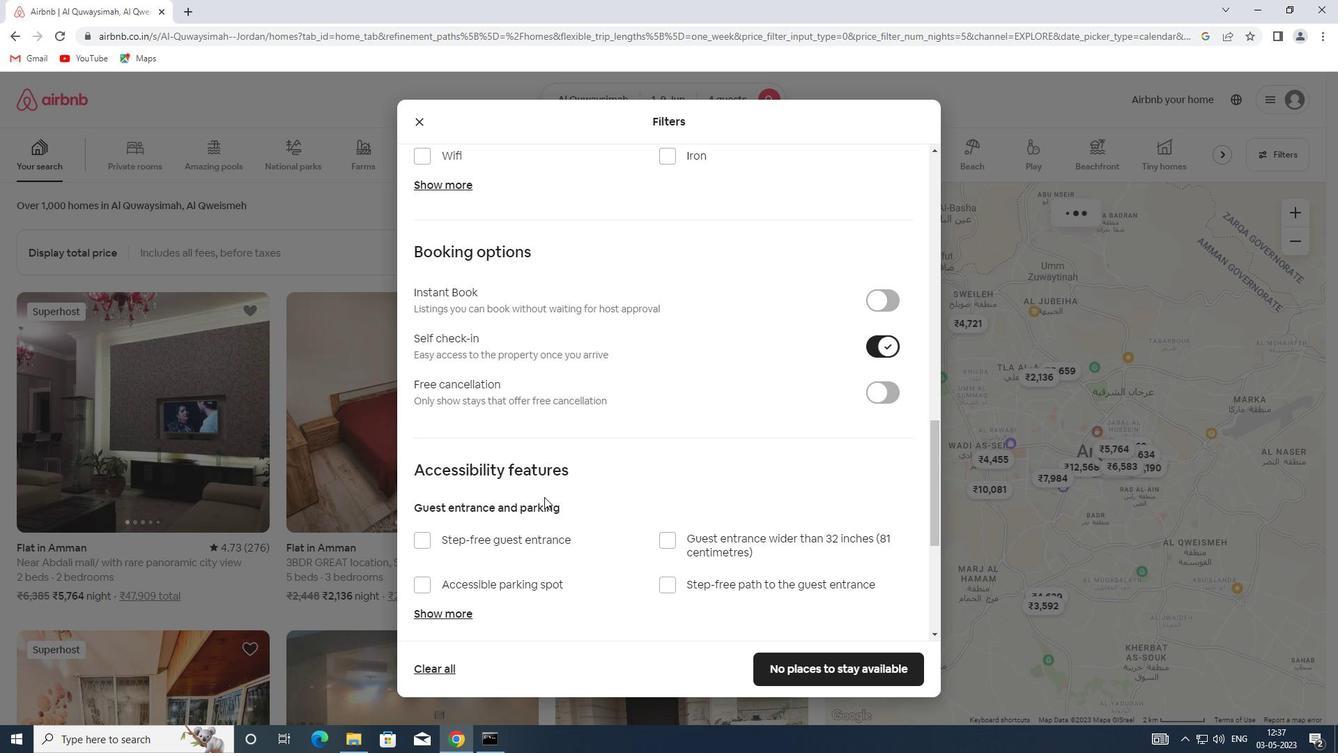 
Action: Mouse scrolled (463, 499) with delta (0, 0)
Screenshot: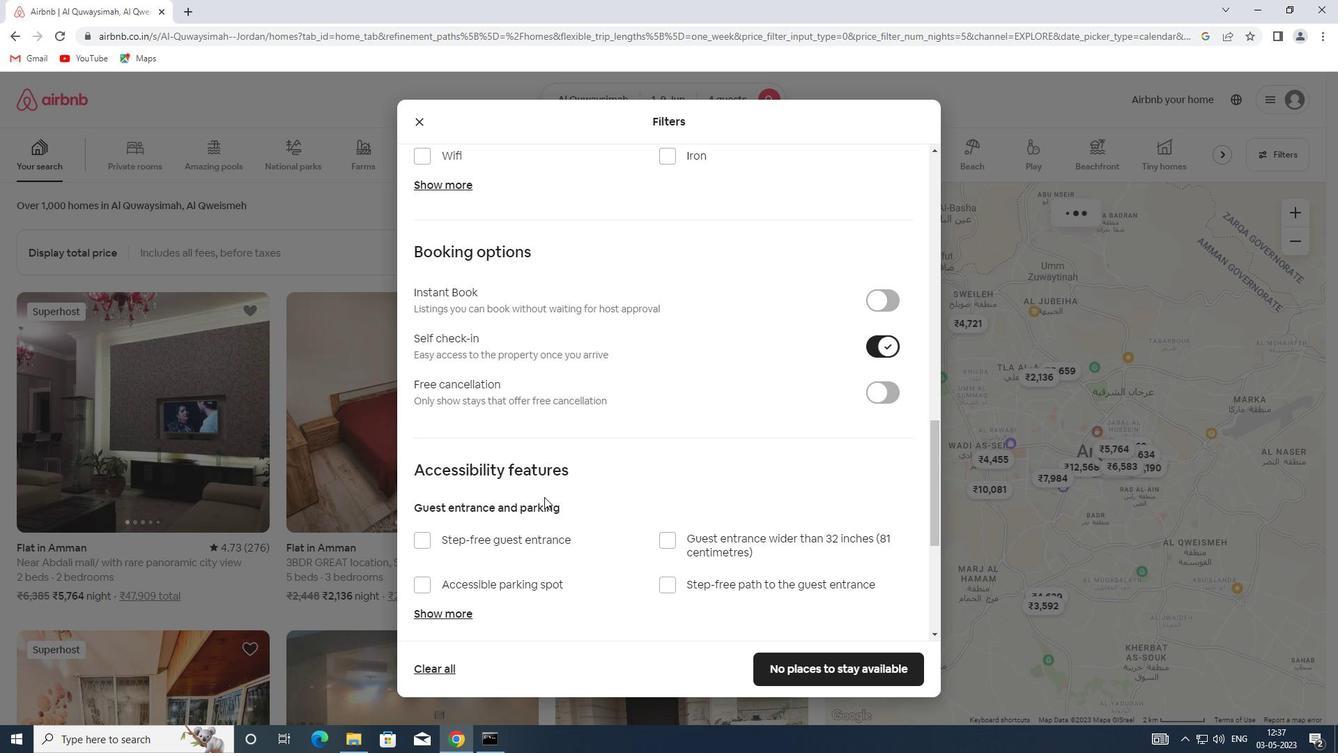 
Action: Mouse scrolled (463, 499) with delta (0, 0)
Screenshot: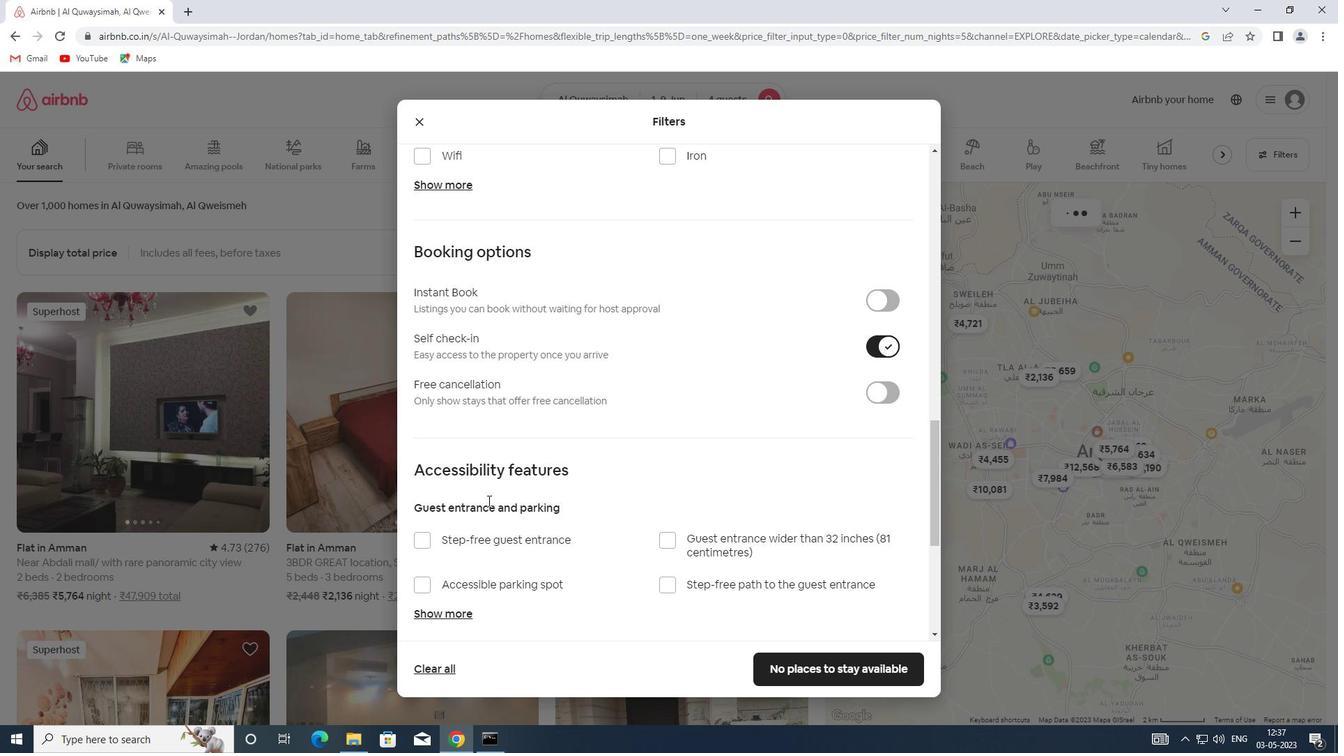 
Action: Mouse moved to (446, 586)
Screenshot: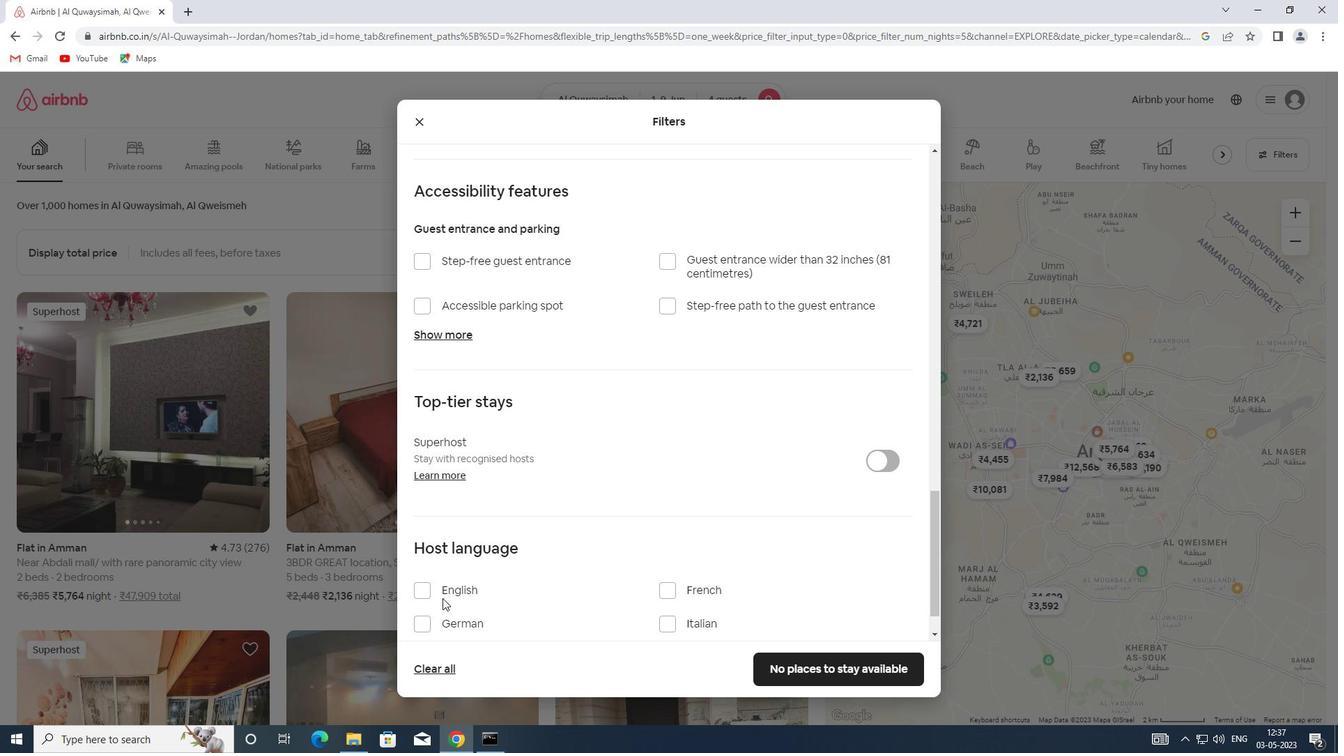 
Action: Mouse pressed left at (446, 586)
Screenshot: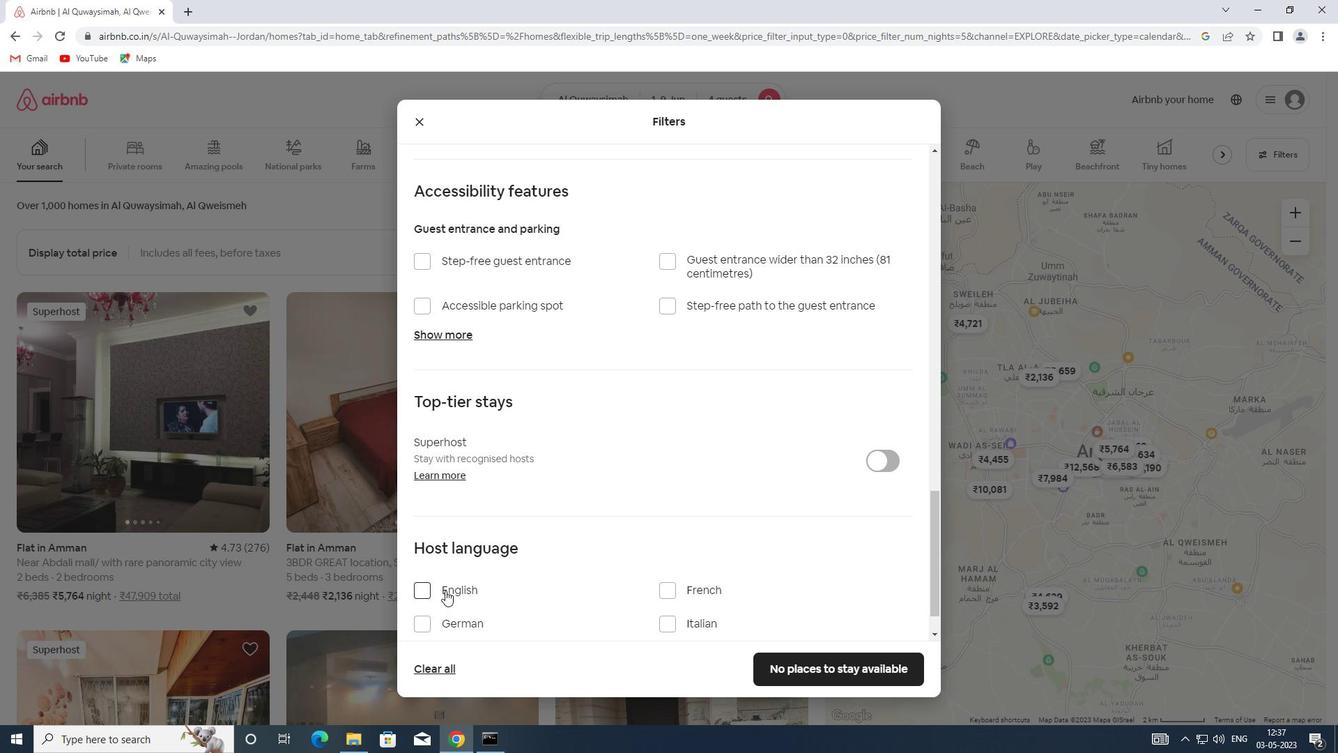 
Action: Mouse moved to (760, 665)
Screenshot: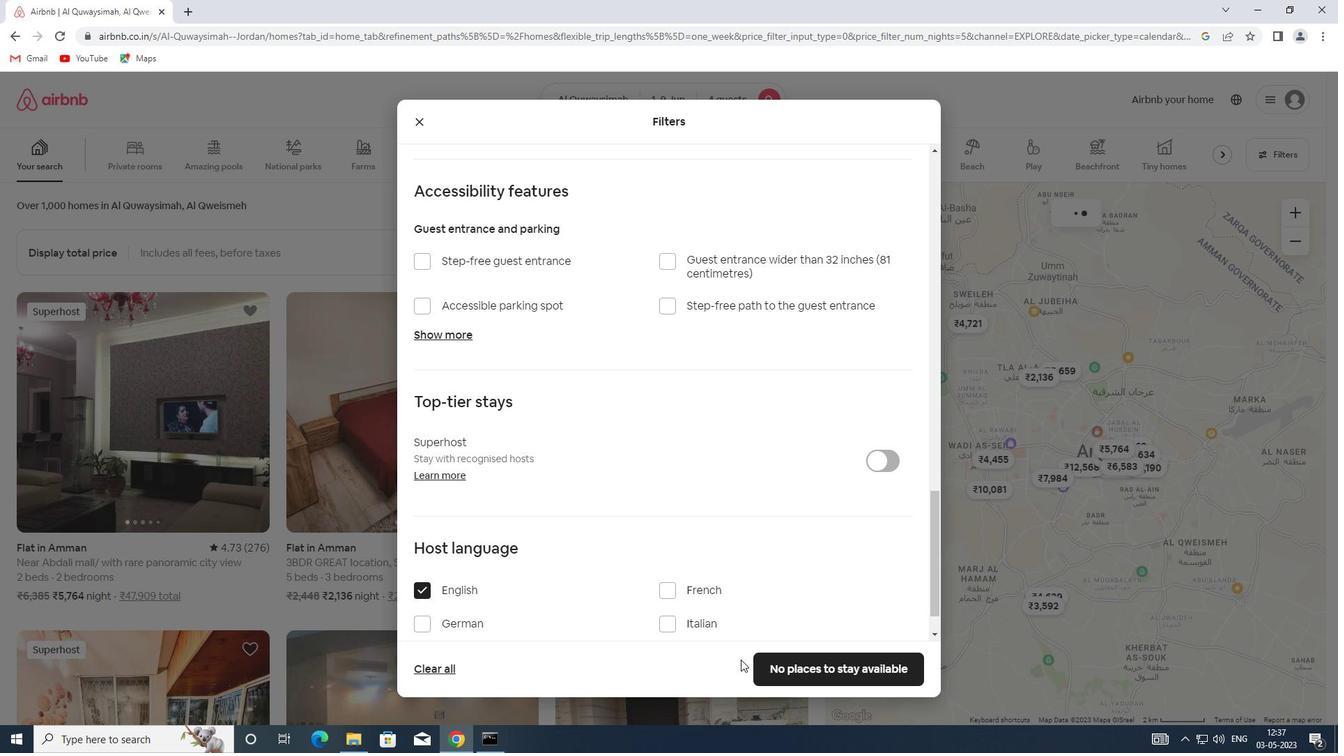 
Action: Mouse pressed left at (760, 665)
Screenshot: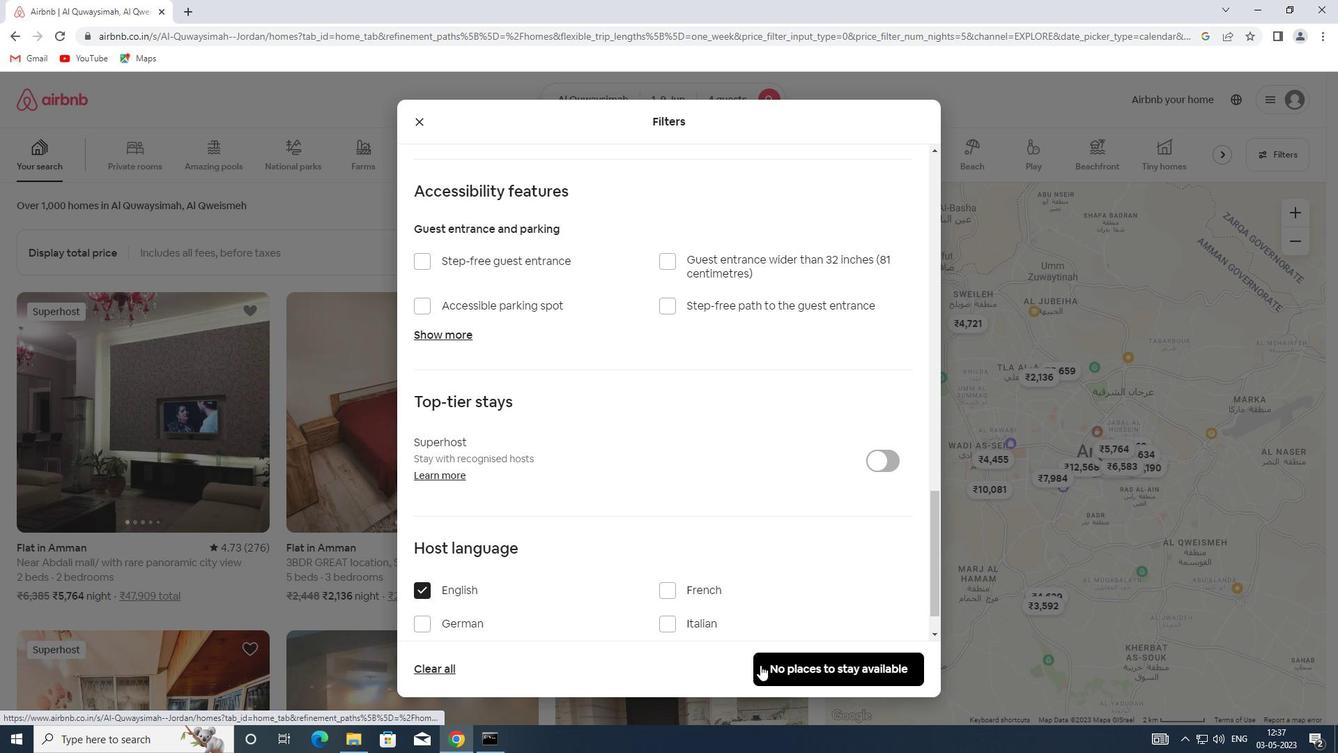
